 Task: Look for space in Hajdúböszörmény, Hungary from 10th August, 2023 to 18th August, 2023 for 2 adults in price range Rs.10000 to Rs.14000. Place can be private room with 1  bedroom having 1 bed and 1 bathroom. Property type can be house, flat, guest house. Amenities needed are: wifi, TV, free parkinig on premises, gym, breakfast. Booking option can be shelf check-in. Required host language is English.
Action: Mouse pressed left at (464, 104)
Screenshot: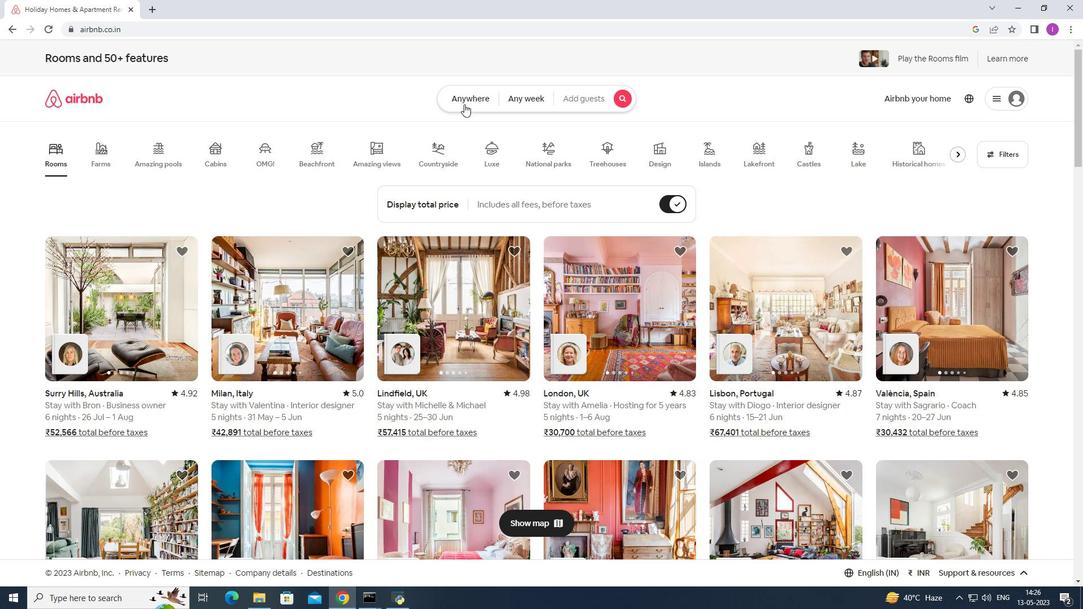 
Action: Mouse moved to (334, 140)
Screenshot: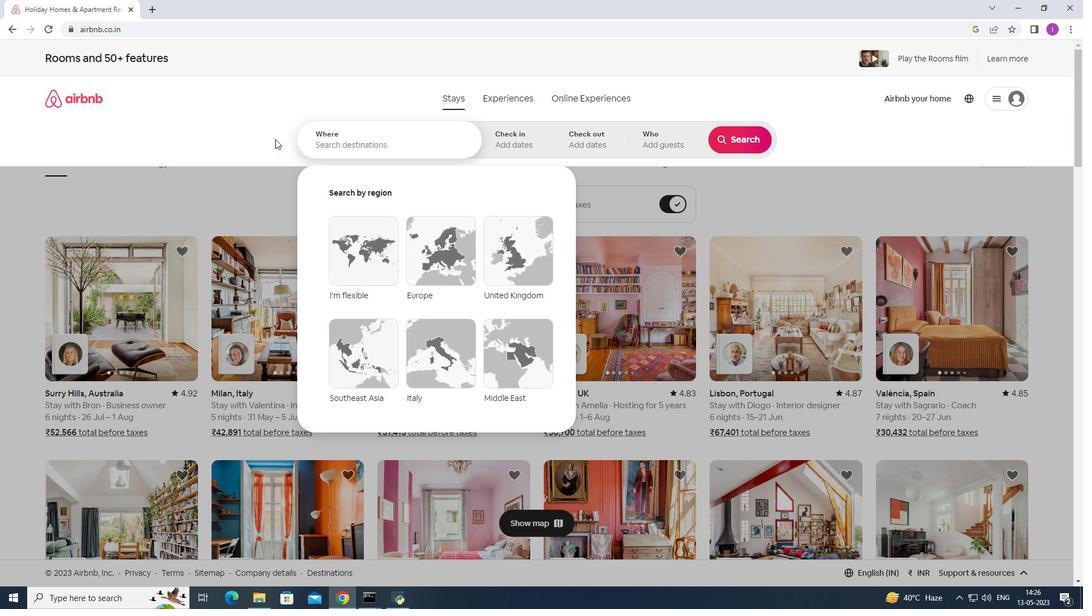 
Action: Mouse pressed left at (334, 140)
Screenshot: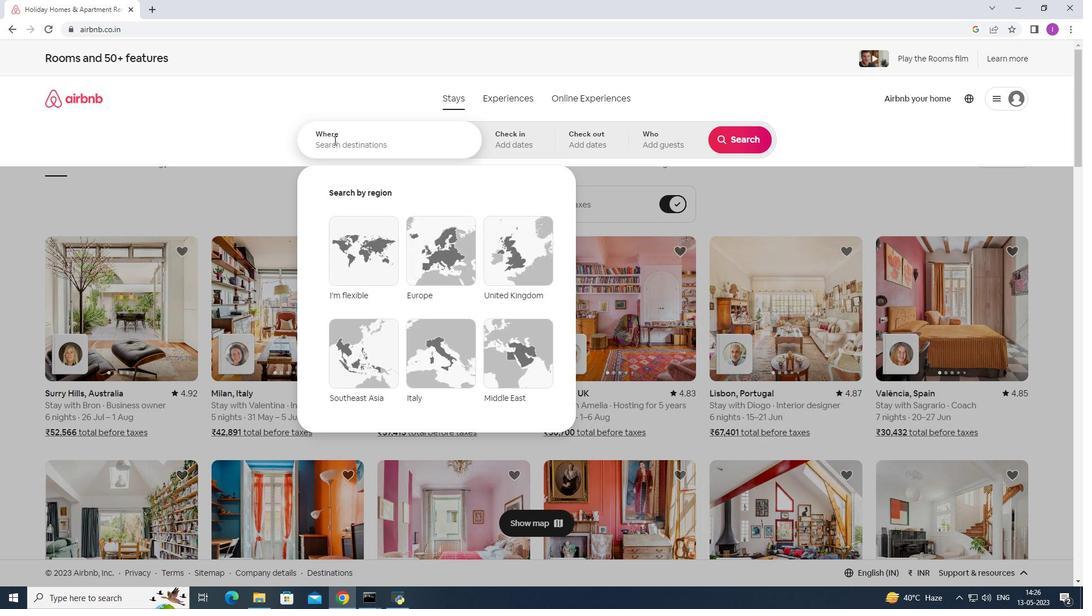 
Action: Key pressed <Key.shift>Hajduboszormeny,
Screenshot: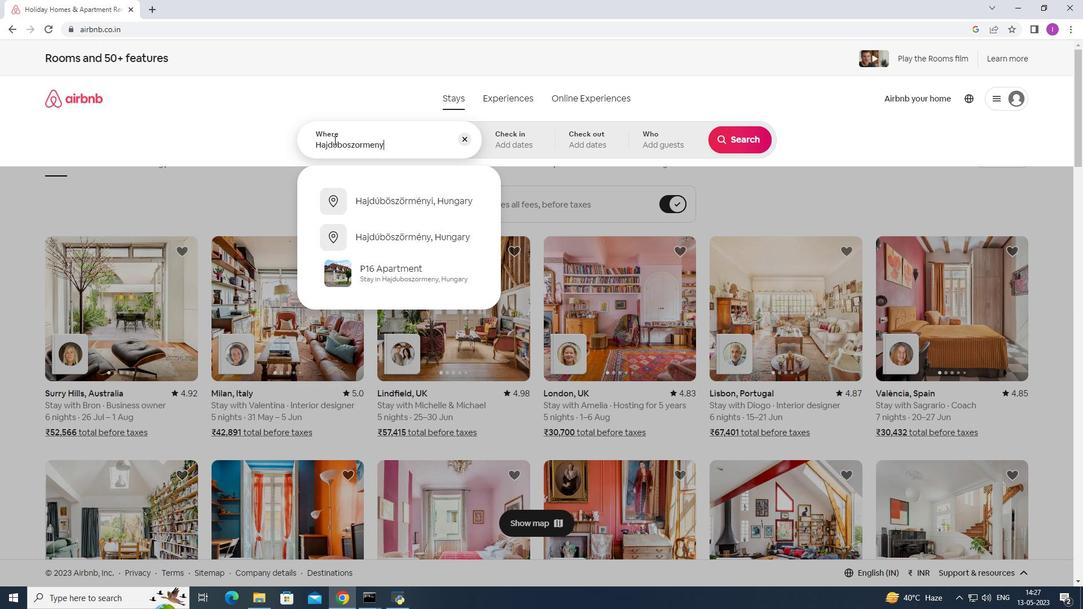 
Action: Mouse moved to (400, 208)
Screenshot: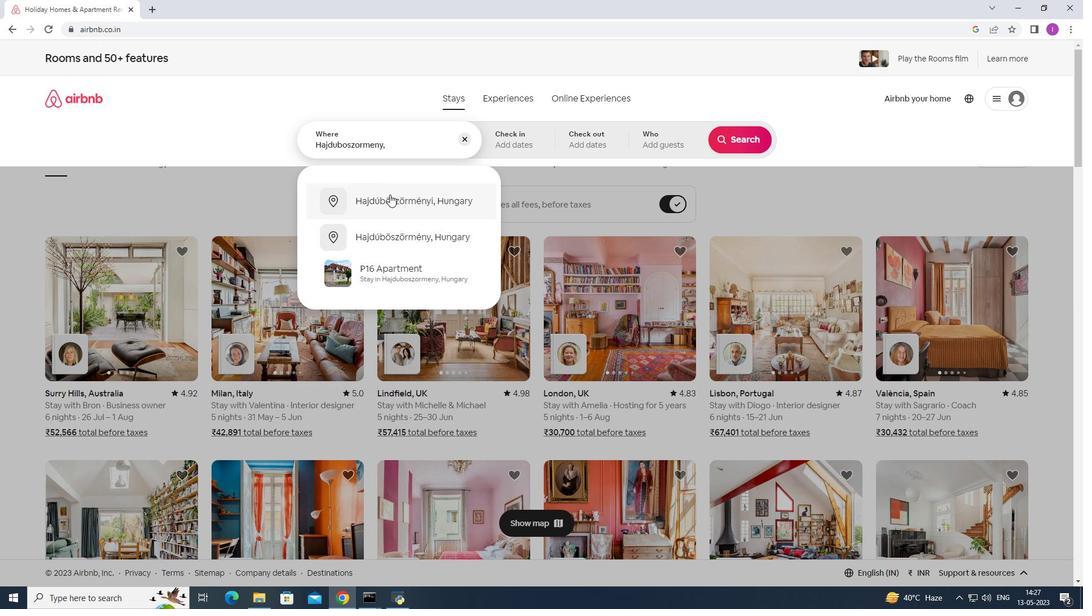 
Action: Mouse pressed left at (400, 208)
Screenshot: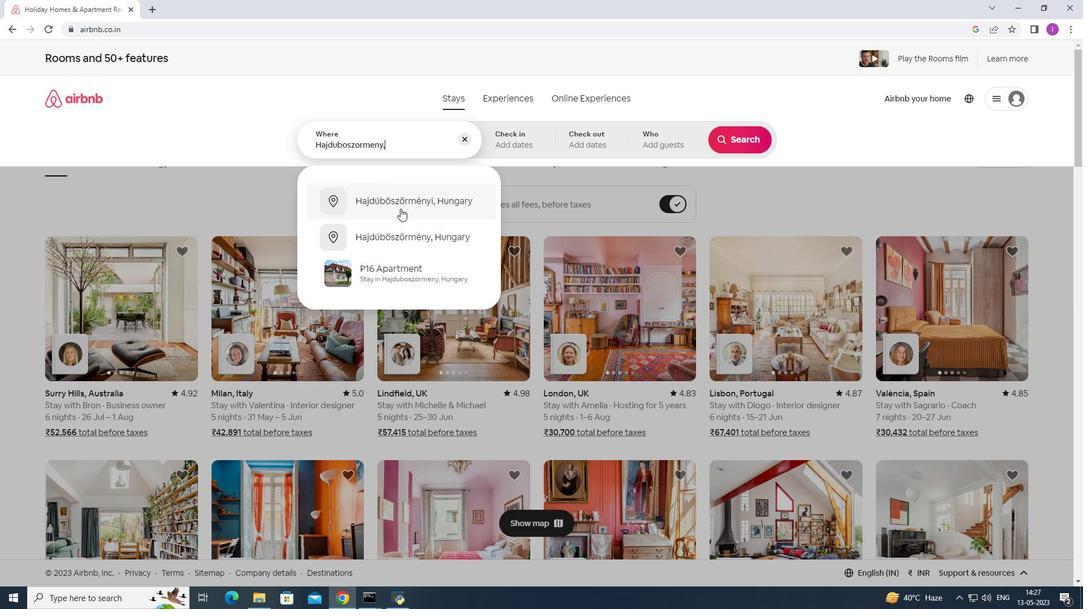 
Action: Mouse moved to (747, 225)
Screenshot: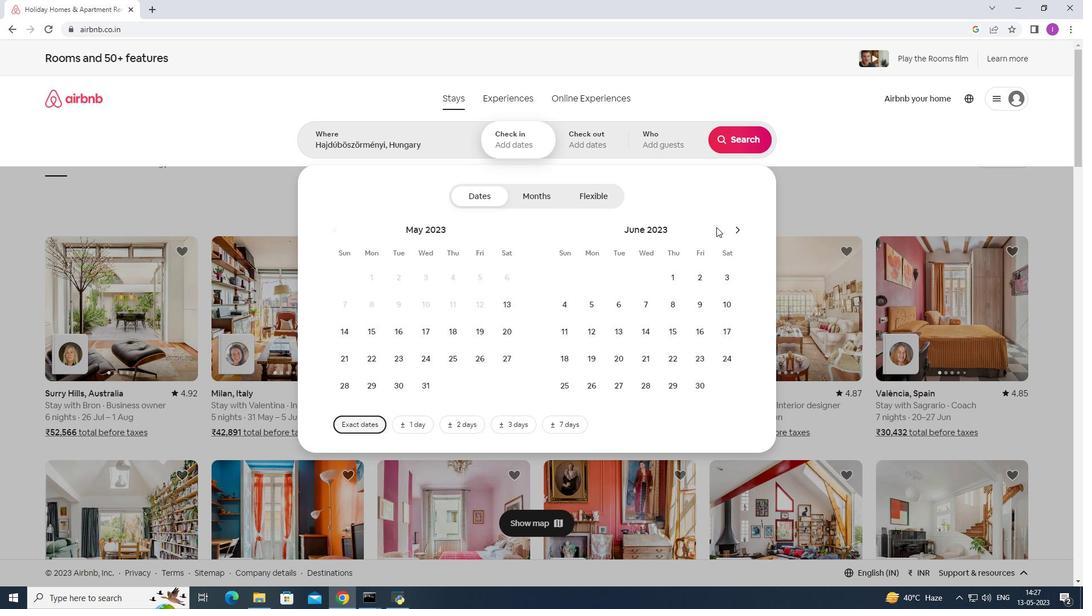 
Action: Mouse pressed left at (747, 225)
Screenshot: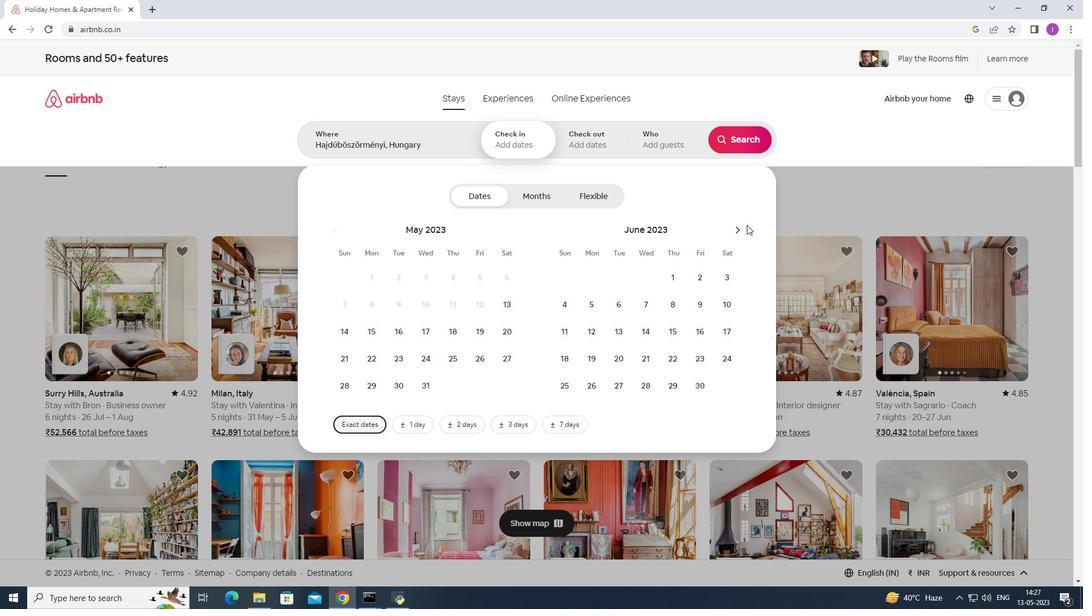 
Action: Mouse moved to (740, 231)
Screenshot: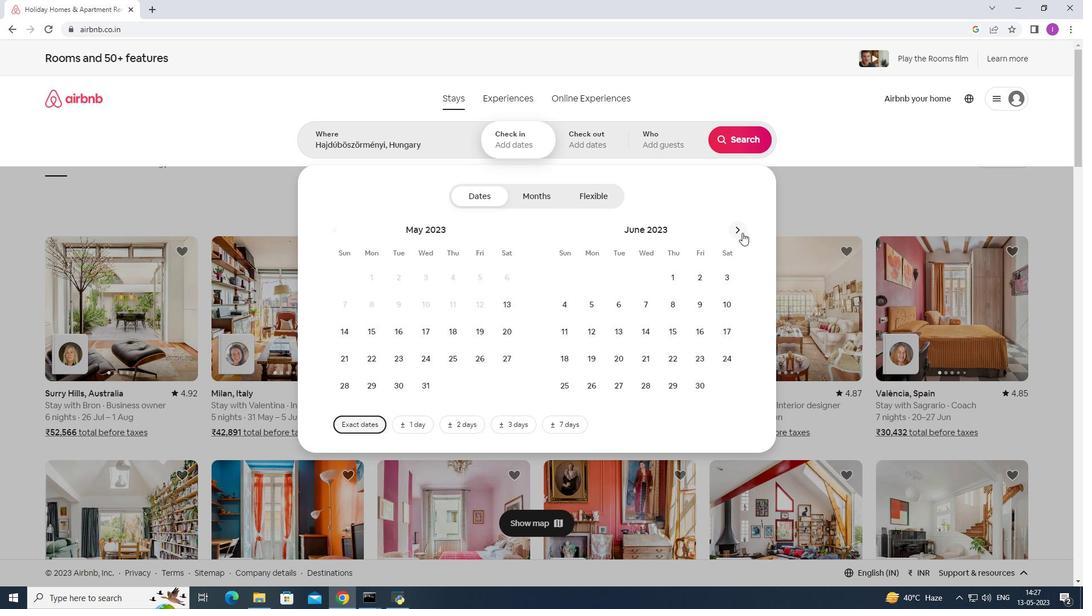 
Action: Mouse pressed left at (740, 231)
Screenshot: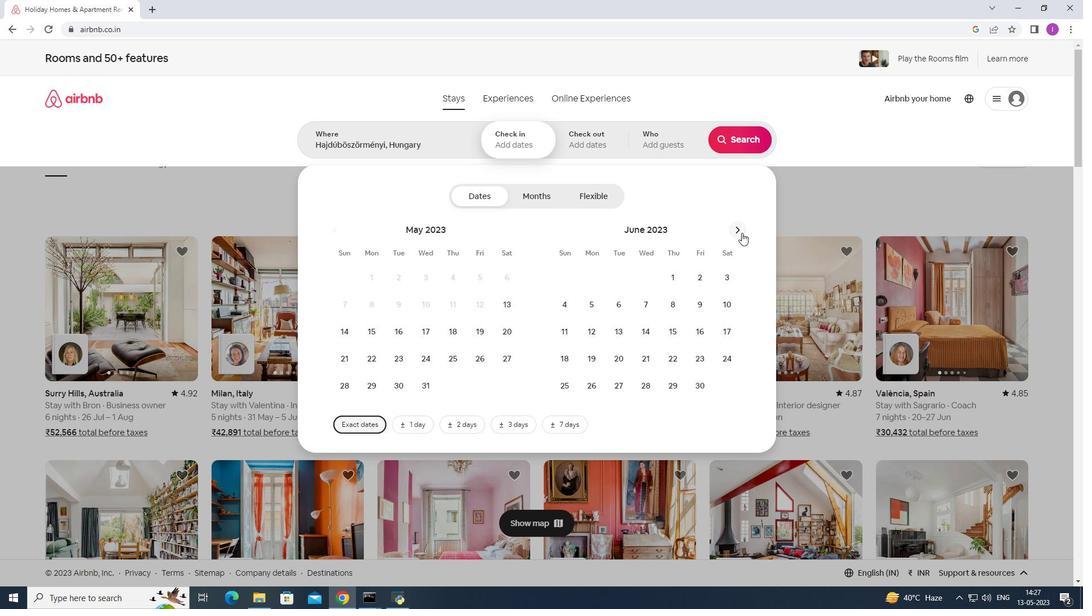 
Action: Mouse pressed left at (740, 231)
Screenshot: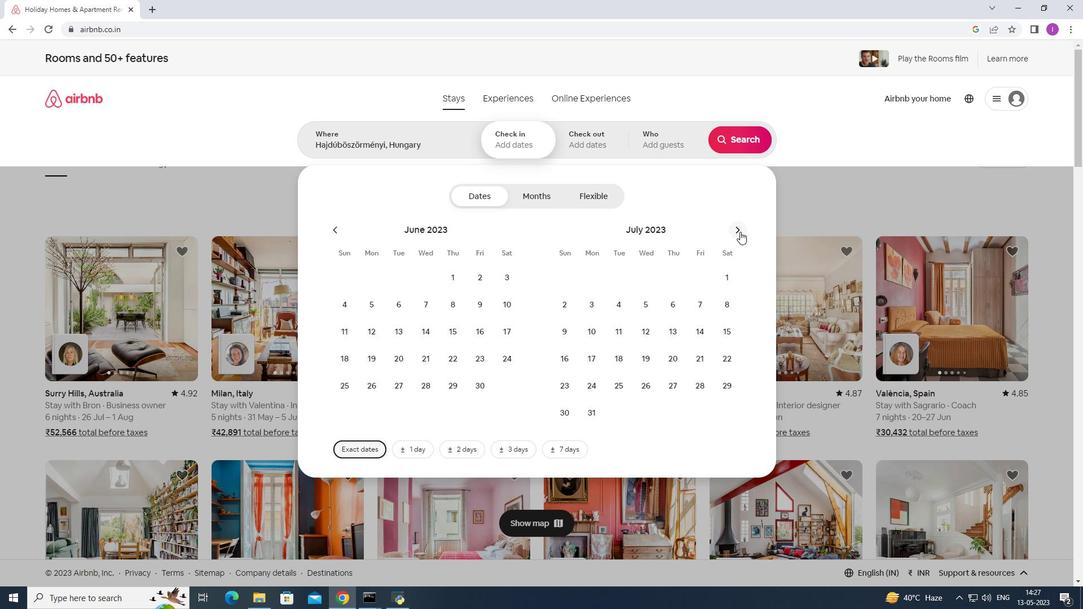 
Action: Mouse moved to (672, 304)
Screenshot: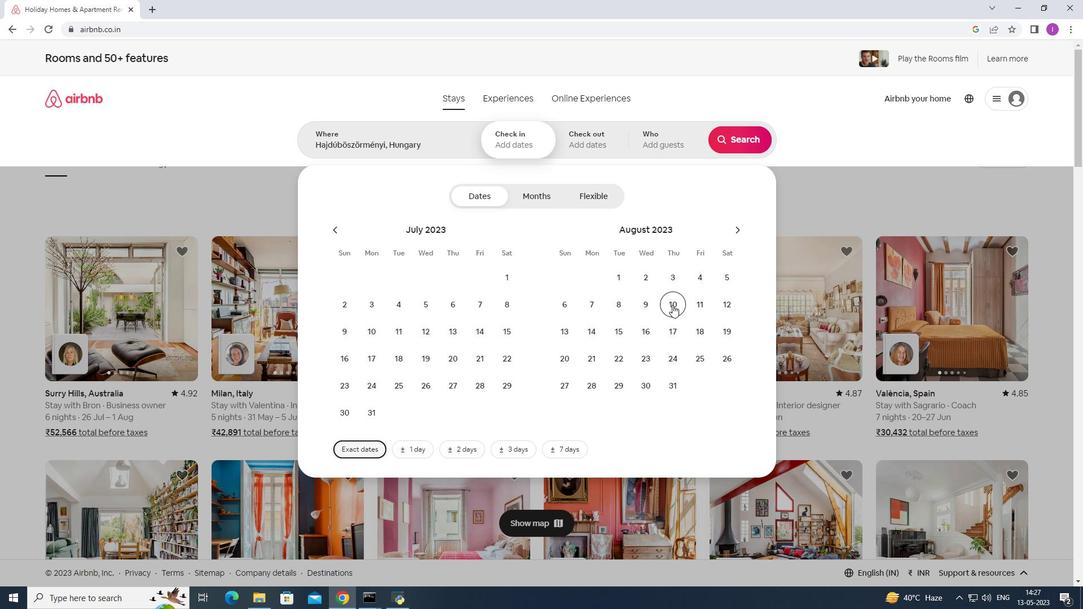 
Action: Mouse pressed left at (672, 304)
Screenshot: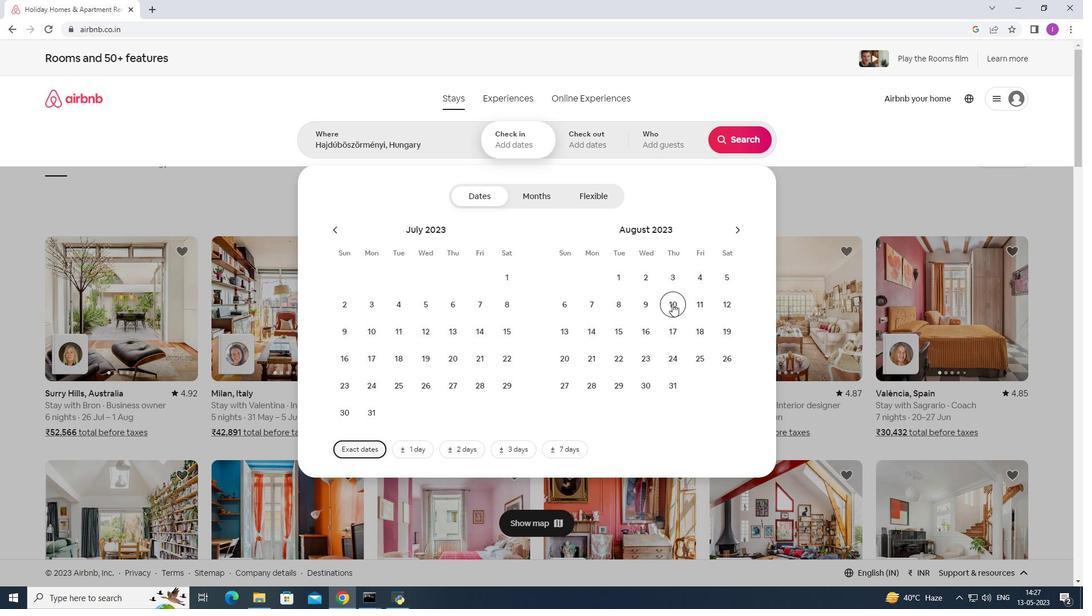 
Action: Mouse moved to (693, 331)
Screenshot: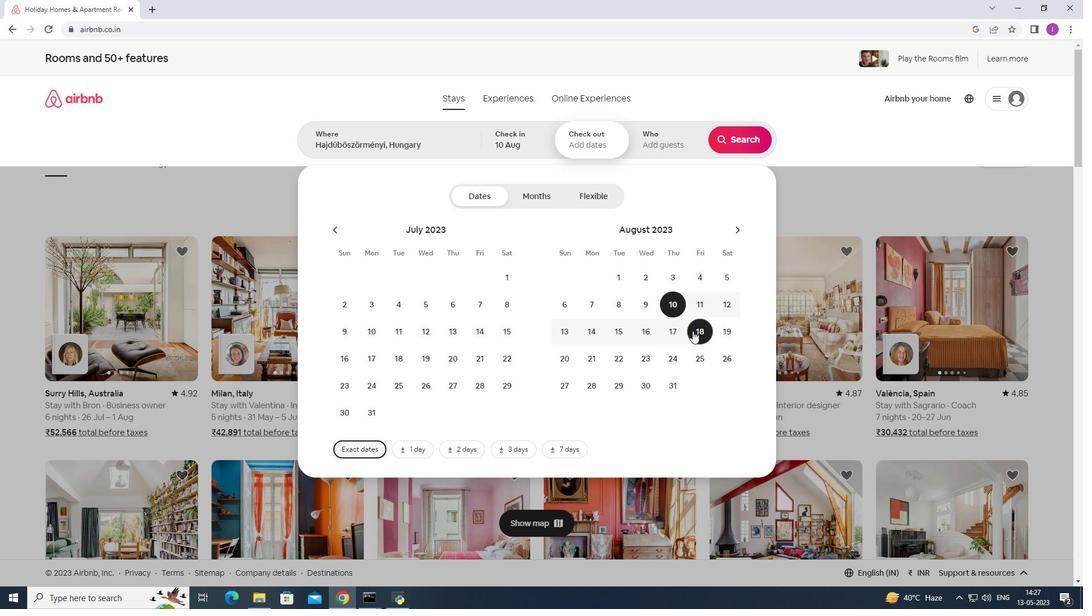 
Action: Mouse pressed left at (693, 331)
Screenshot: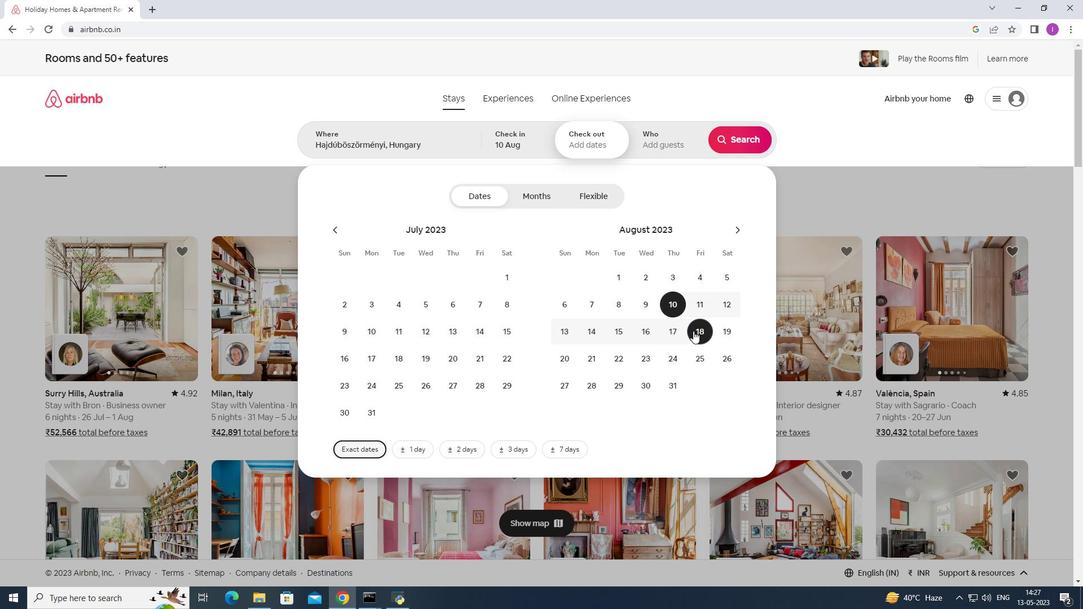 
Action: Mouse moved to (663, 146)
Screenshot: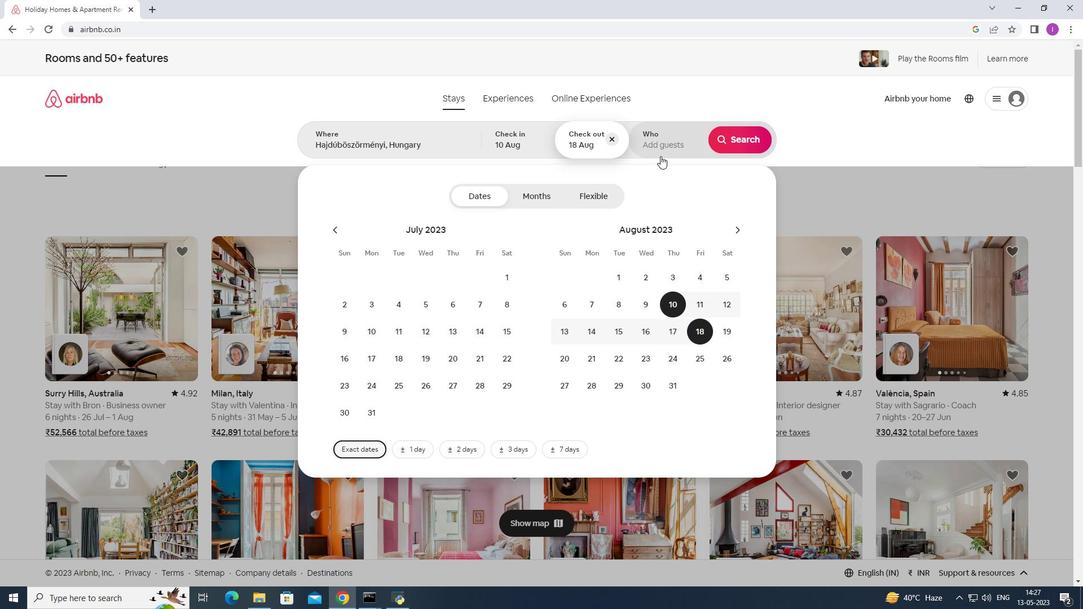 
Action: Mouse pressed left at (663, 146)
Screenshot: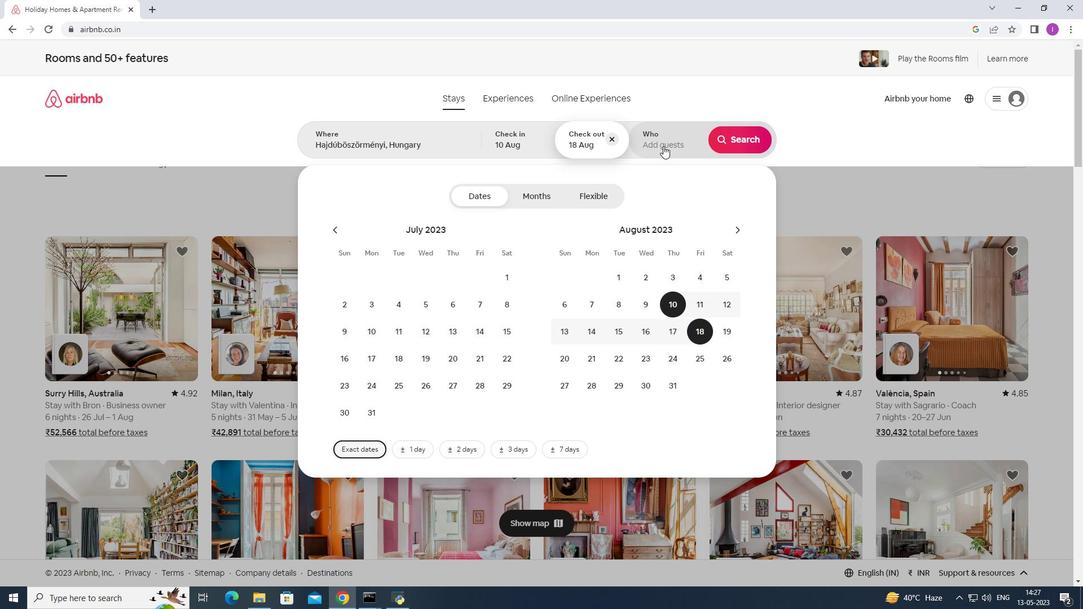 
Action: Mouse moved to (742, 200)
Screenshot: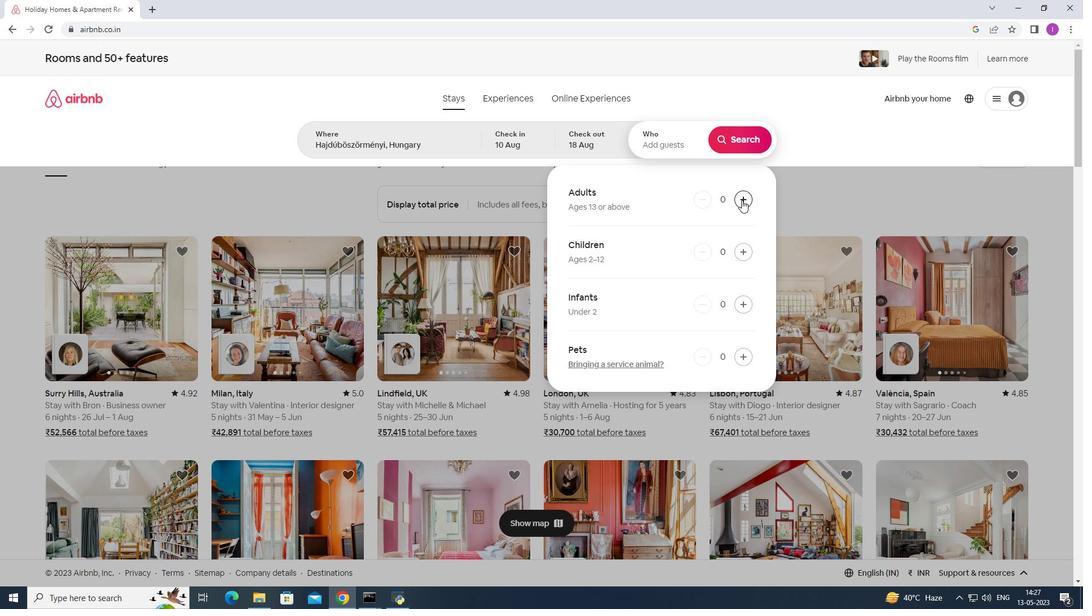
Action: Mouse pressed left at (742, 200)
Screenshot: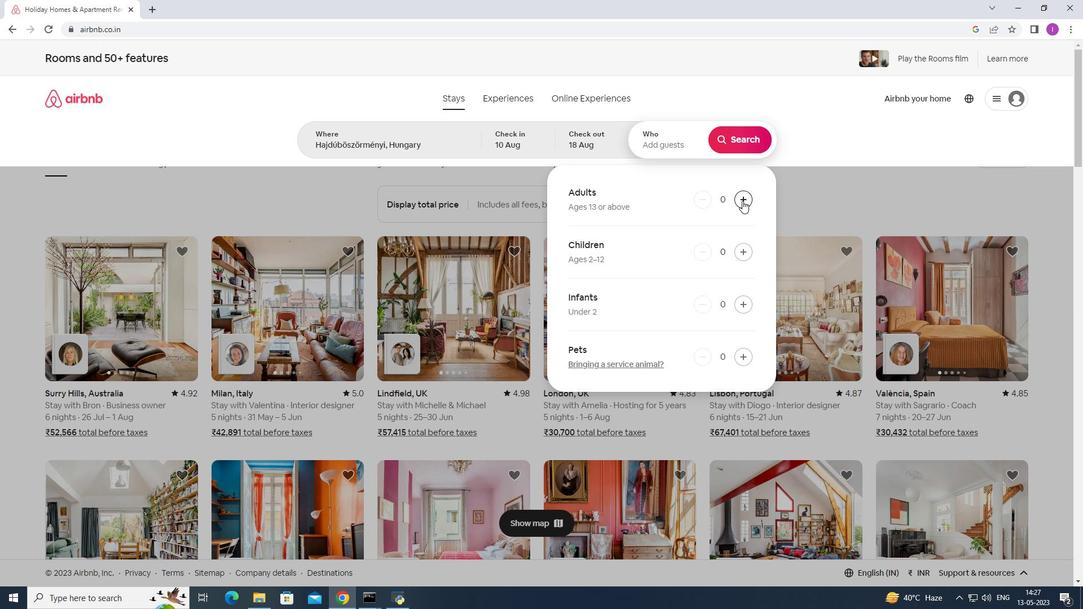 
Action: Mouse pressed left at (742, 200)
Screenshot: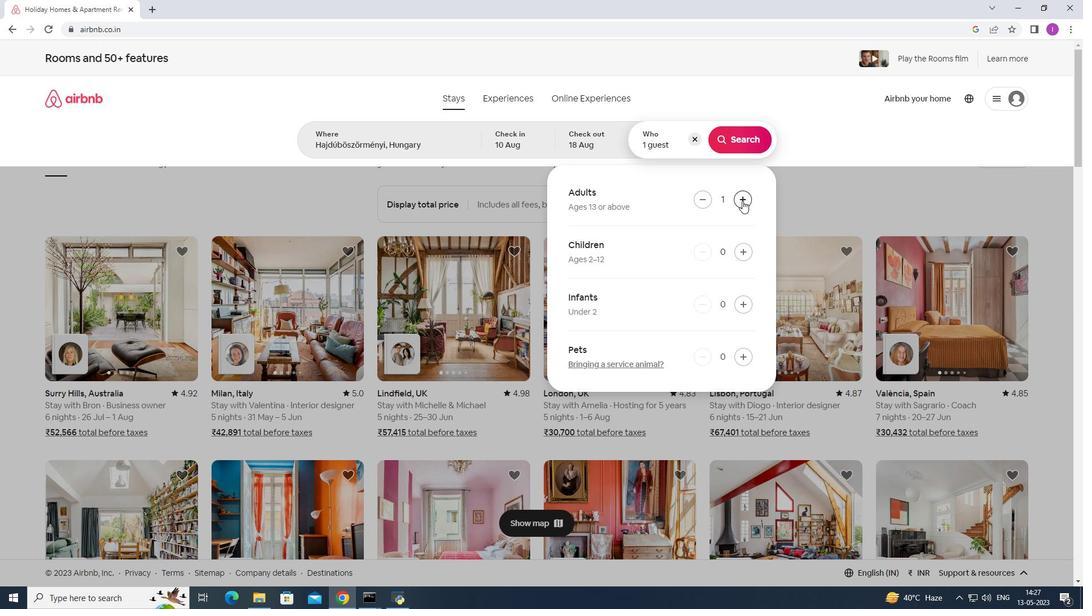 
Action: Mouse moved to (737, 141)
Screenshot: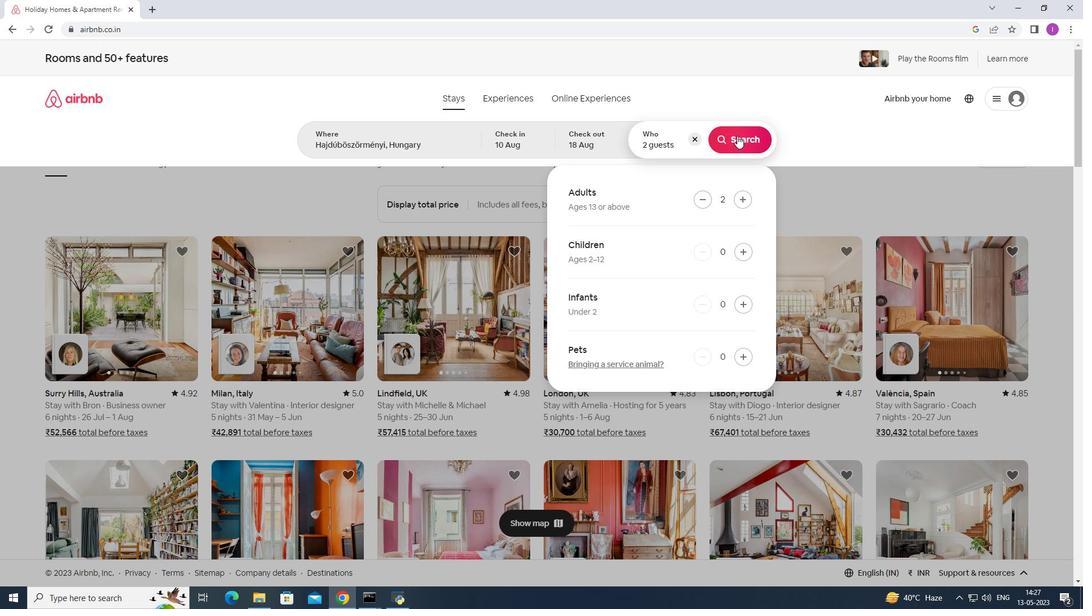 
Action: Mouse pressed left at (737, 141)
Screenshot: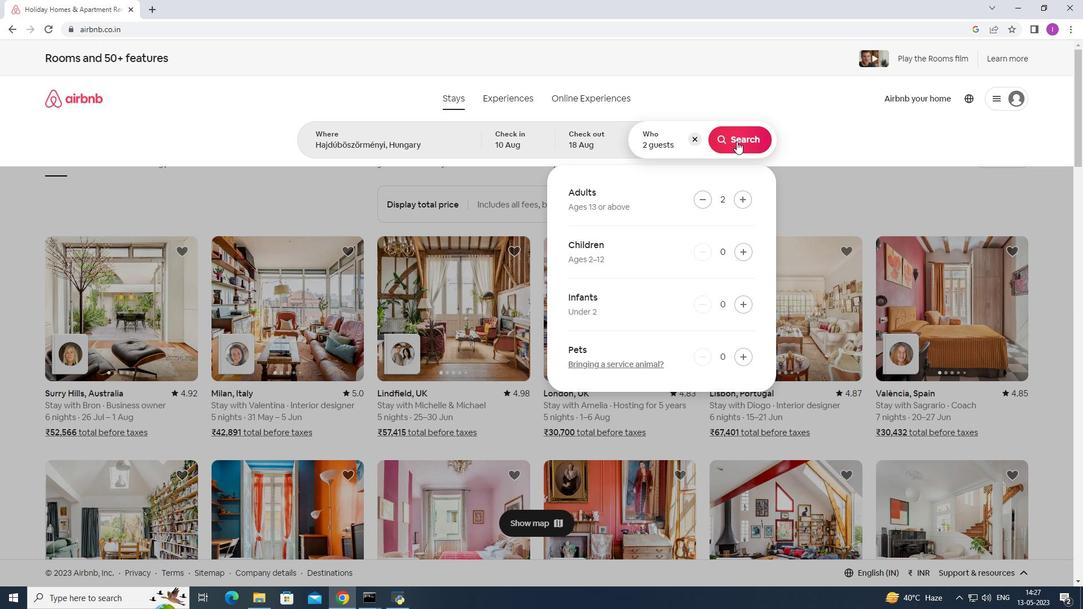 
Action: Mouse moved to (1029, 109)
Screenshot: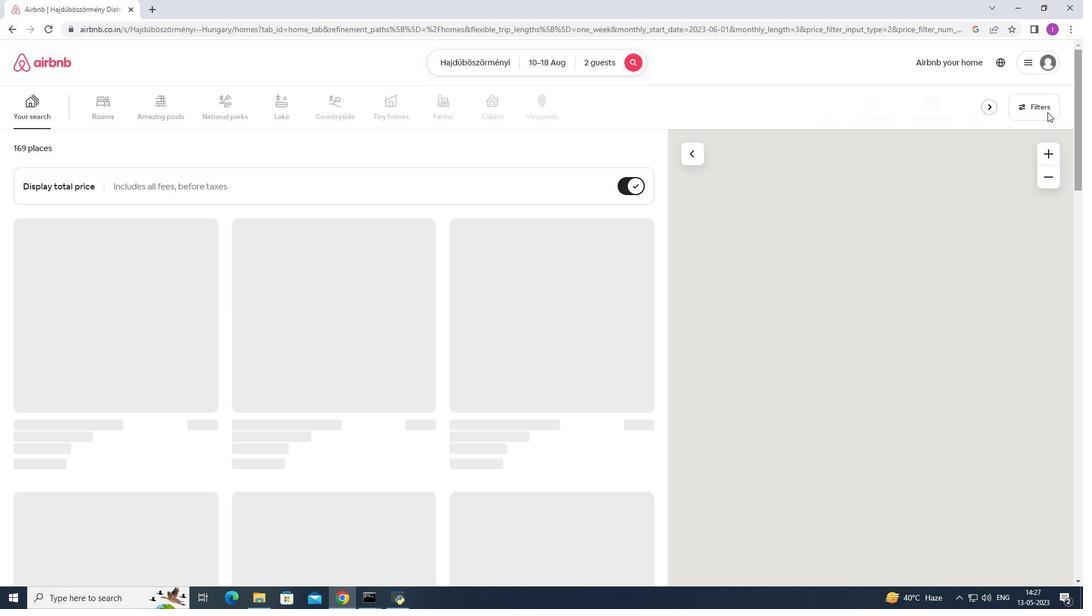
Action: Mouse pressed left at (1029, 109)
Screenshot: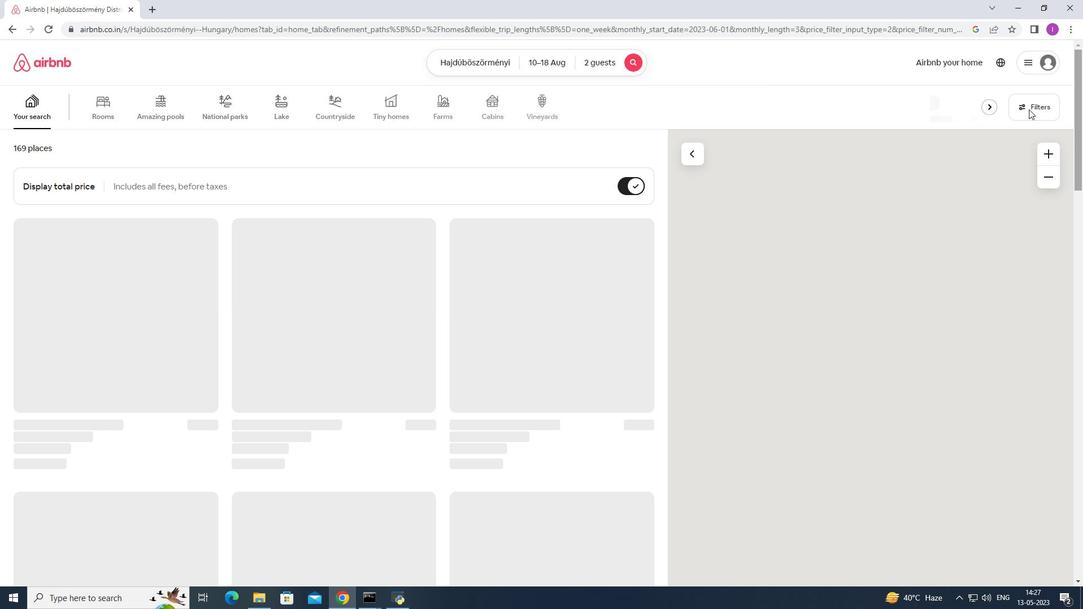 
Action: Mouse moved to (622, 379)
Screenshot: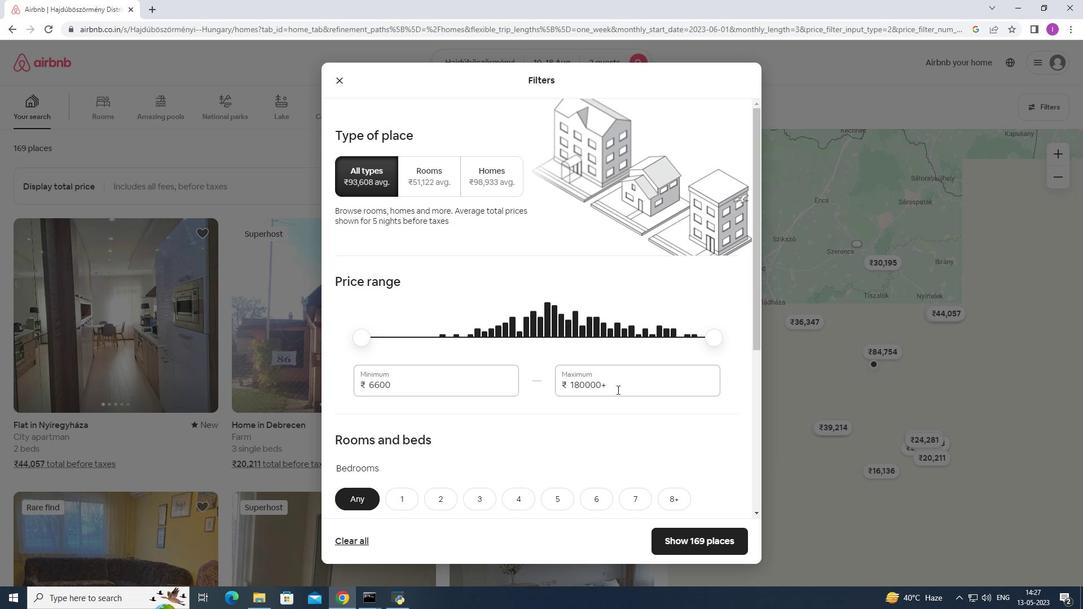 
Action: Mouse pressed left at (622, 379)
Screenshot: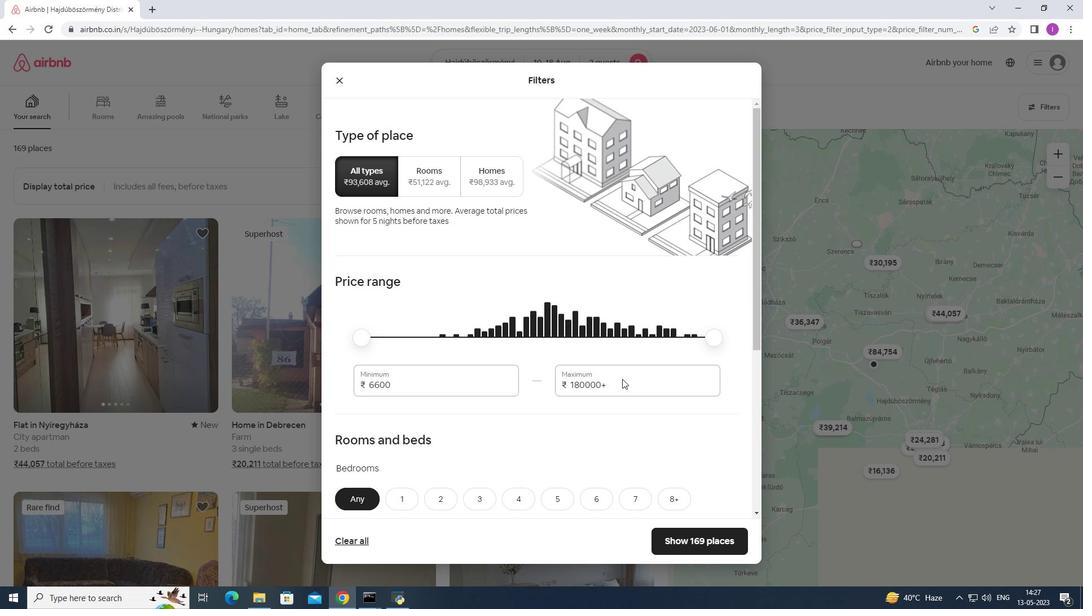 
Action: Mouse moved to (606, 385)
Screenshot: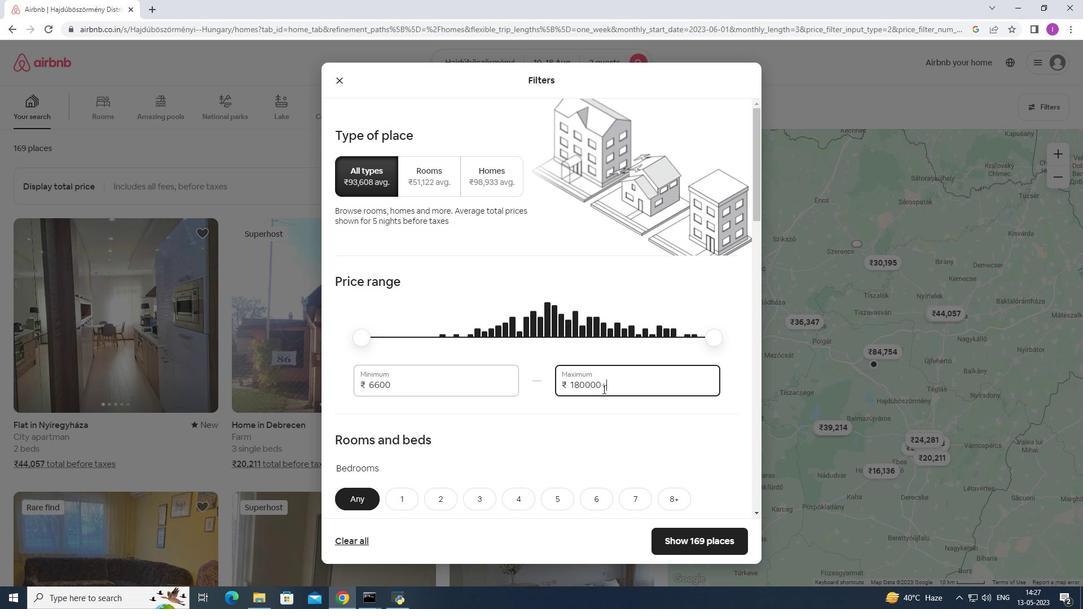 
Action: Mouse pressed left at (606, 385)
Screenshot: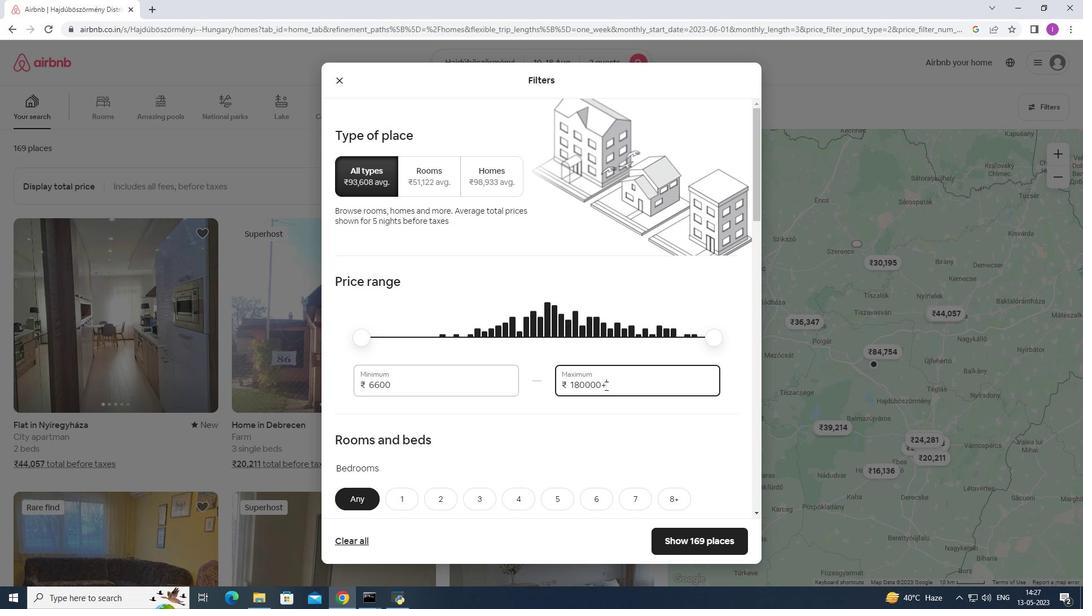 
Action: Mouse moved to (561, 392)
Screenshot: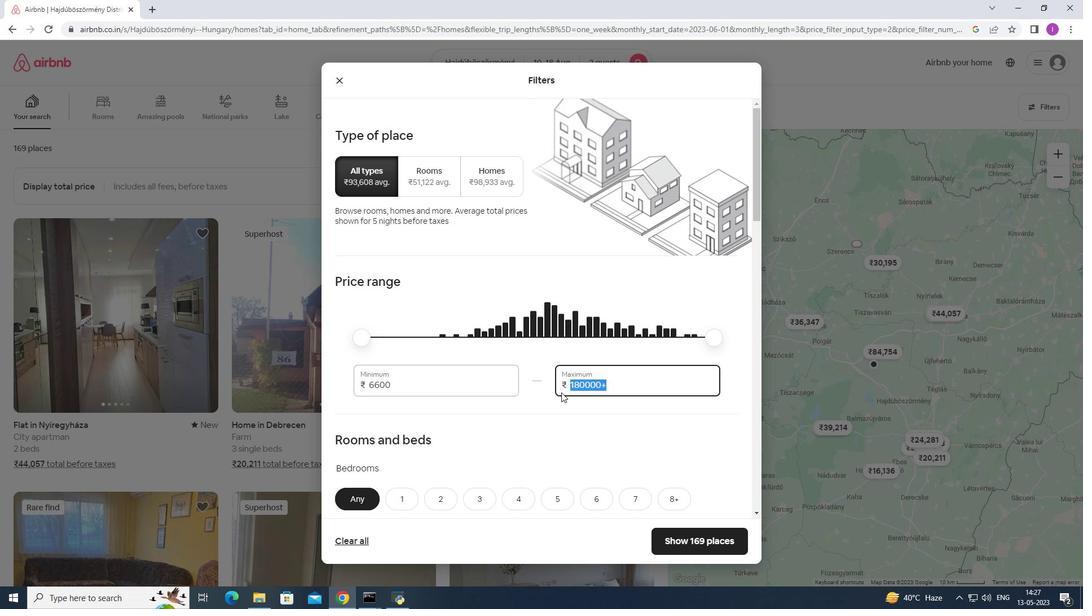 
Action: Key pressed 1
Screenshot: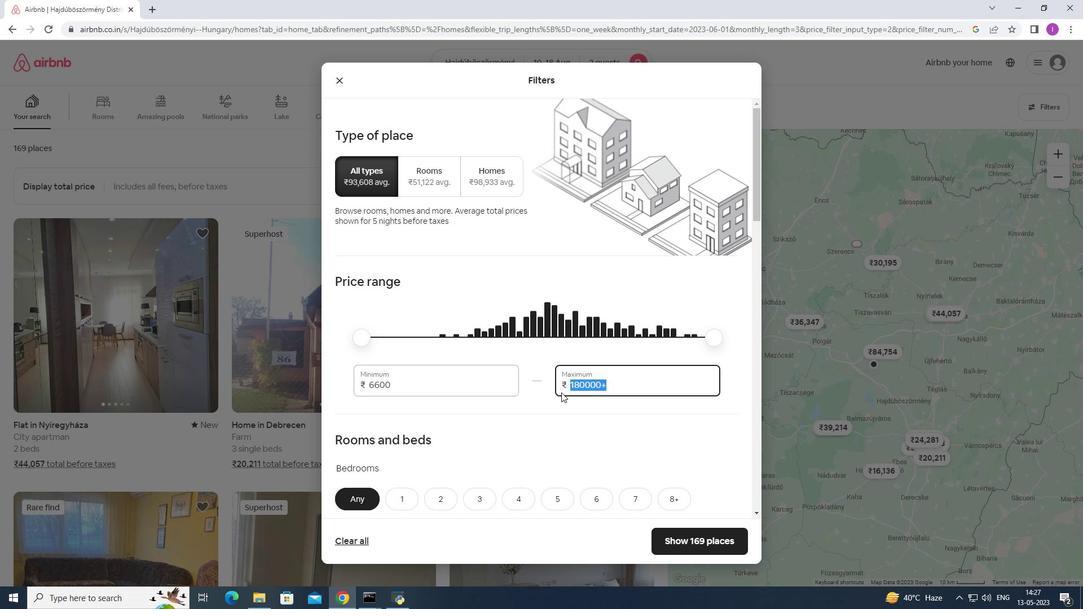 
Action: Mouse moved to (562, 390)
Screenshot: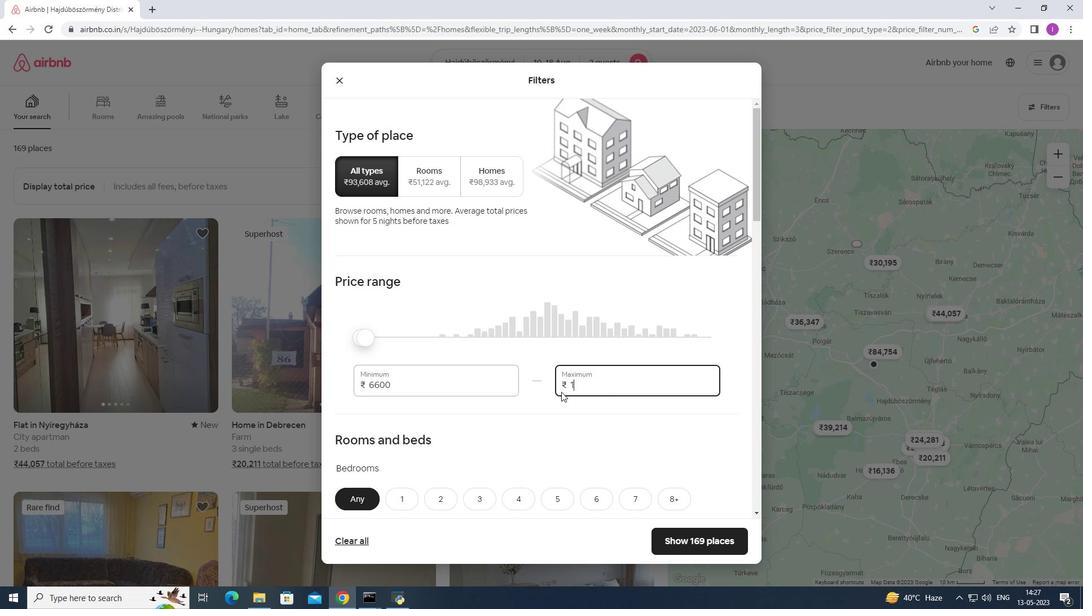
Action: Key pressed 4
Screenshot: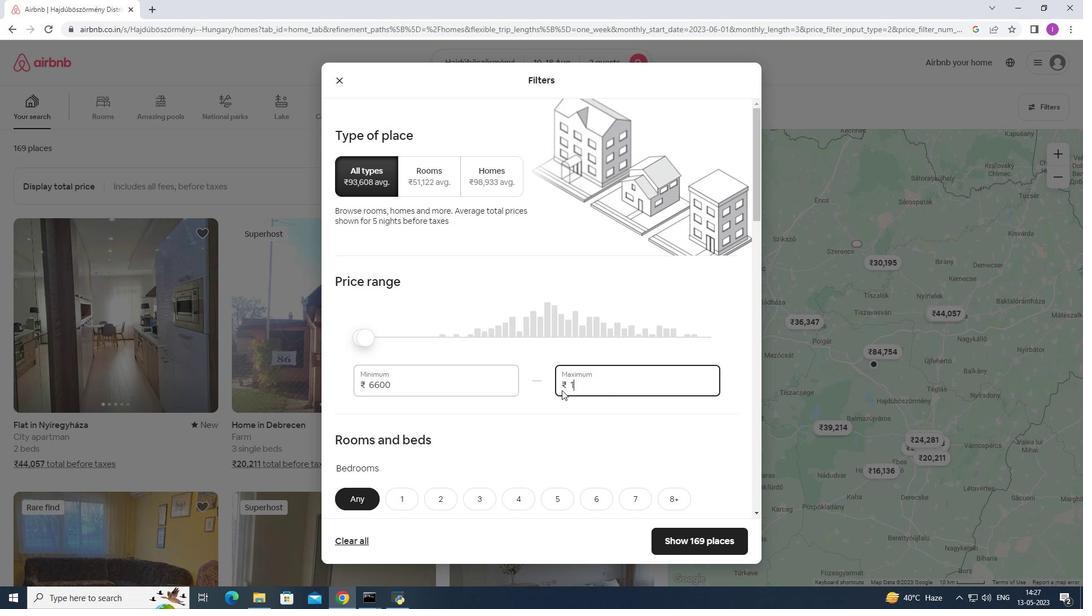 
Action: Mouse moved to (563, 388)
Screenshot: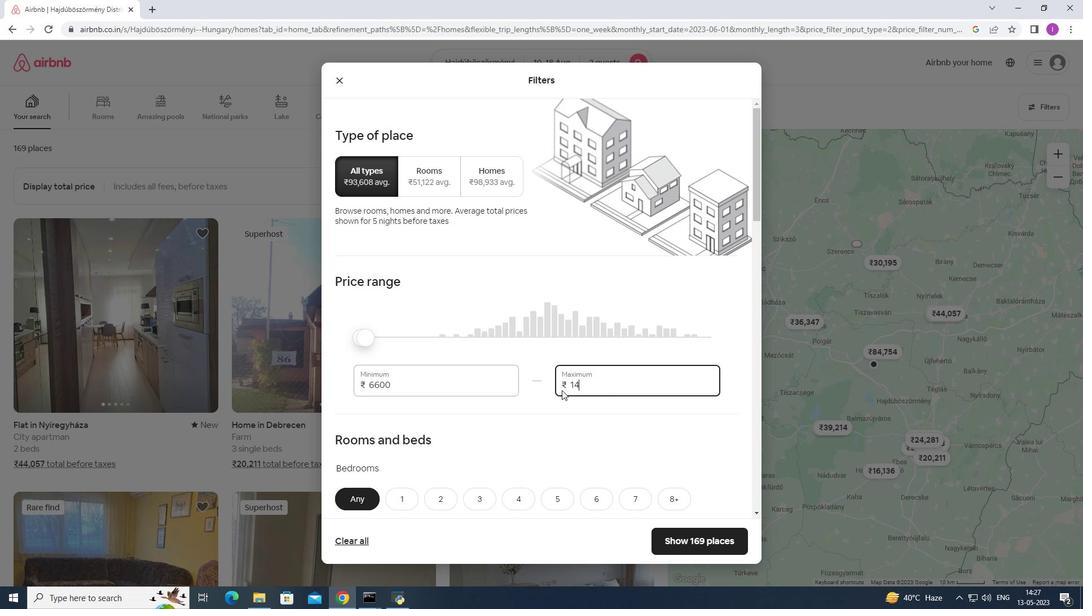 
Action: Key pressed 000
Screenshot: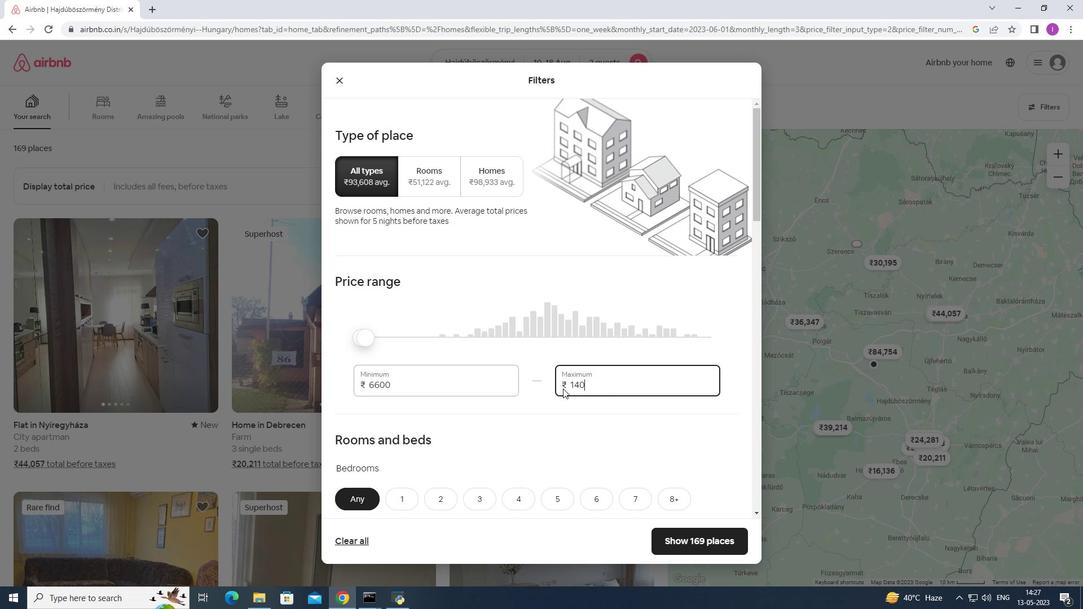 
Action: Mouse moved to (392, 384)
Screenshot: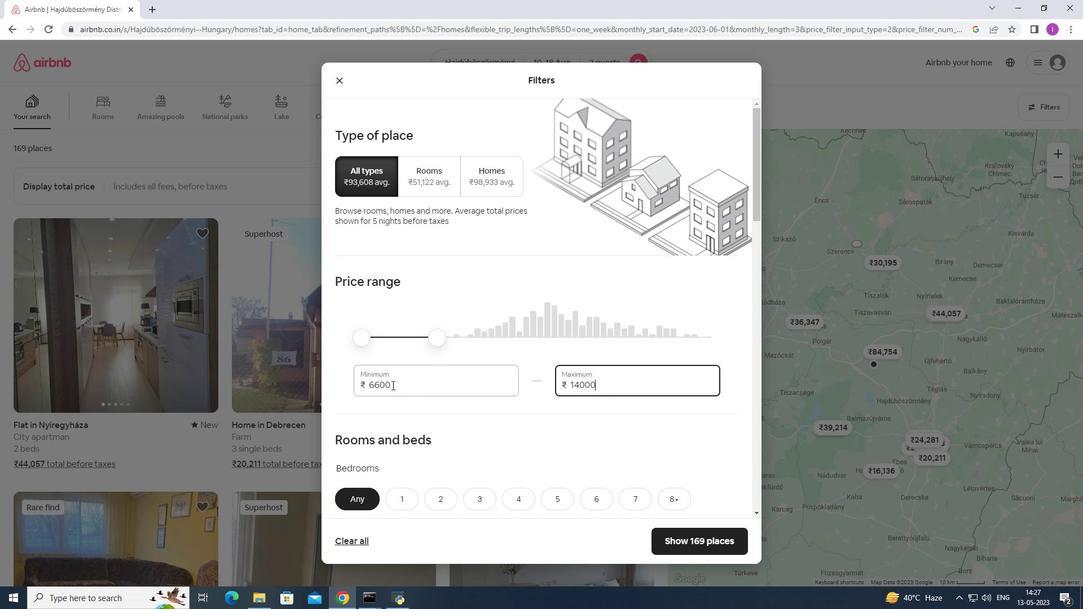 
Action: Mouse pressed left at (392, 384)
Screenshot: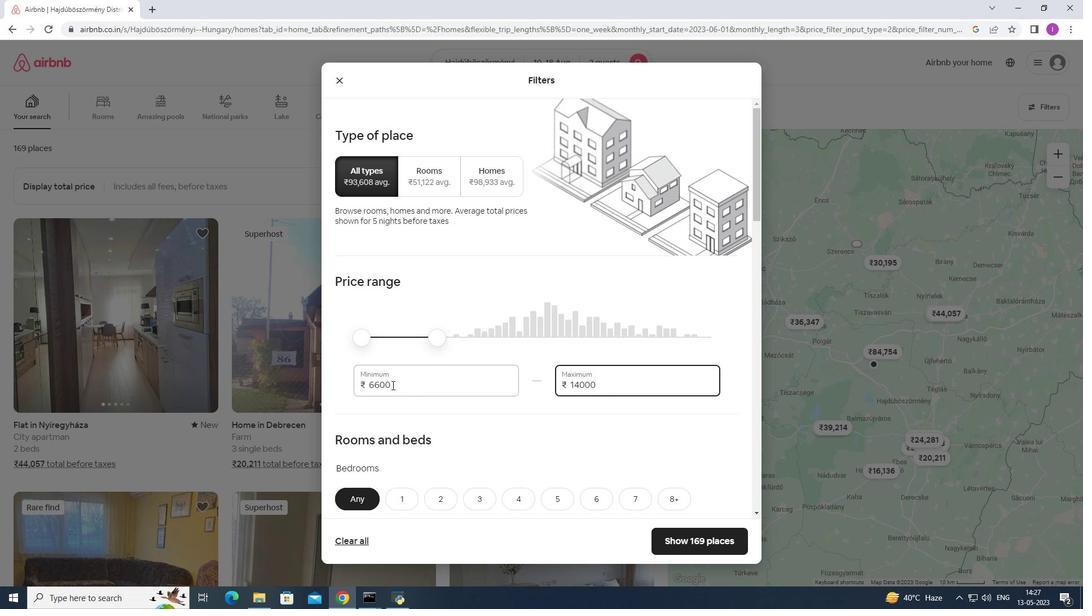 
Action: Mouse moved to (490, 372)
Screenshot: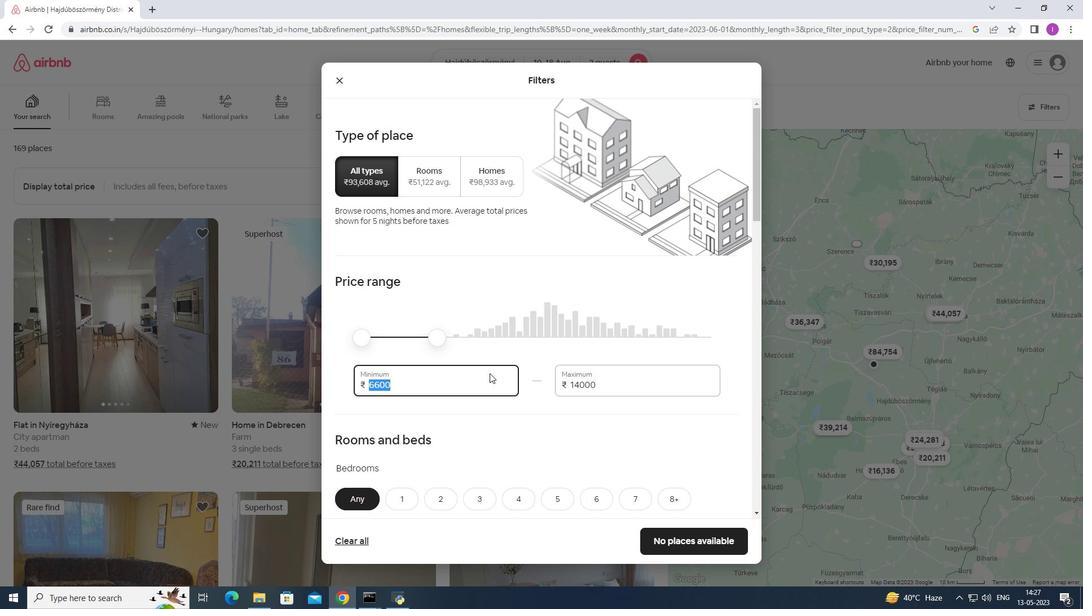 
Action: Key pressed 1
Screenshot: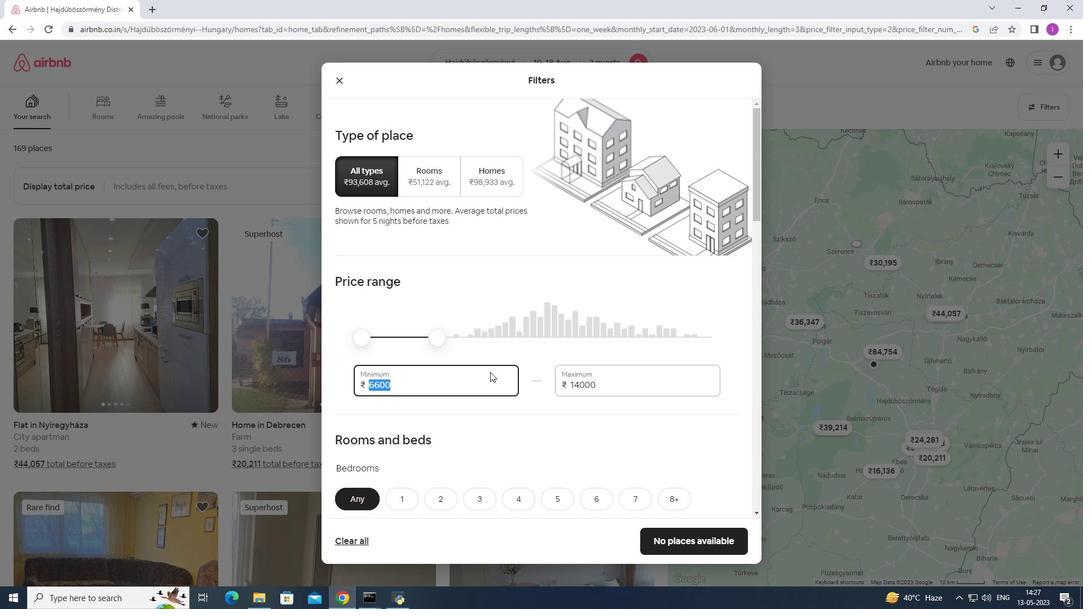 
Action: Mouse moved to (490, 371)
Screenshot: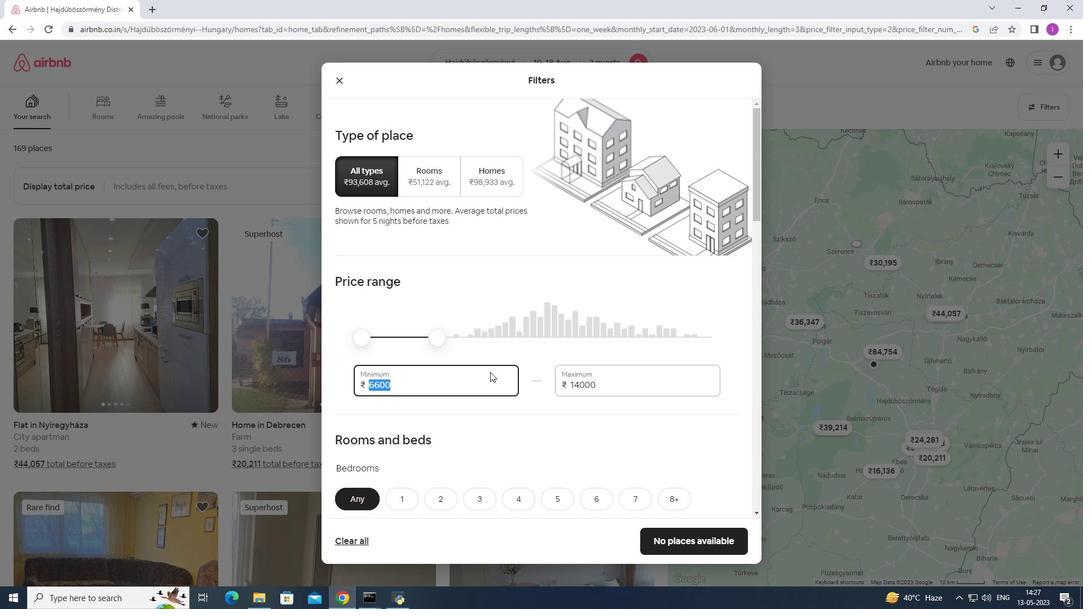 
Action: Key pressed 00
Screenshot: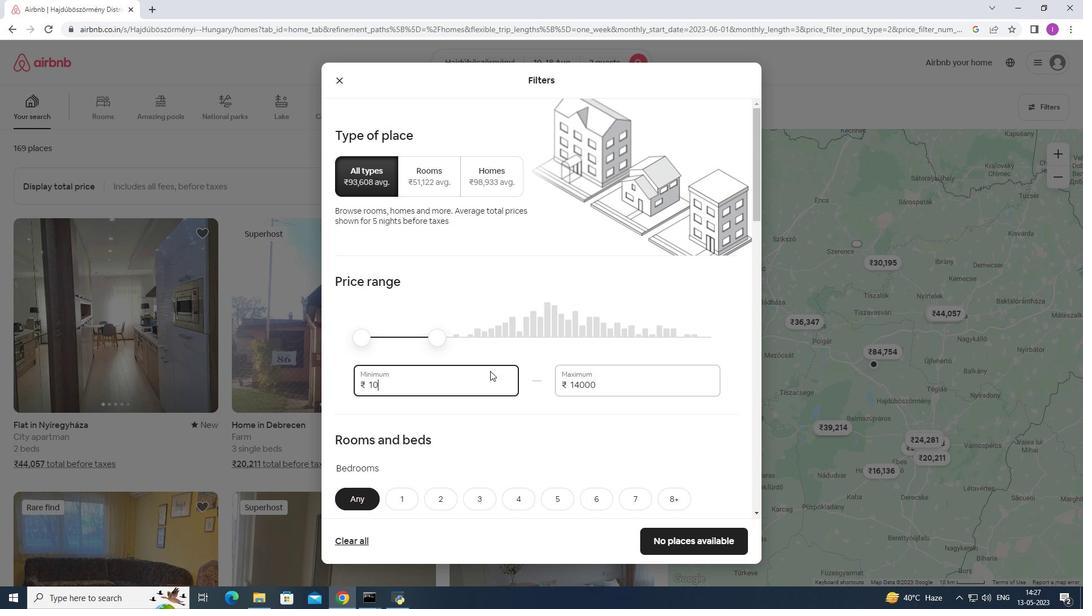 
Action: Mouse moved to (491, 370)
Screenshot: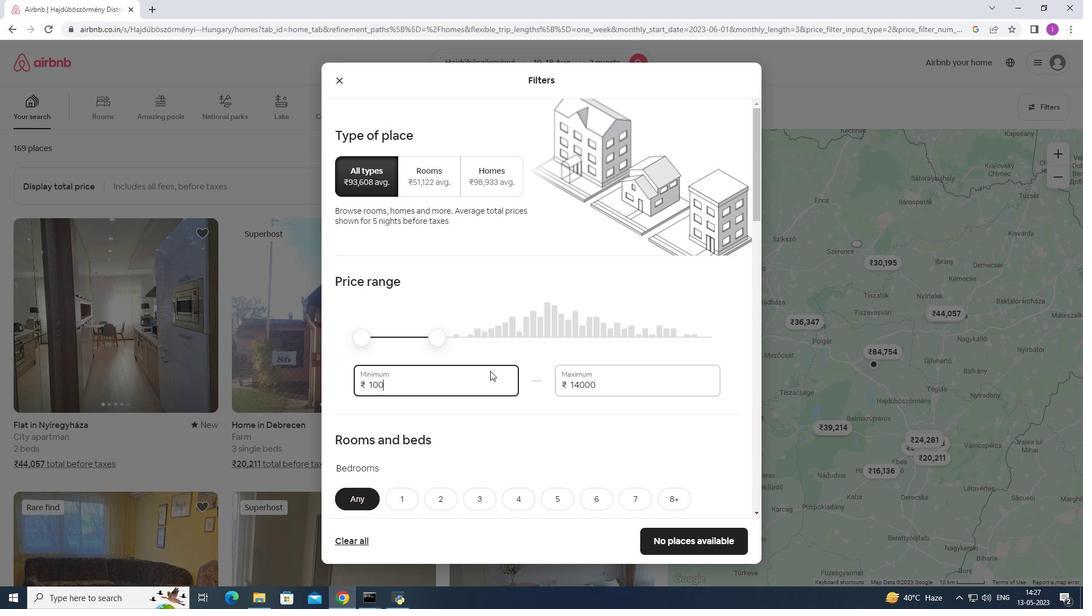 
Action: Key pressed 0
Screenshot: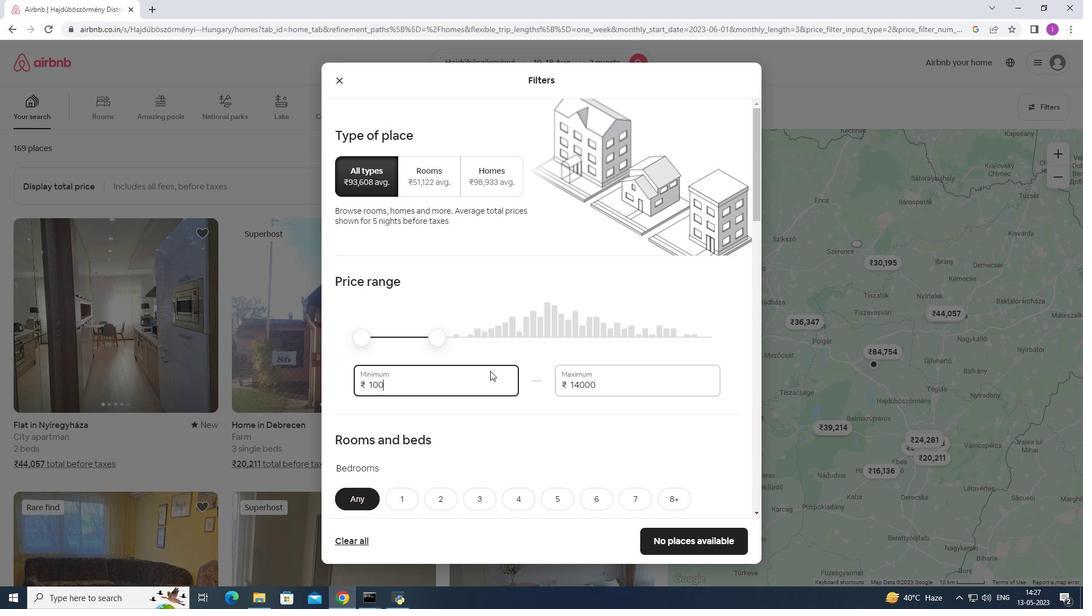 
Action: Mouse moved to (492, 369)
Screenshot: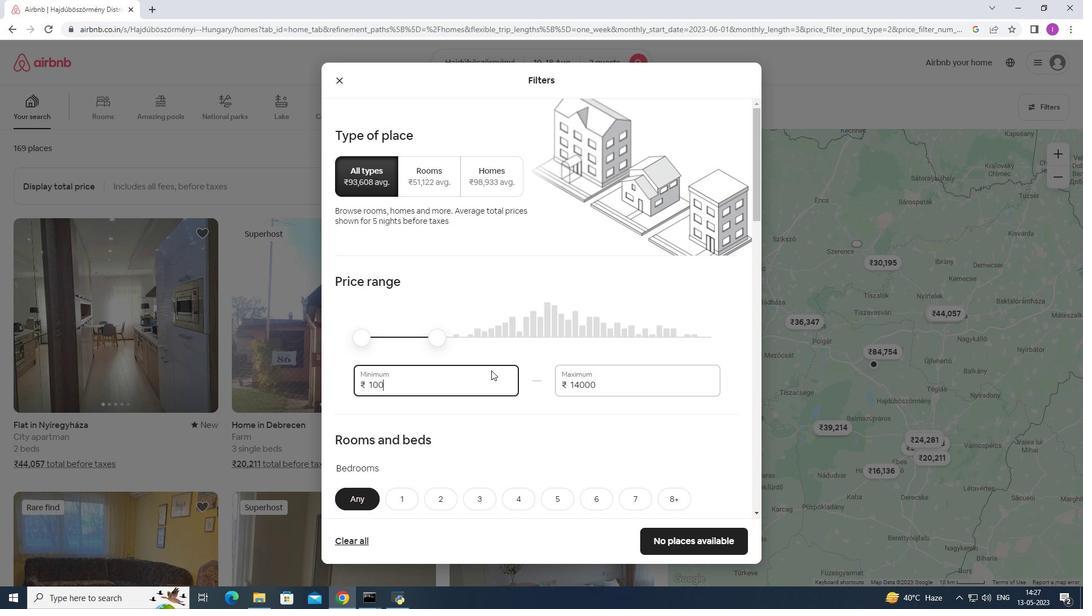
Action: Key pressed 0
Screenshot: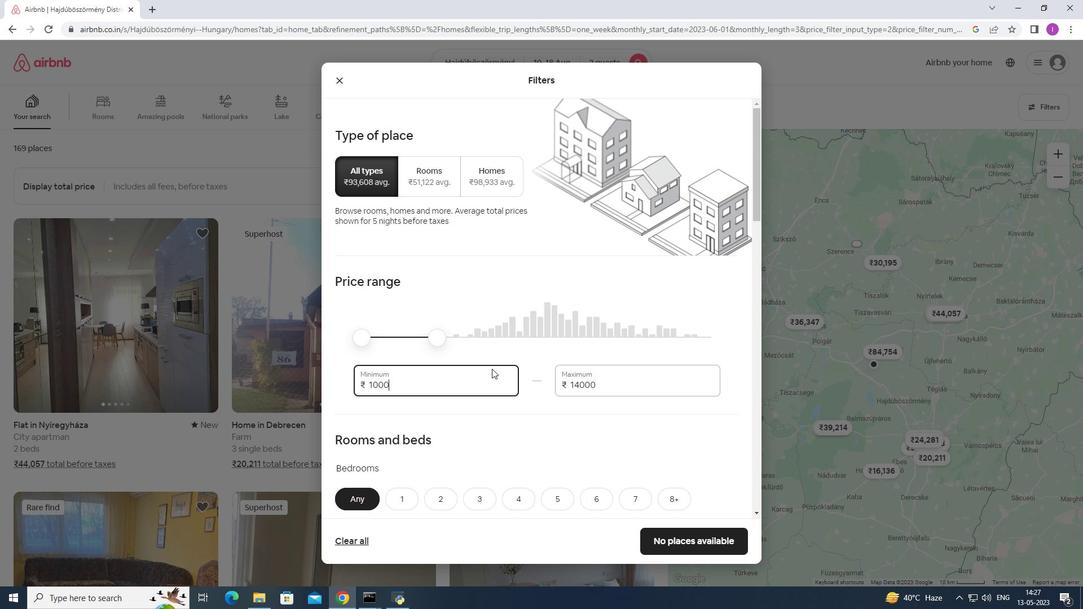 
Action: Mouse moved to (480, 382)
Screenshot: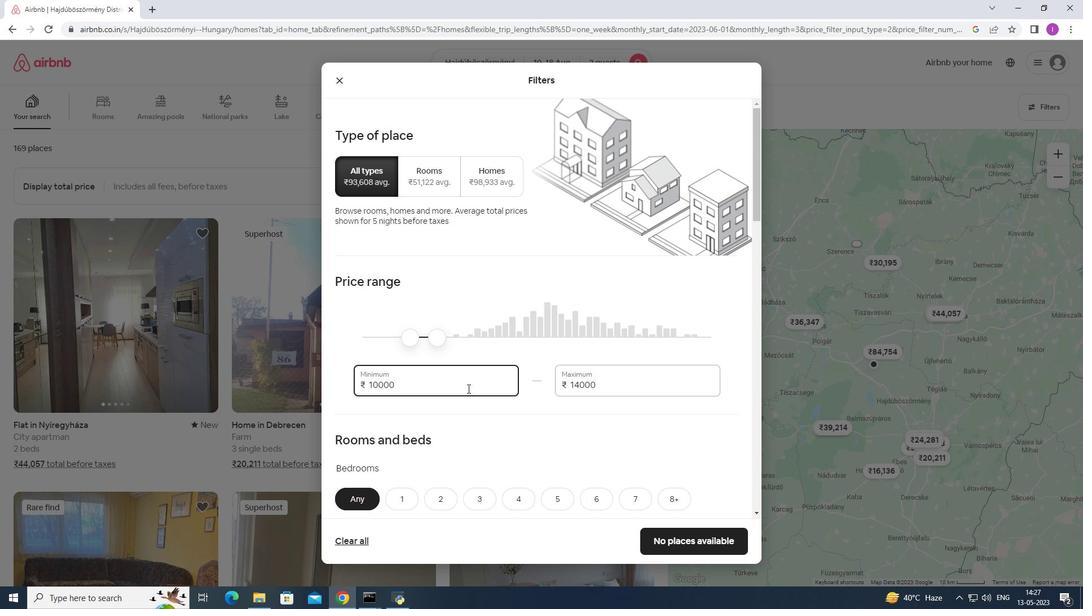 
Action: Mouse scrolled (480, 381) with delta (0, 0)
Screenshot: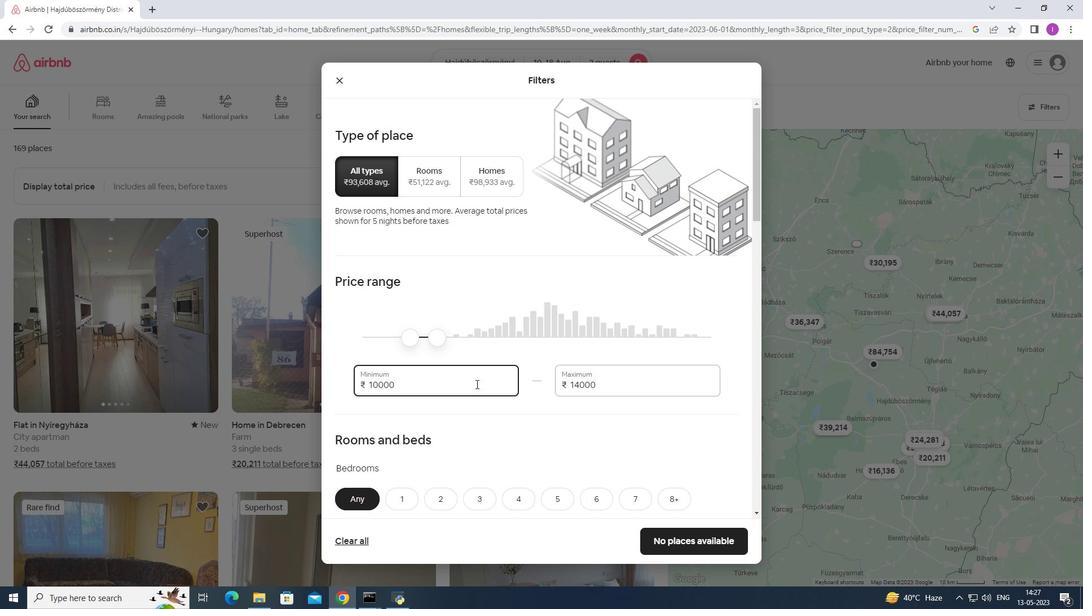 
Action: Mouse scrolled (480, 381) with delta (0, 0)
Screenshot: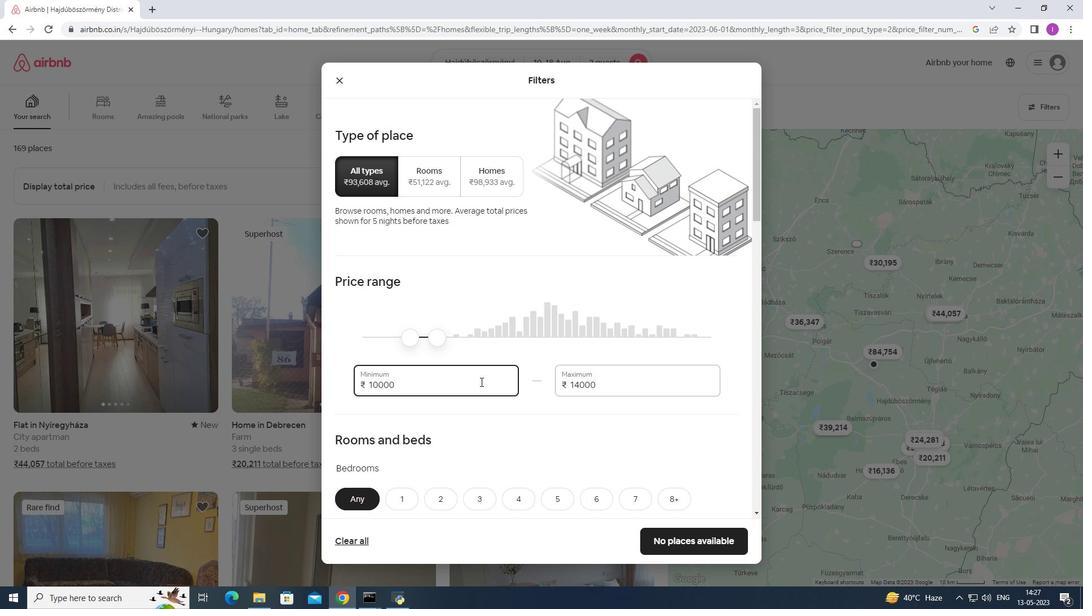 
Action: Mouse scrolled (480, 381) with delta (0, 0)
Screenshot: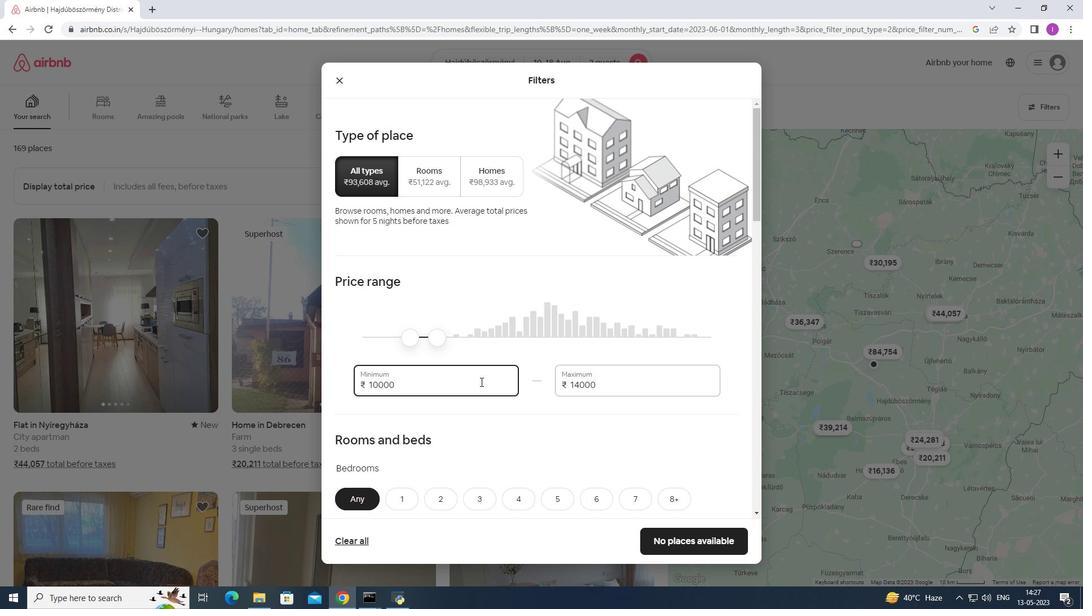 
Action: Mouse moved to (392, 332)
Screenshot: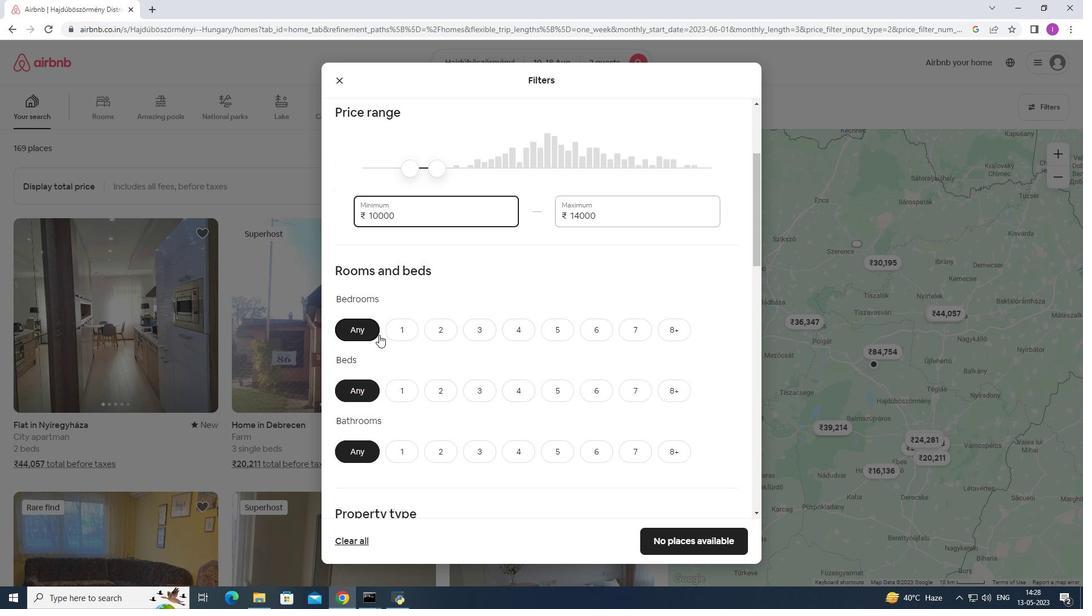 
Action: Mouse pressed left at (392, 332)
Screenshot: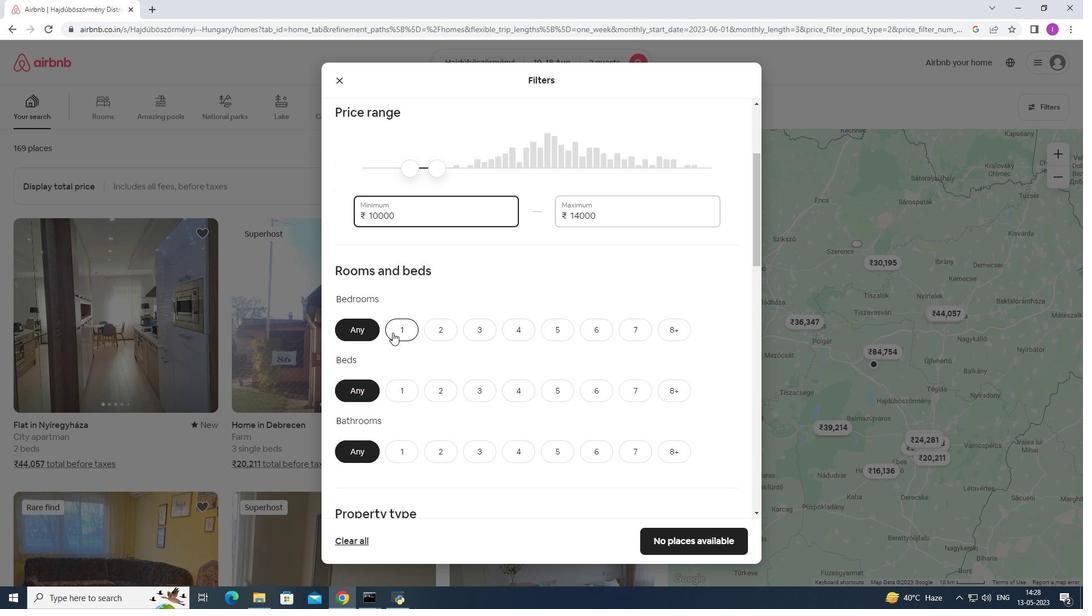 
Action: Mouse moved to (399, 384)
Screenshot: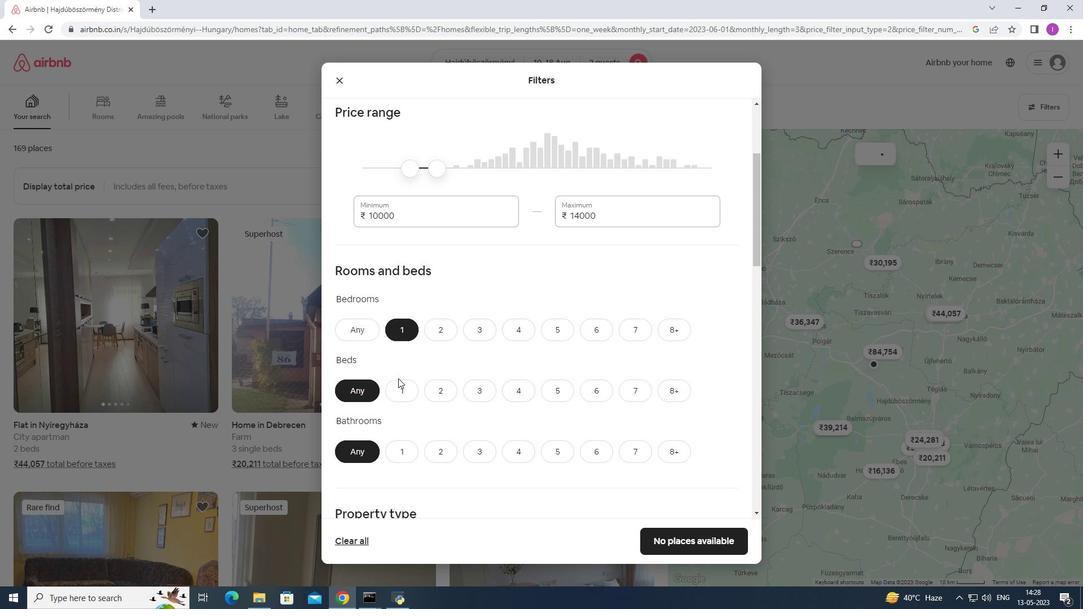 
Action: Mouse pressed left at (399, 384)
Screenshot: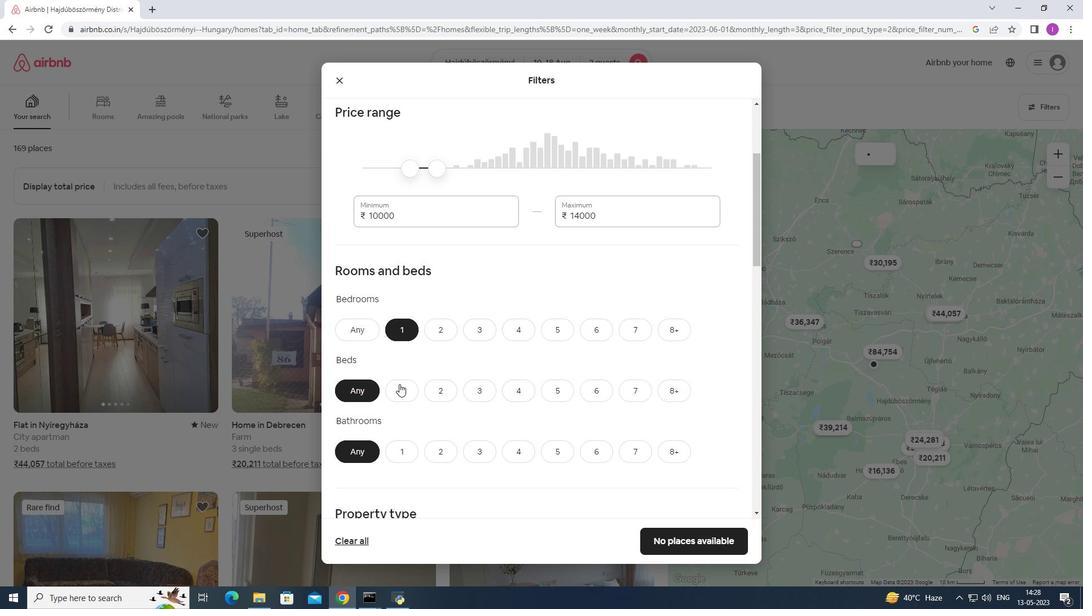 
Action: Mouse moved to (412, 452)
Screenshot: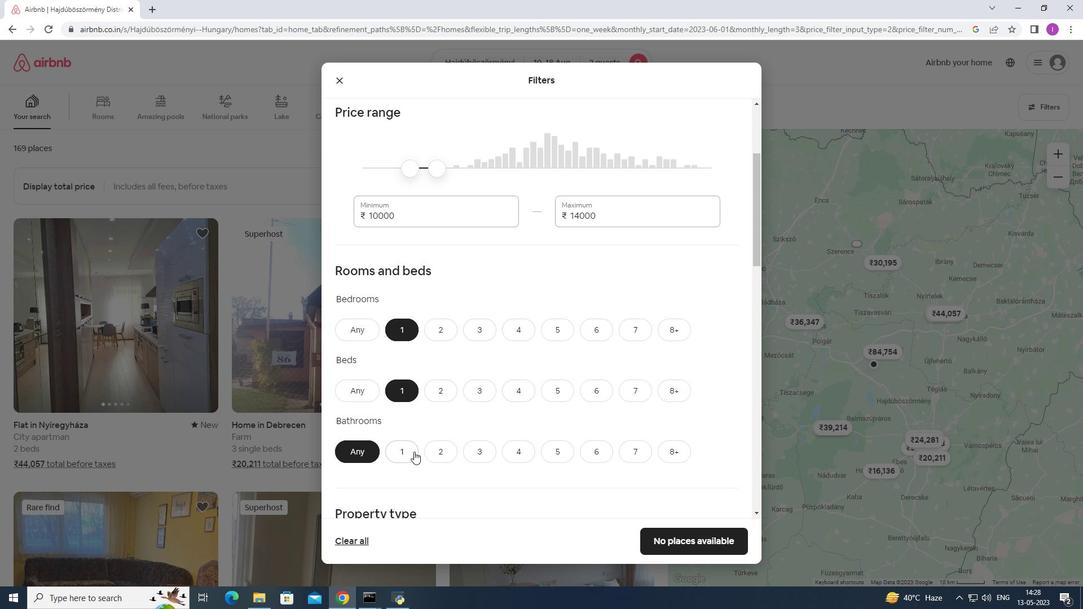 
Action: Mouse pressed left at (412, 452)
Screenshot: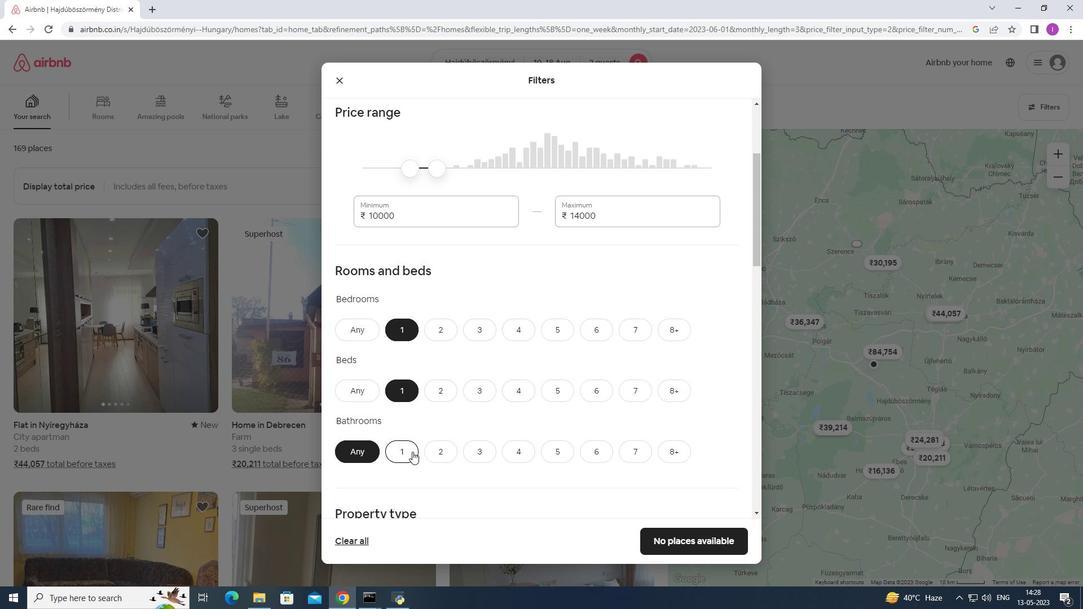 
Action: Mouse moved to (493, 400)
Screenshot: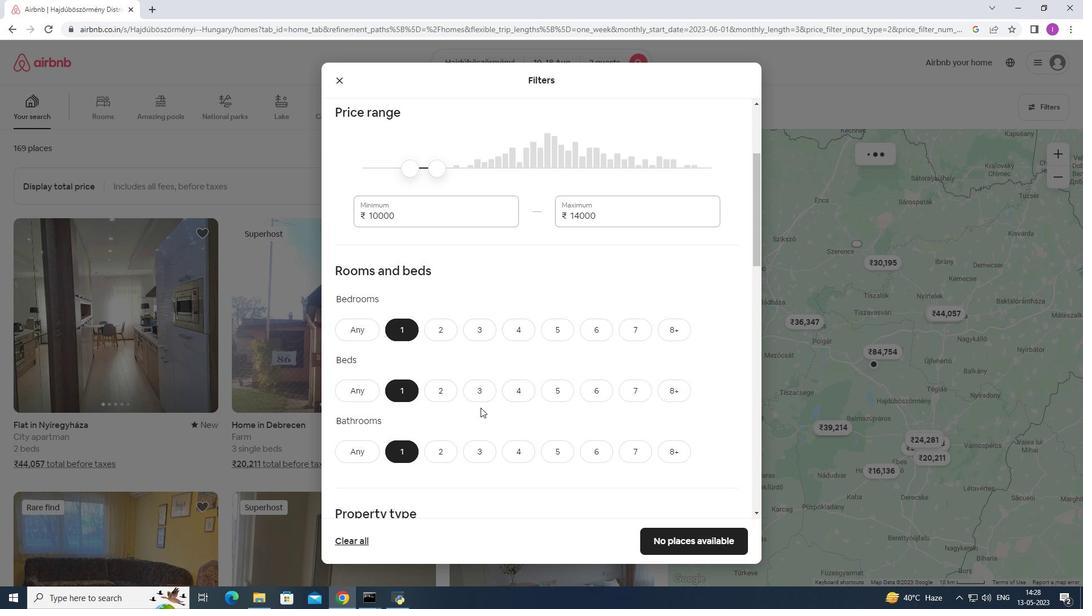 
Action: Mouse scrolled (493, 399) with delta (0, 0)
Screenshot: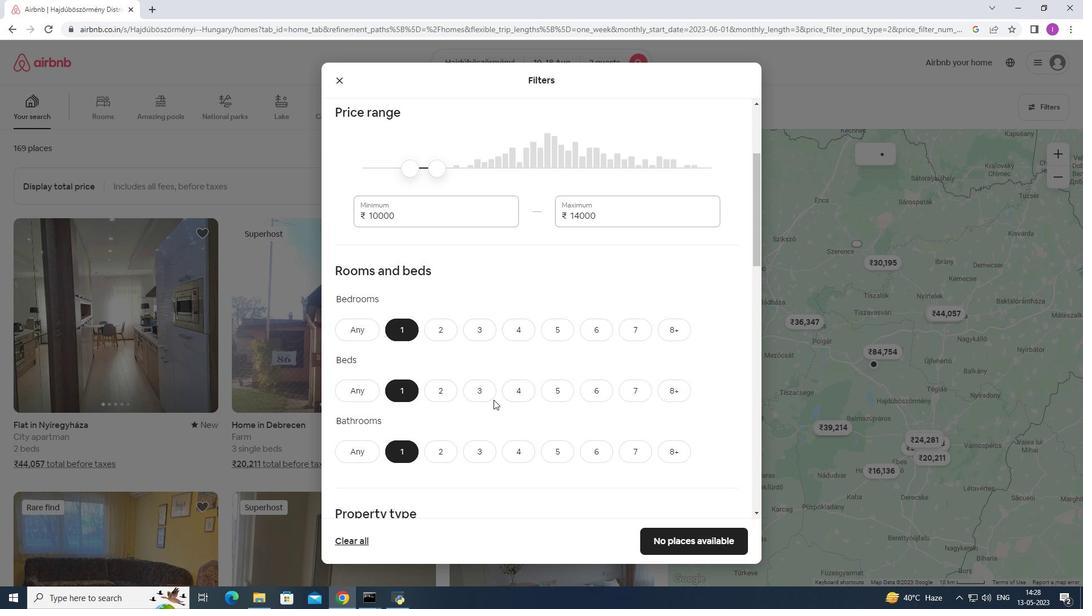 
Action: Mouse scrolled (493, 399) with delta (0, 0)
Screenshot: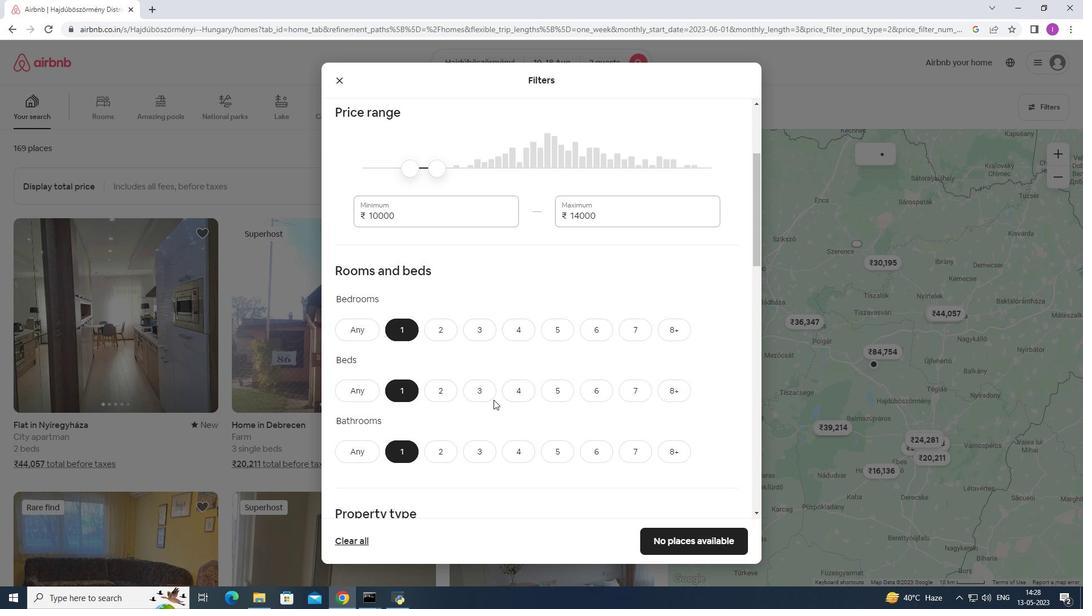 
Action: Mouse scrolled (493, 399) with delta (0, 0)
Screenshot: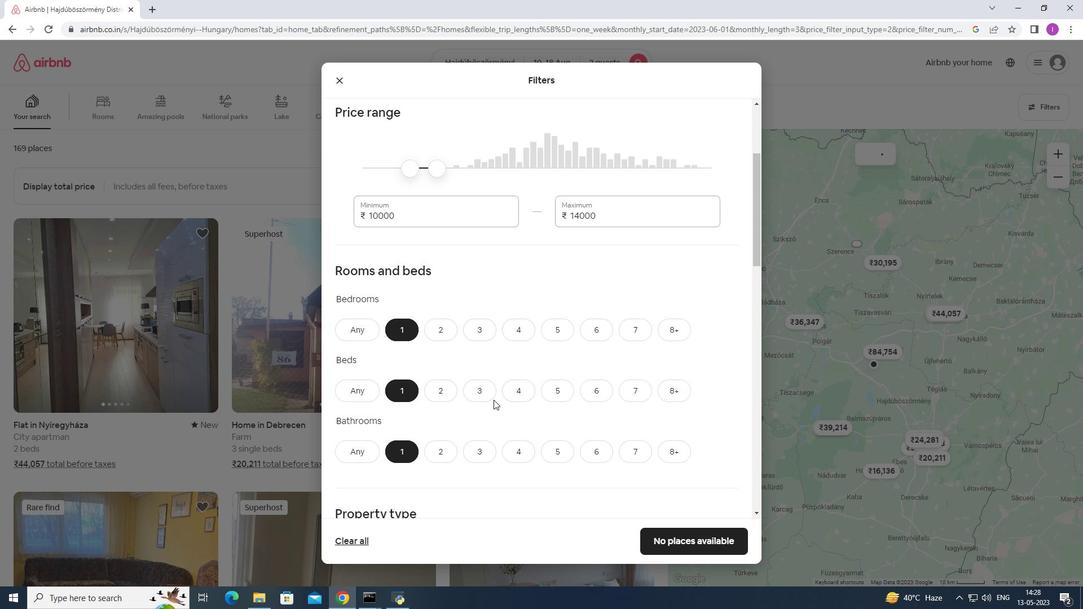 
Action: Mouse moved to (496, 400)
Screenshot: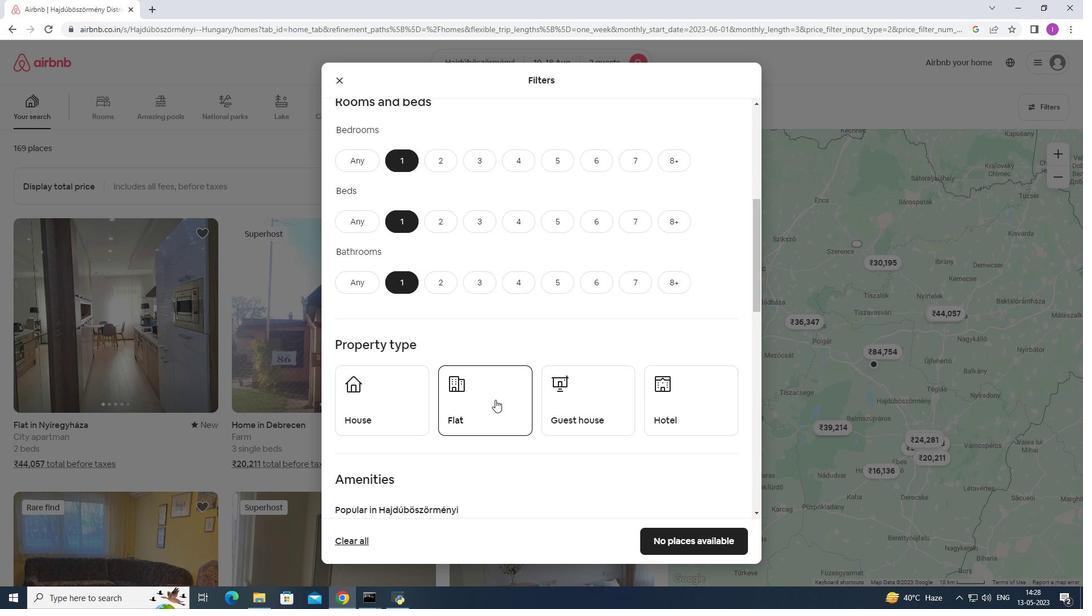 
Action: Mouse scrolled (496, 399) with delta (0, 0)
Screenshot: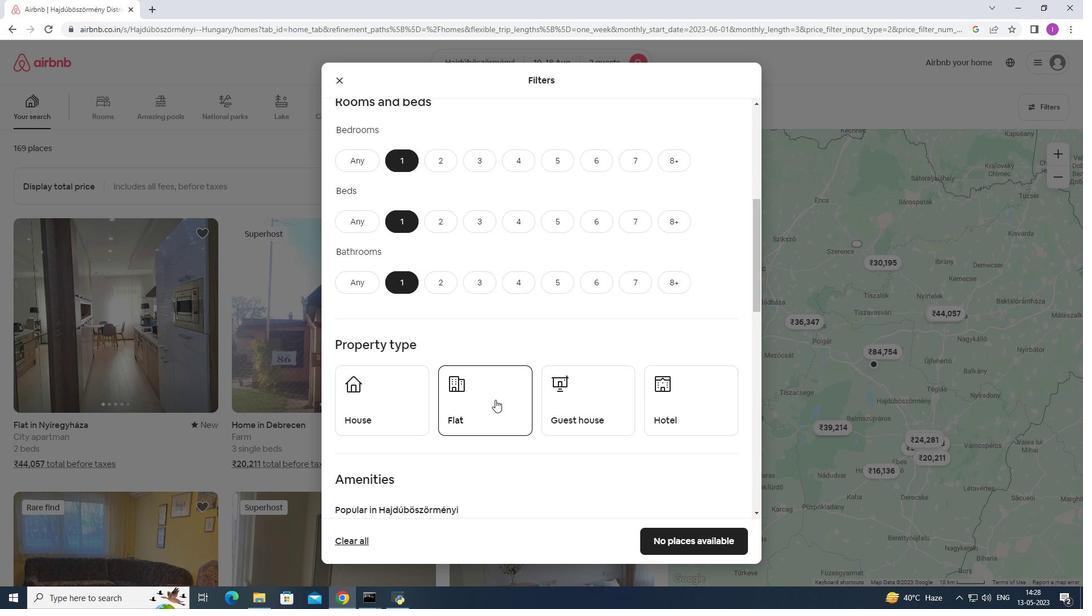 
Action: Mouse moved to (416, 364)
Screenshot: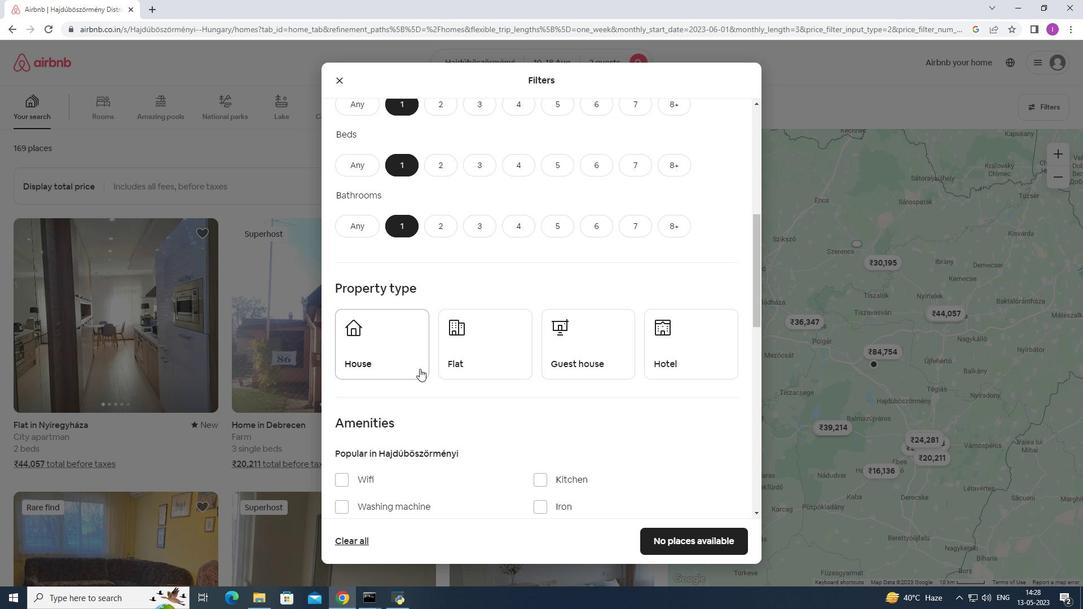 
Action: Mouse pressed left at (416, 364)
Screenshot: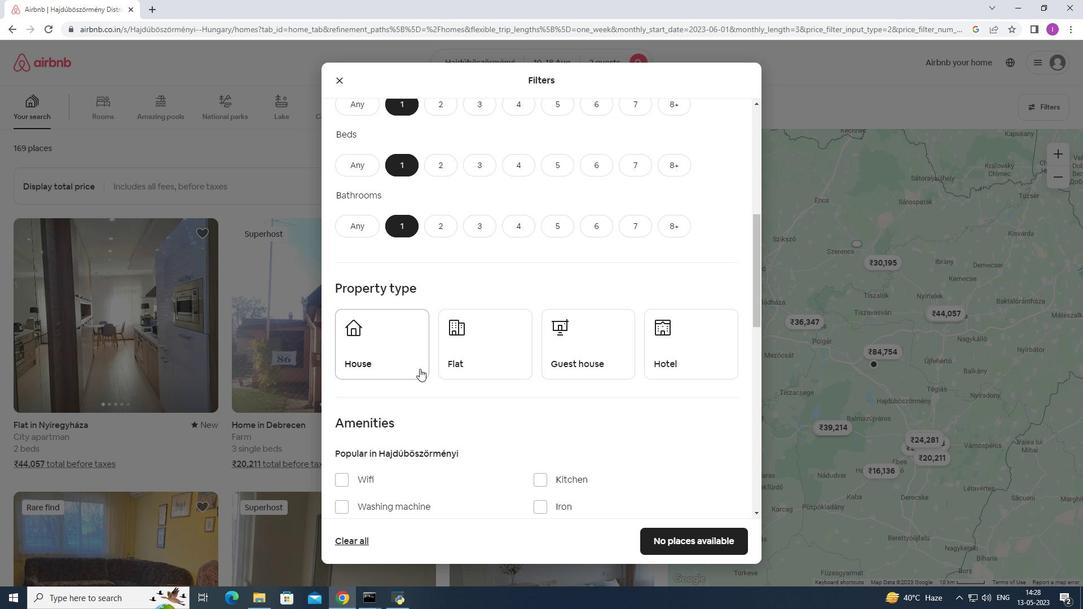 
Action: Mouse moved to (489, 351)
Screenshot: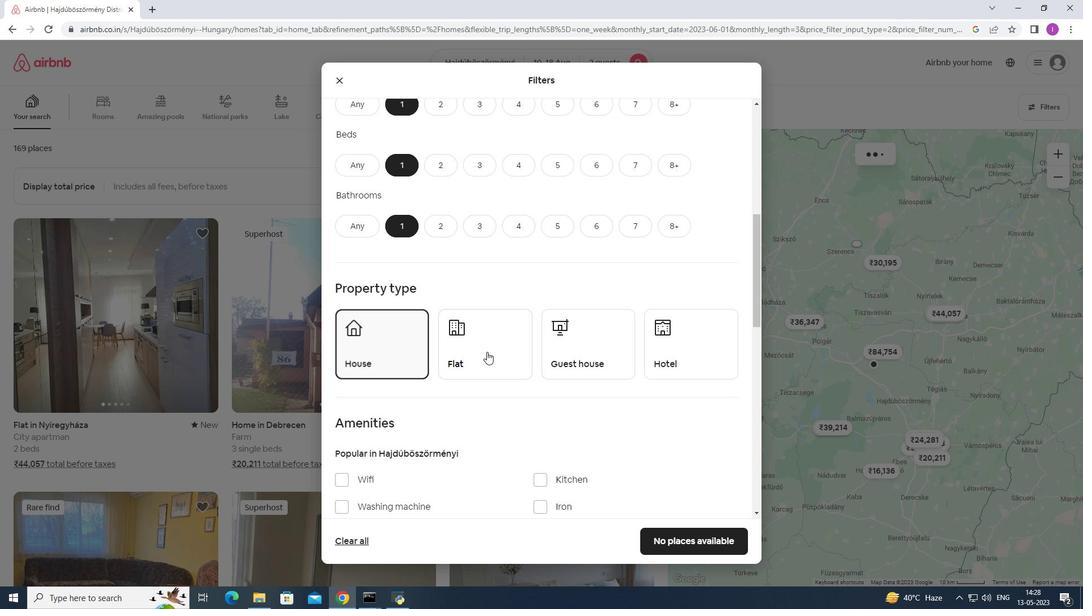
Action: Mouse pressed left at (489, 351)
Screenshot: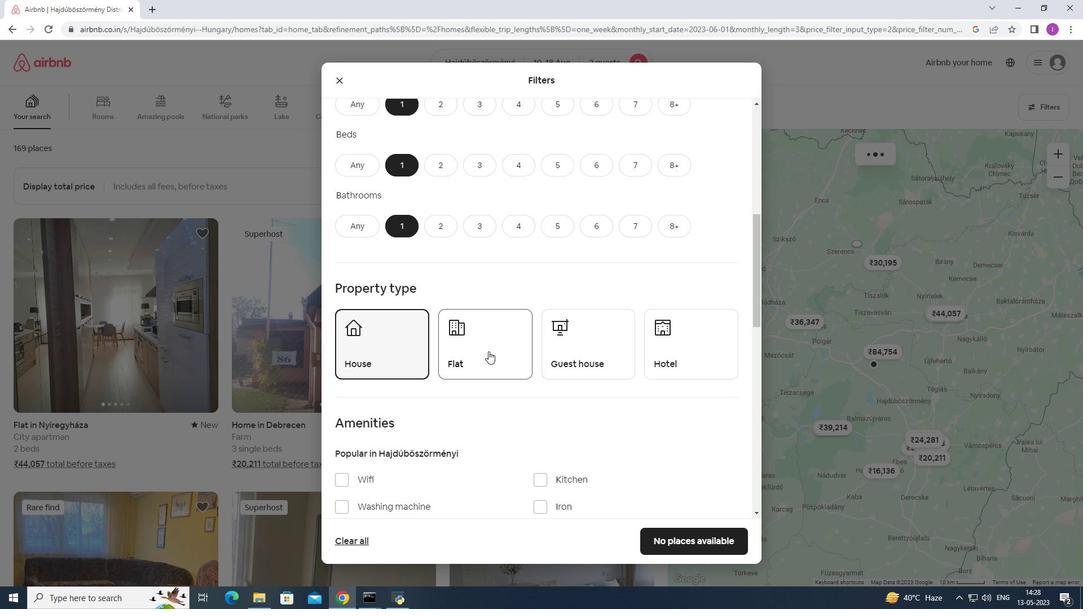 
Action: Mouse moved to (588, 351)
Screenshot: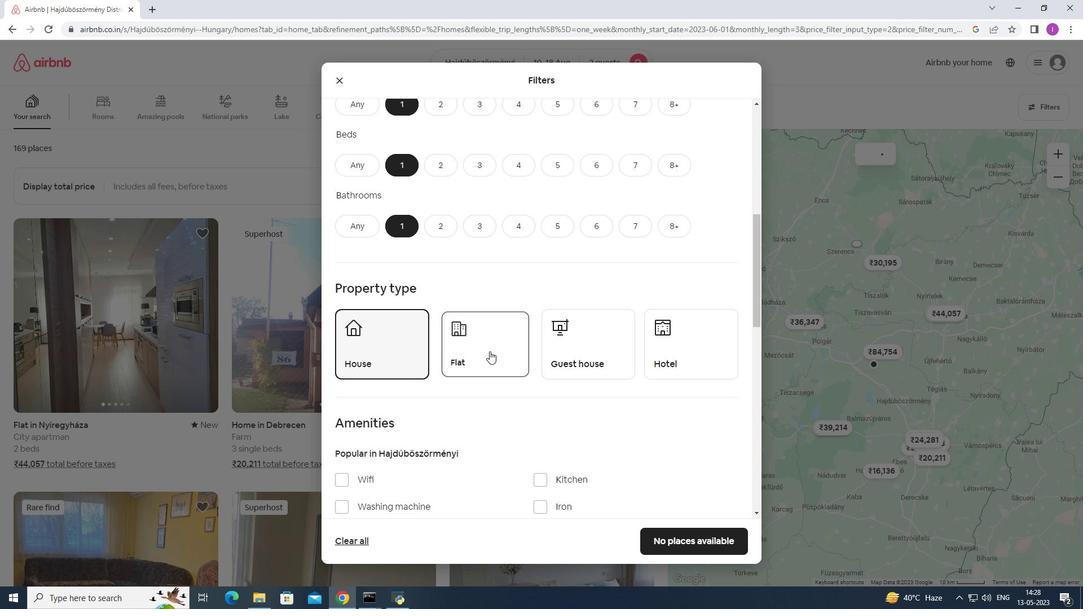 
Action: Mouse pressed left at (588, 351)
Screenshot: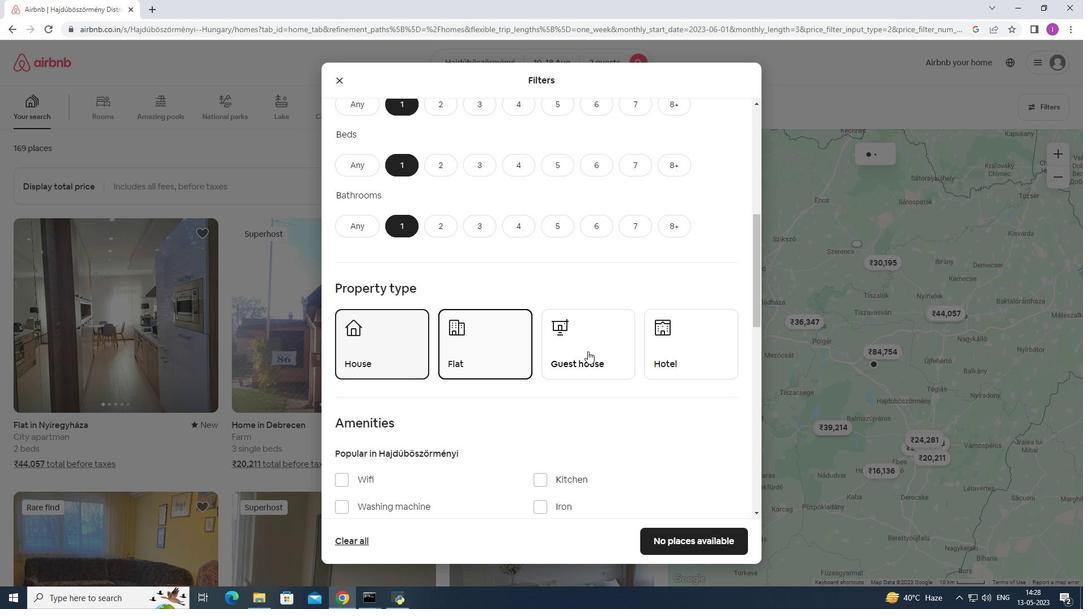 
Action: Mouse moved to (571, 422)
Screenshot: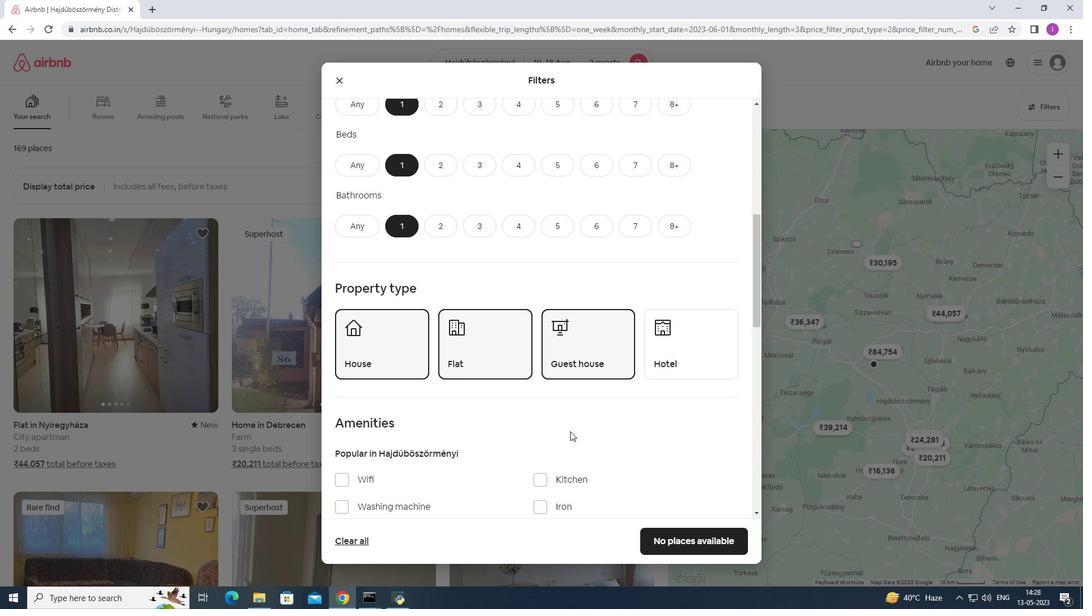 
Action: Mouse scrolled (571, 422) with delta (0, 0)
Screenshot: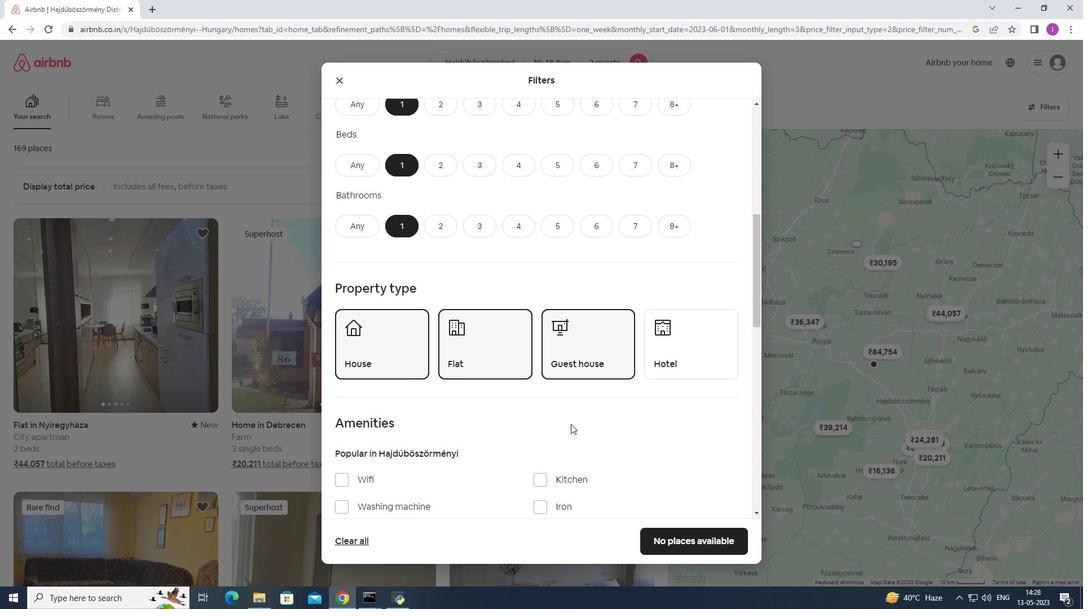 
Action: Mouse scrolled (571, 422) with delta (0, 0)
Screenshot: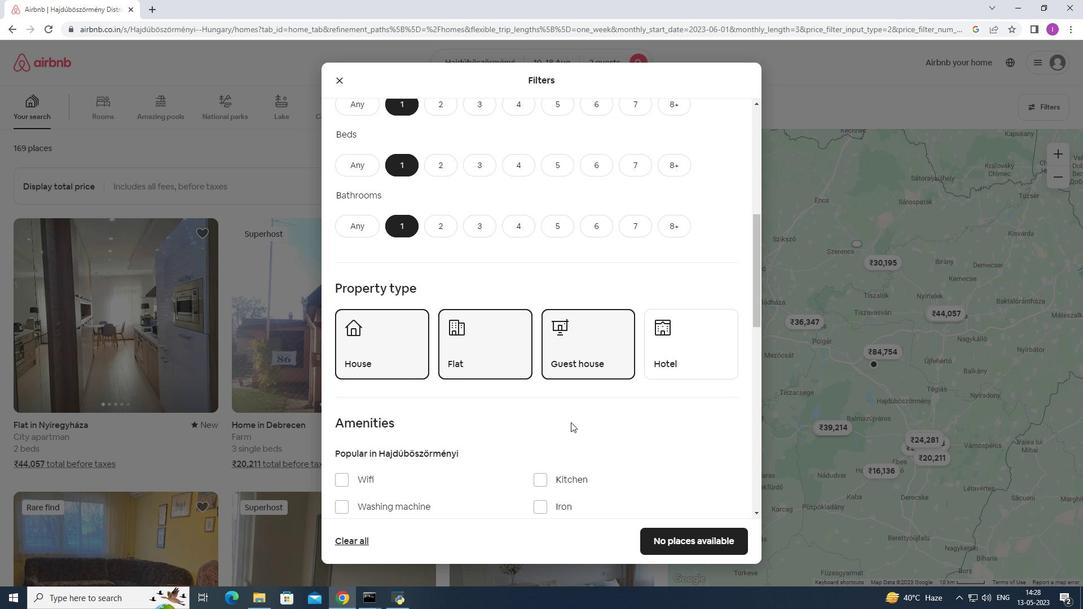 
Action: Mouse moved to (347, 367)
Screenshot: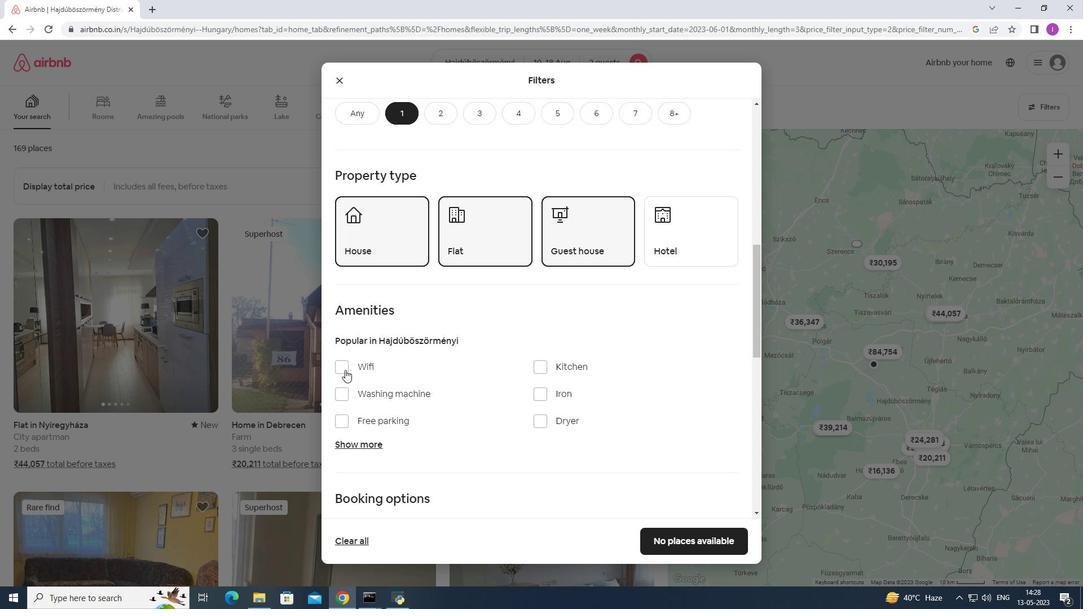 
Action: Mouse pressed left at (347, 367)
Screenshot: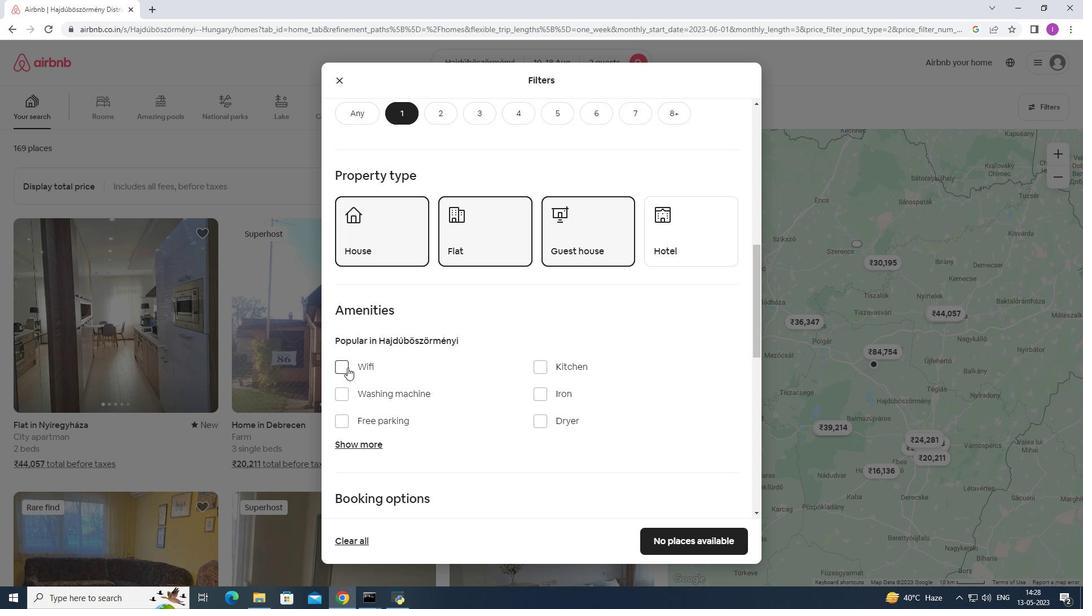 
Action: Mouse moved to (352, 423)
Screenshot: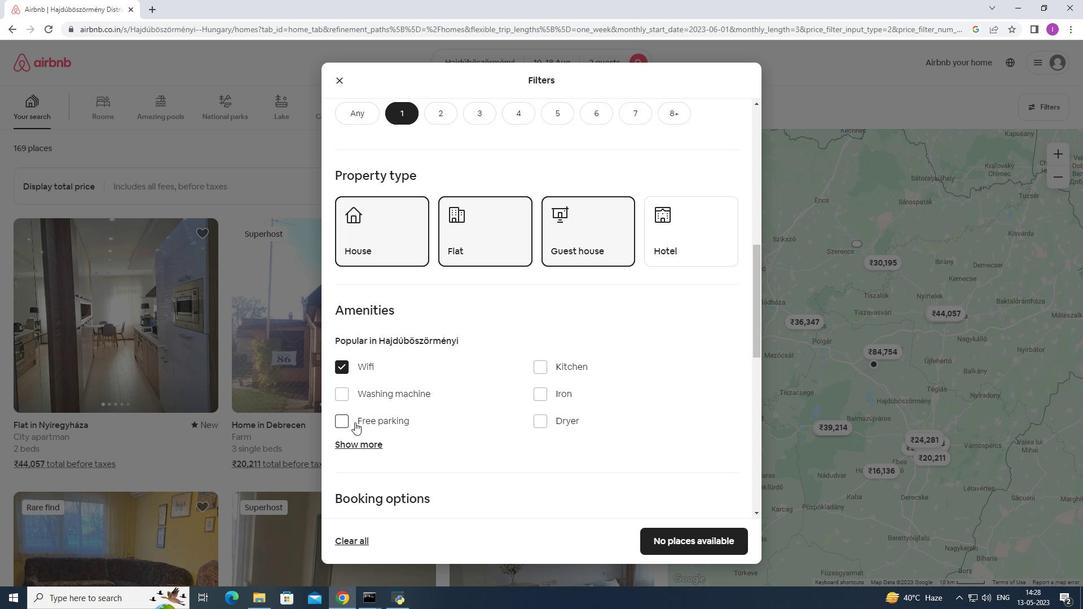 
Action: Mouse pressed left at (352, 423)
Screenshot: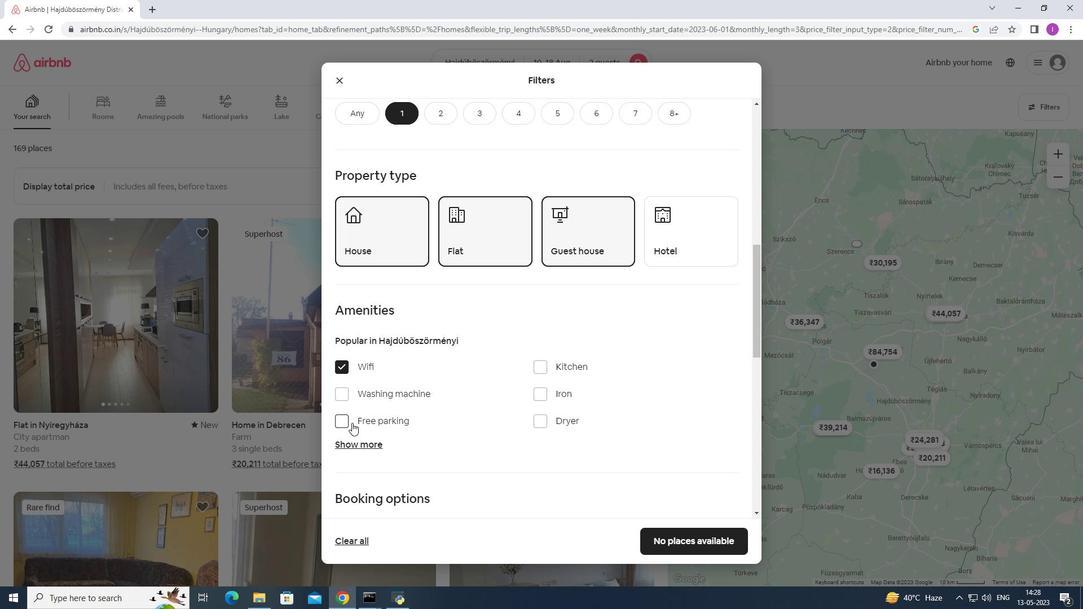 
Action: Mouse moved to (341, 447)
Screenshot: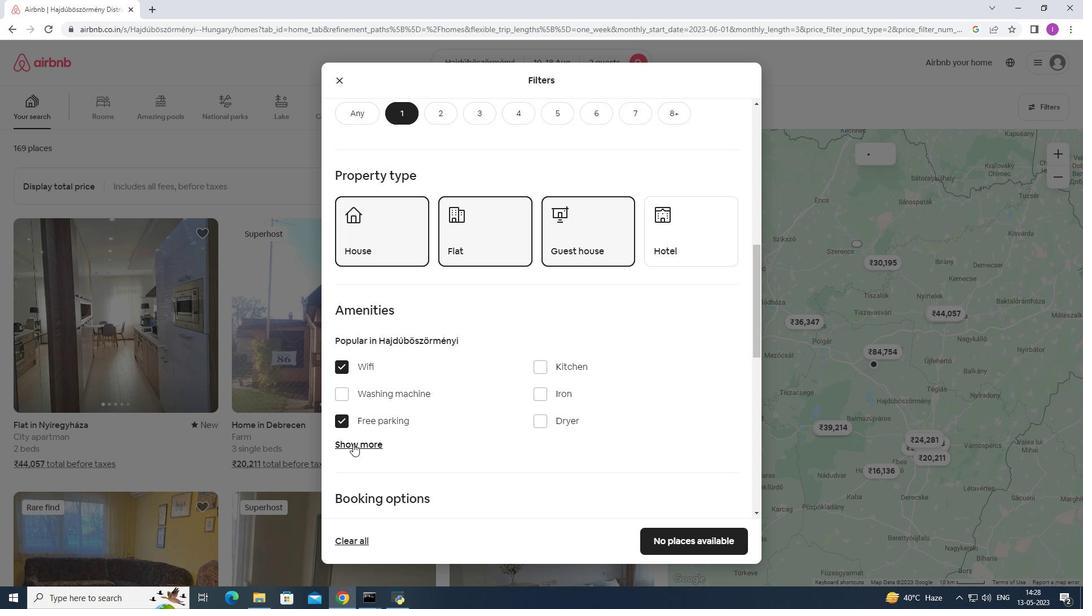 
Action: Mouse pressed left at (341, 447)
Screenshot: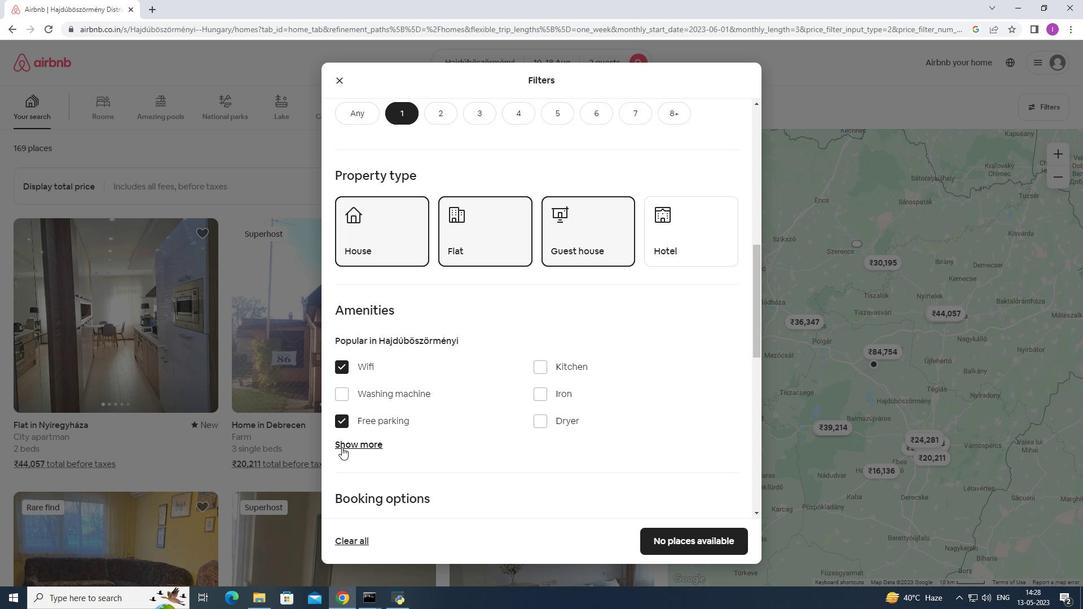 
Action: Mouse moved to (452, 424)
Screenshot: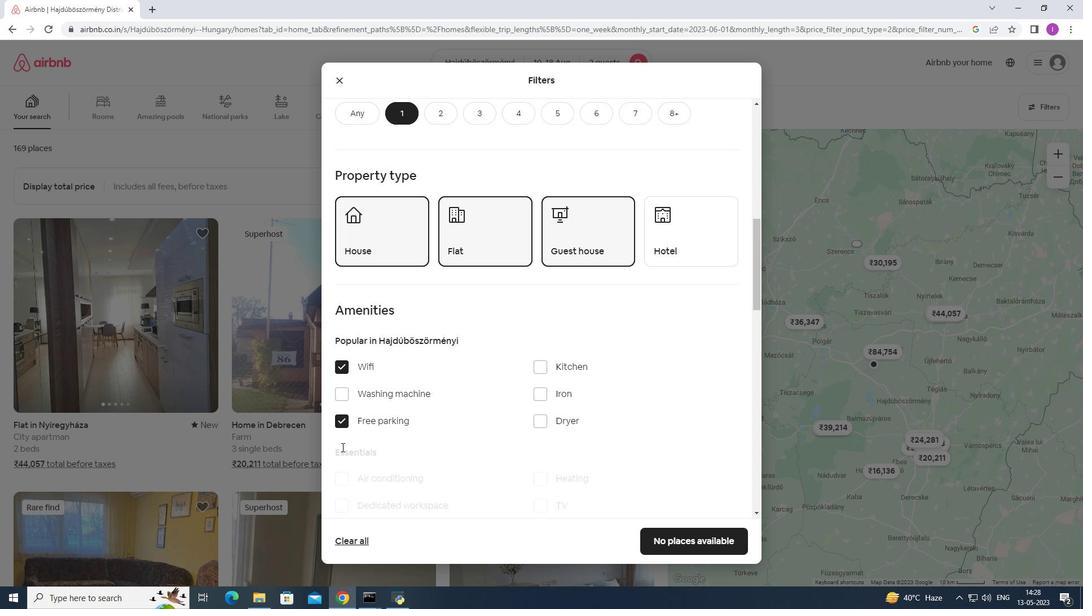 
Action: Mouse scrolled (452, 423) with delta (0, 0)
Screenshot: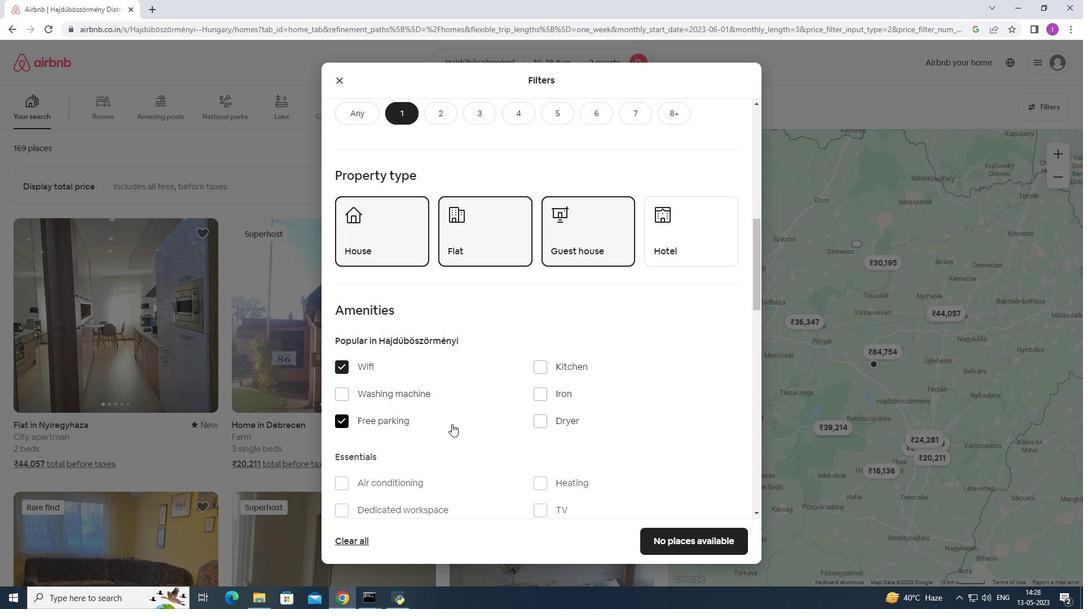 
Action: Mouse scrolled (452, 423) with delta (0, 0)
Screenshot: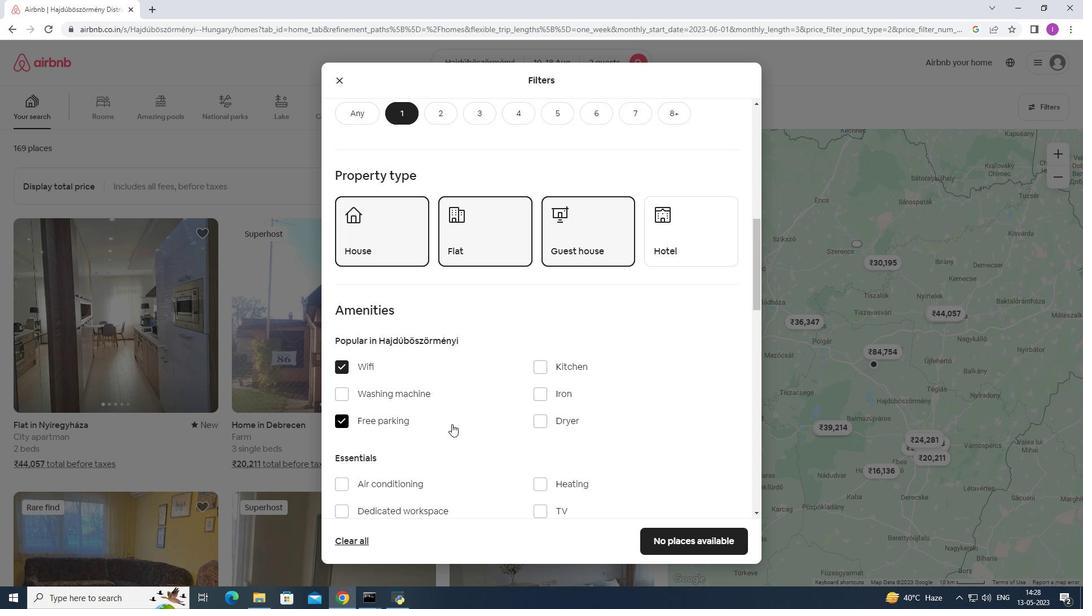
Action: Mouse moved to (547, 400)
Screenshot: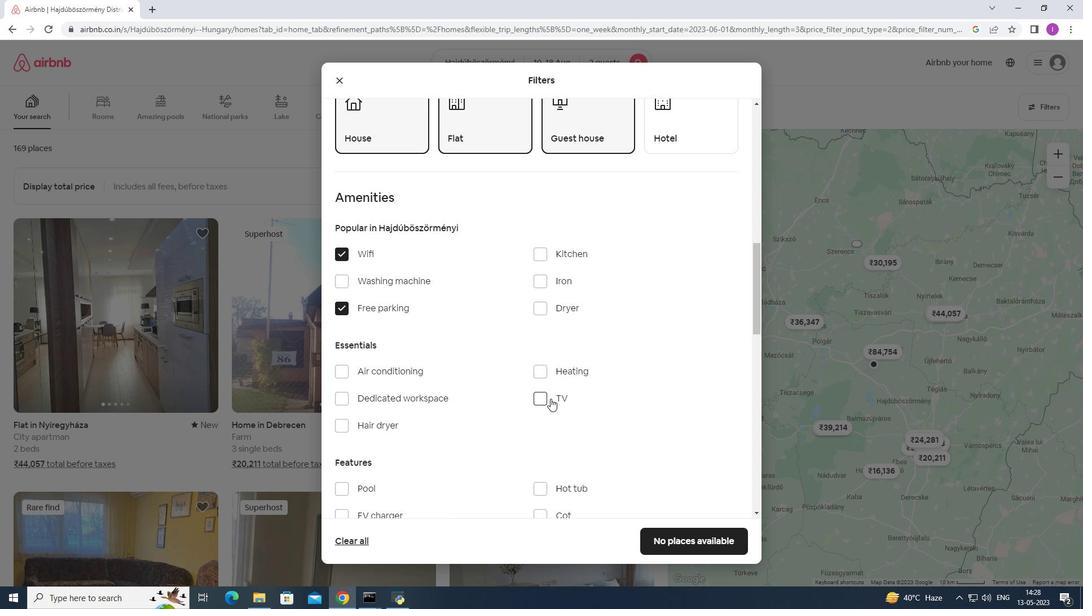 
Action: Mouse pressed left at (547, 400)
Screenshot: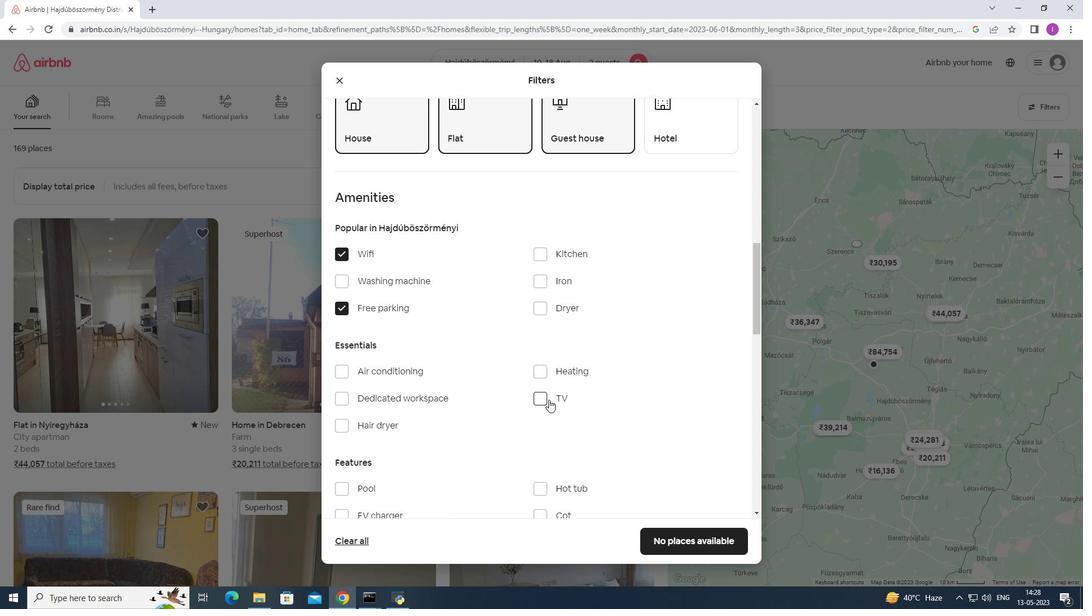 
Action: Mouse moved to (550, 406)
Screenshot: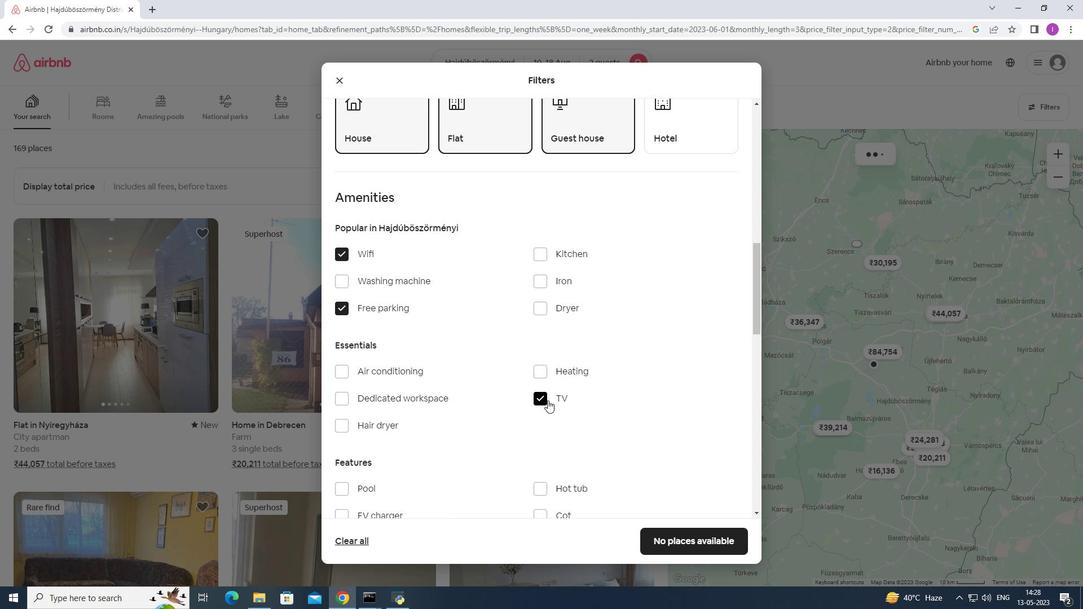 
Action: Mouse scrolled (550, 406) with delta (0, 0)
Screenshot: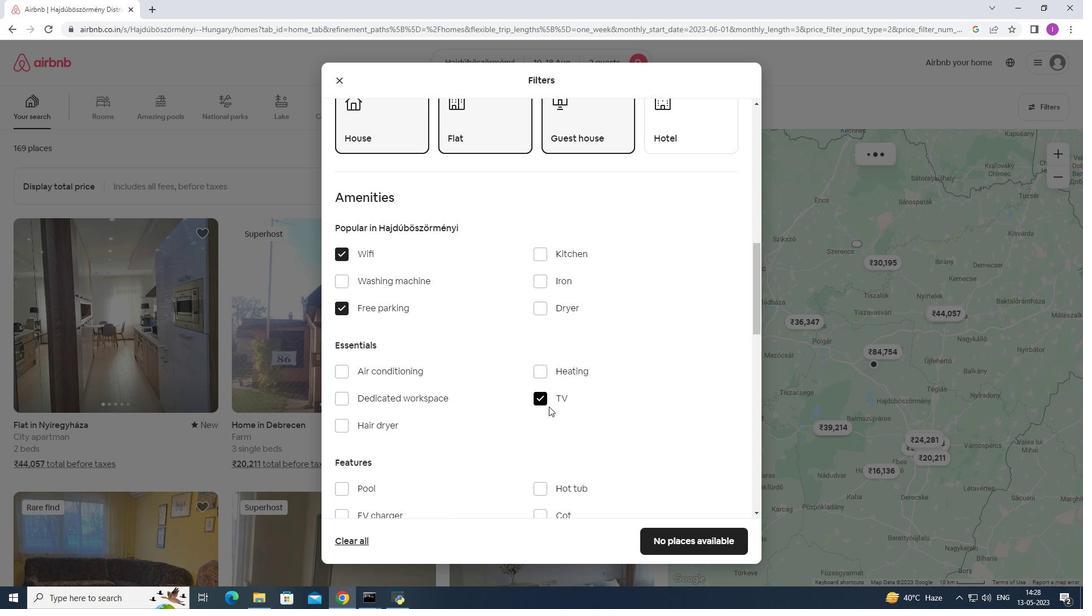 
Action: Mouse scrolled (550, 406) with delta (0, 0)
Screenshot: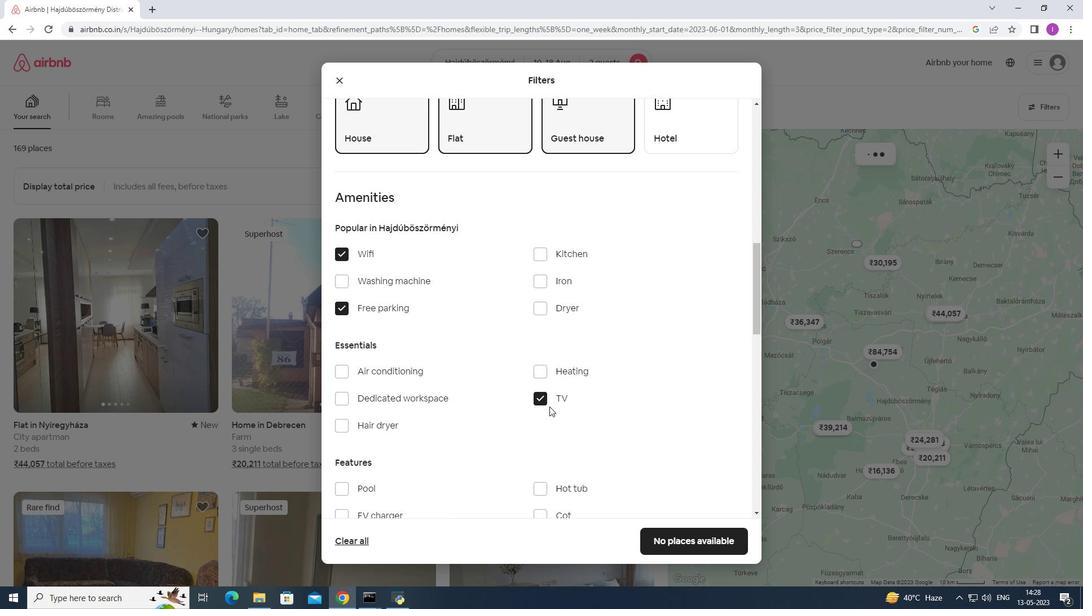 
Action: Mouse scrolled (550, 406) with delta (0, 0)
Screenshot: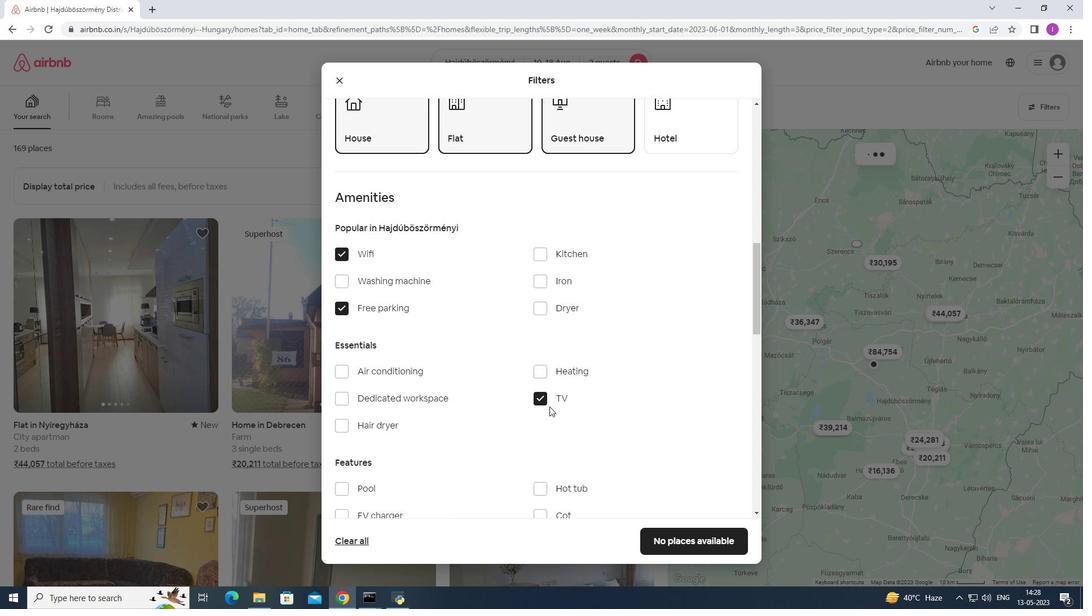 
Action: Mouse moved to (338, 376)
Screenshot: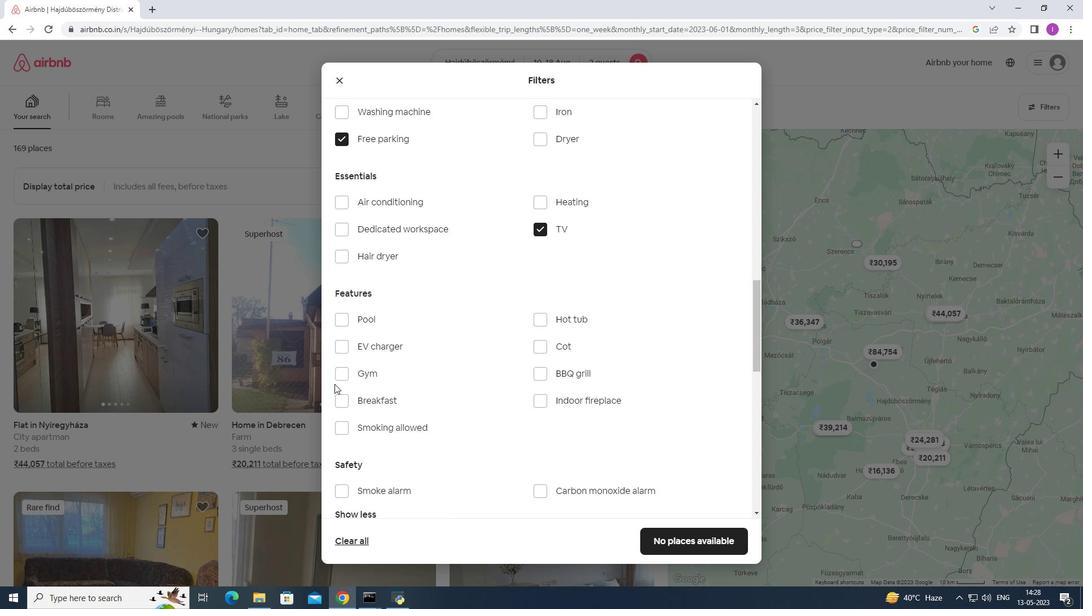 
Action: Mouse pressed left at (338, 376)
Screenshot: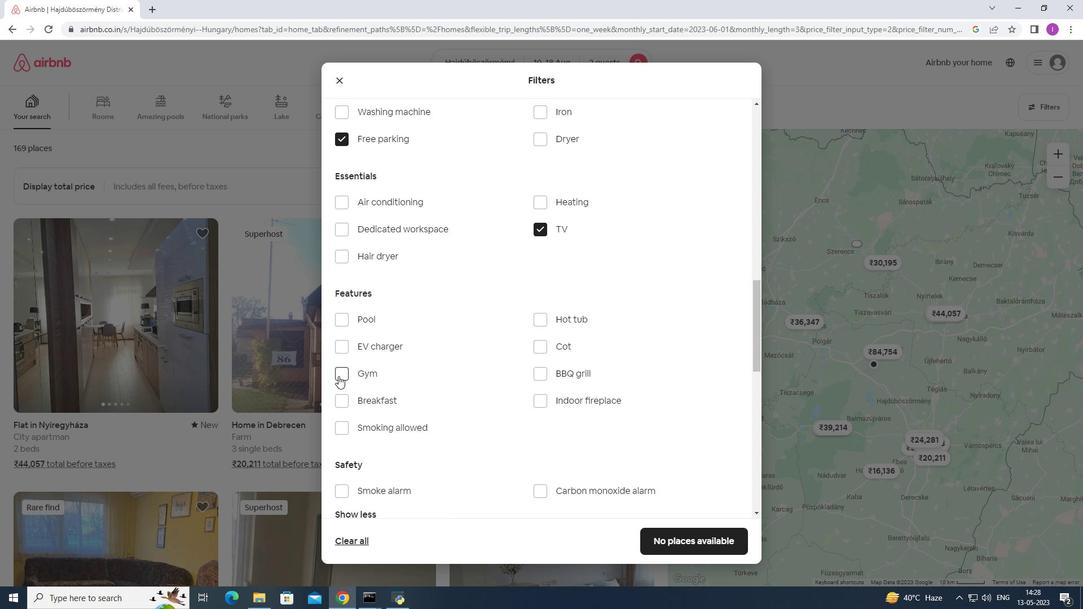
Action: Mouse moved to (341, 397)
Screenshot: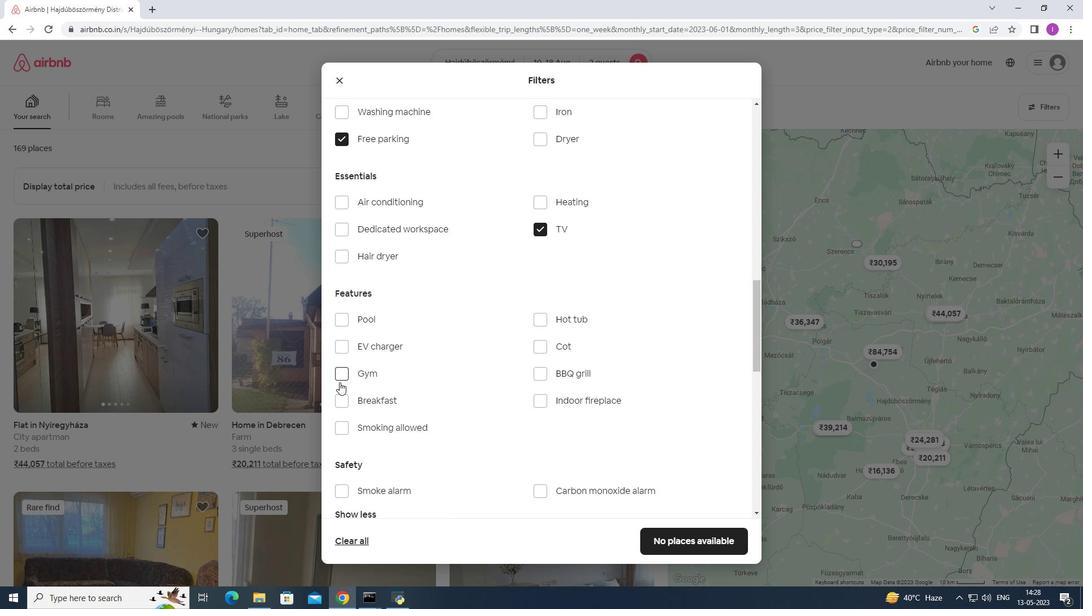 
Action: Mouse pressed left at (341, 397)
Screenshot: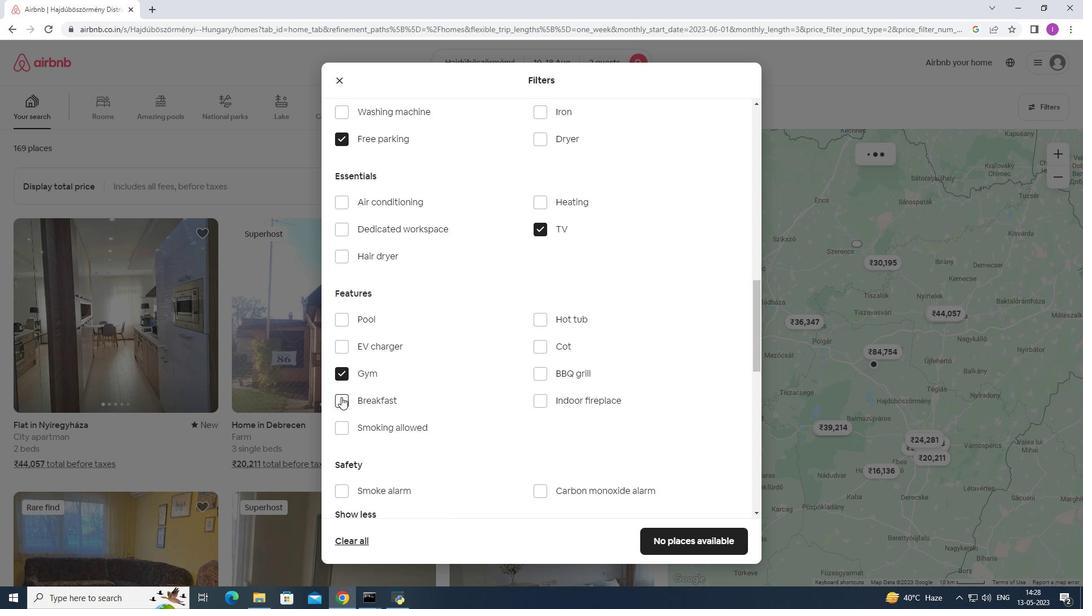 
Action: Mouse moved to (520, 396)
Screenshot: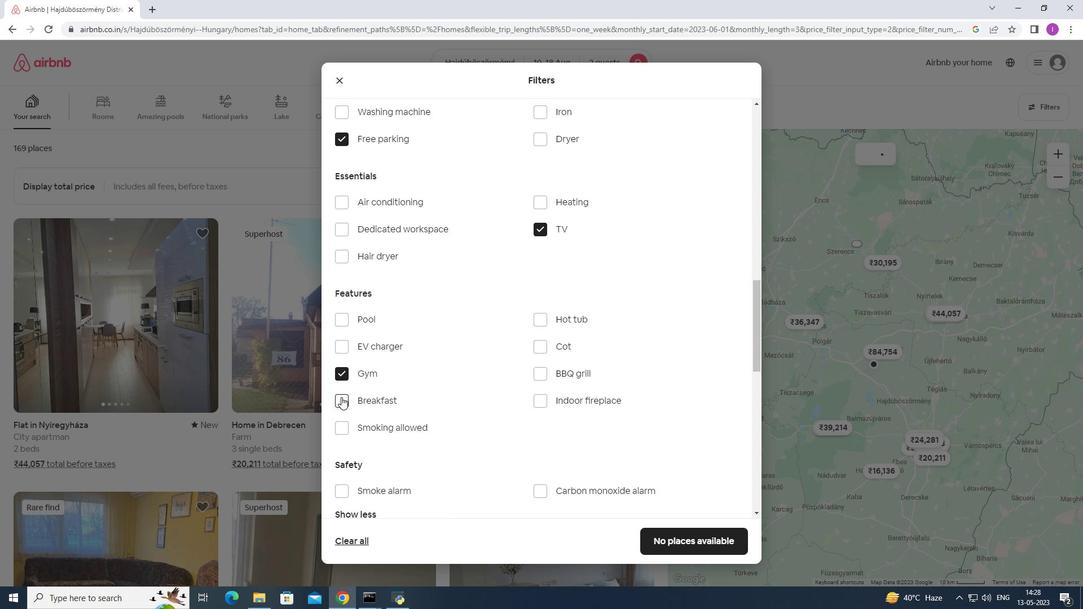 
Action: Mouse scrolled (520, 395) with delta (0, 0)
Screenshot: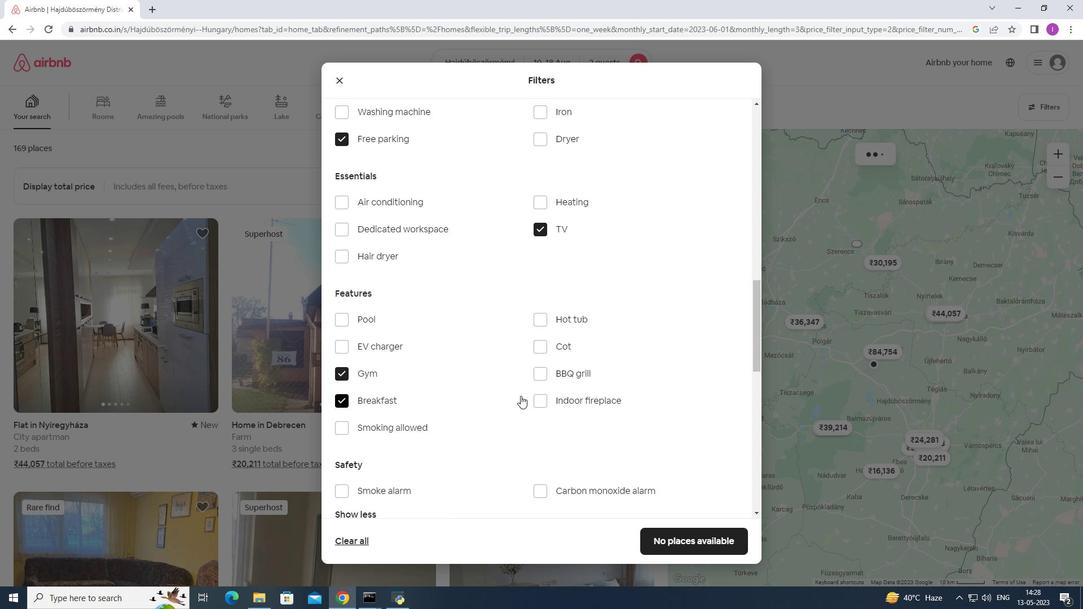 
Action: Mouse scrolled (520, 395) with delta (0, 0)
Screenshot: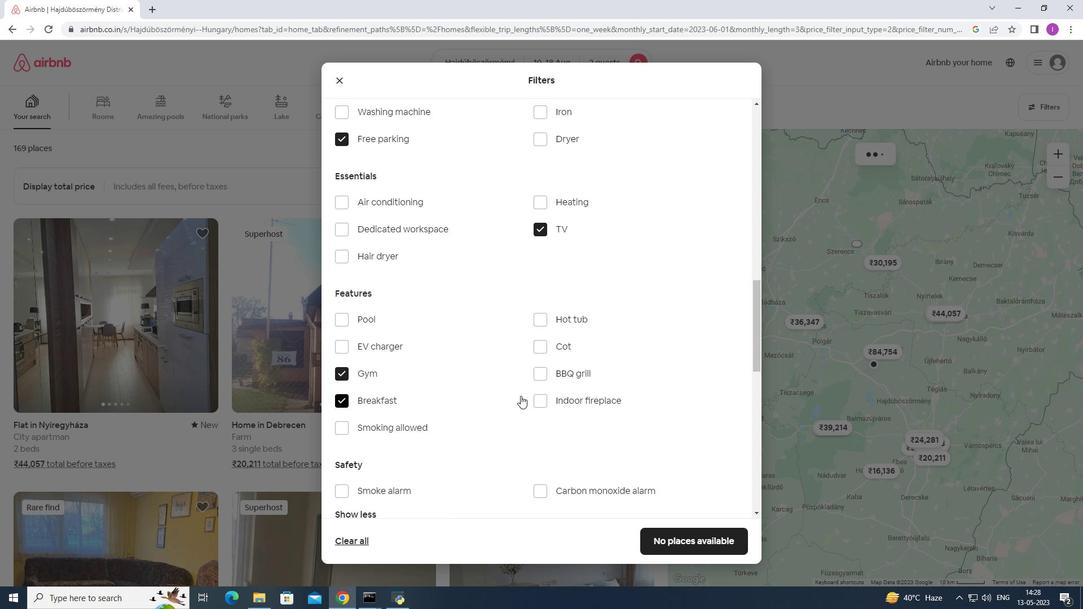 
Action: Mouse moved to (516, 401)
Screenshot: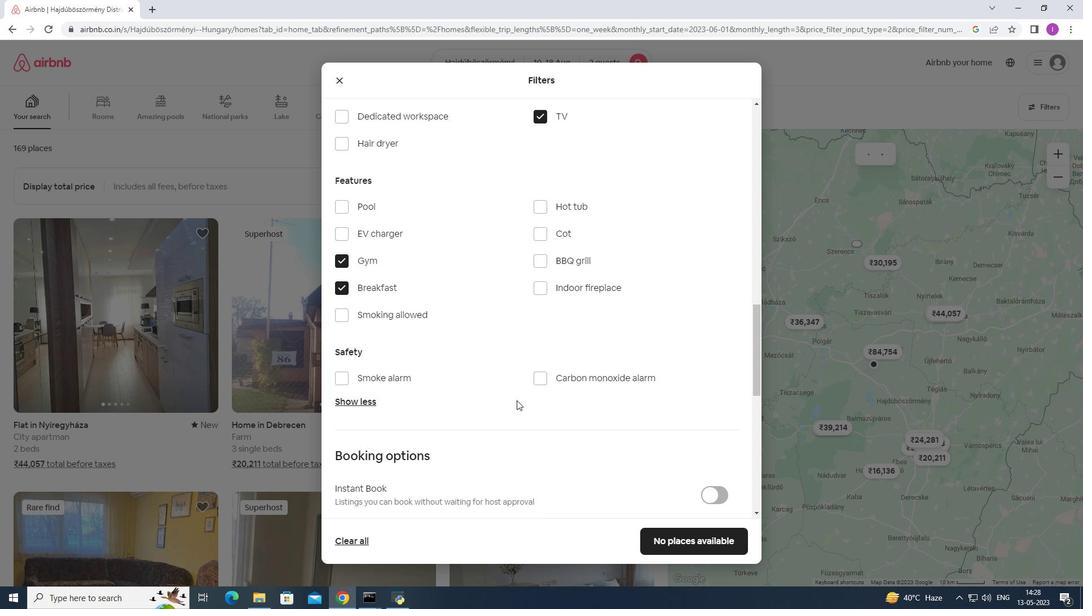 
Action: Mouse scrolled (516, 401) with delta (0, 0)
Screenshot: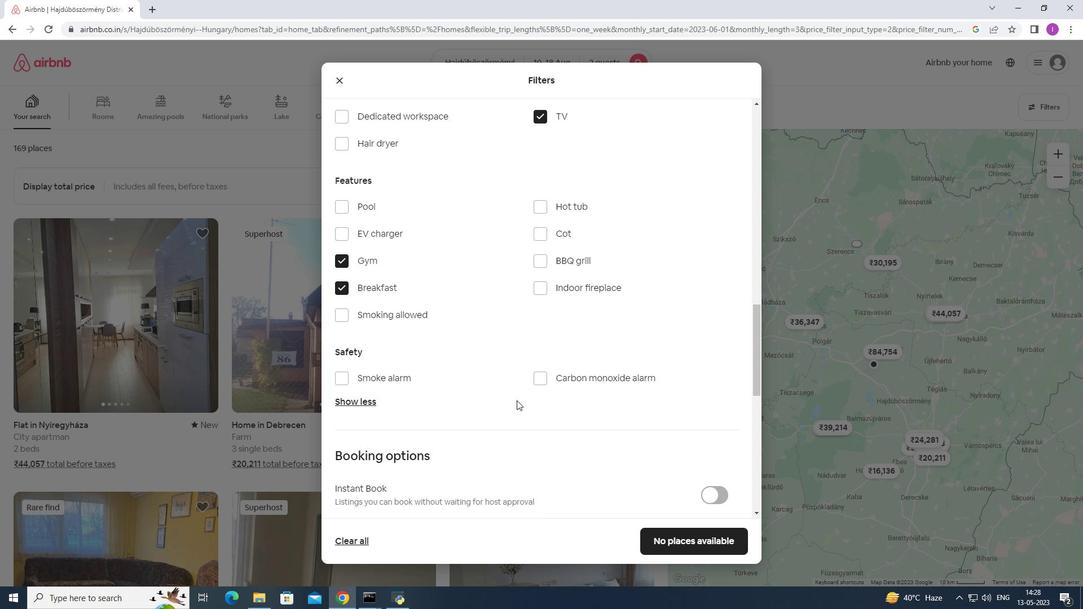 
Action: Mouse moved to (516, 402)
Screenshot: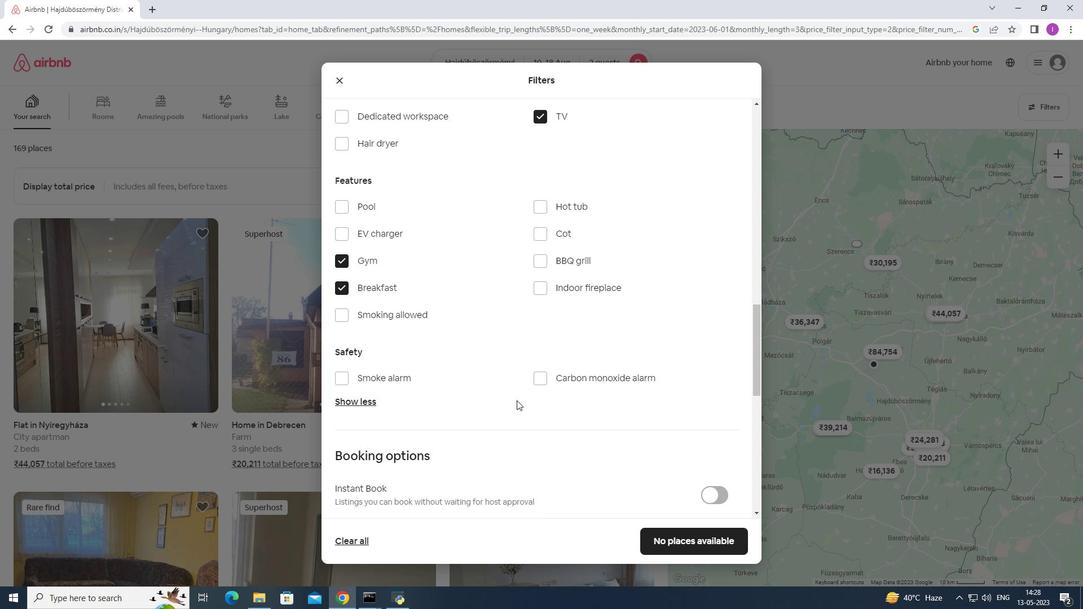 
Action: Mouse scrolled (516, 402) with delta (0, 0)
Screenshot: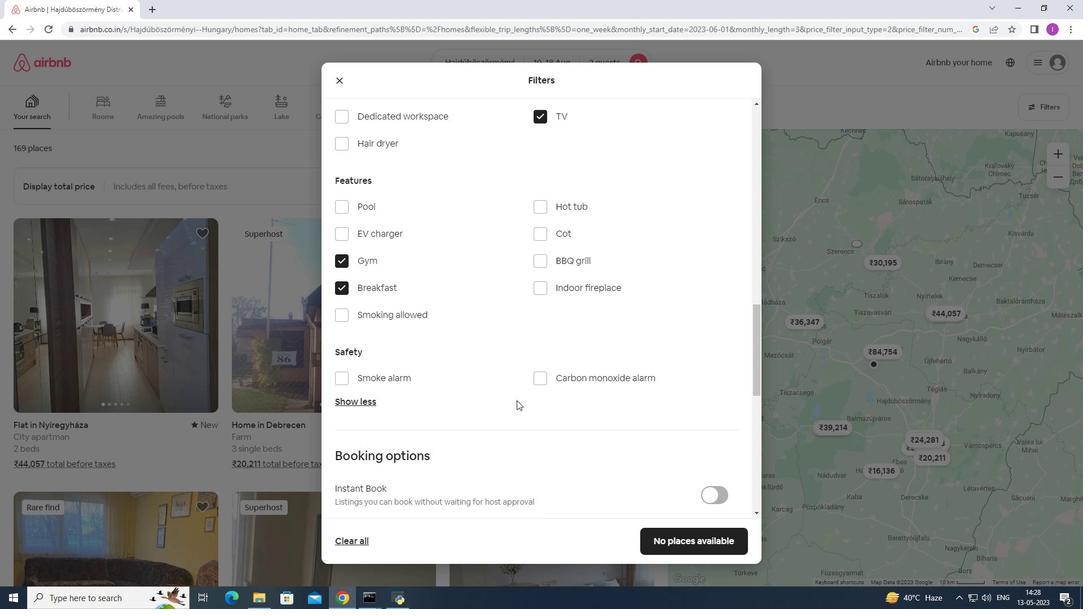 
Action: Mouse moved to (516, 402)
Screenshot: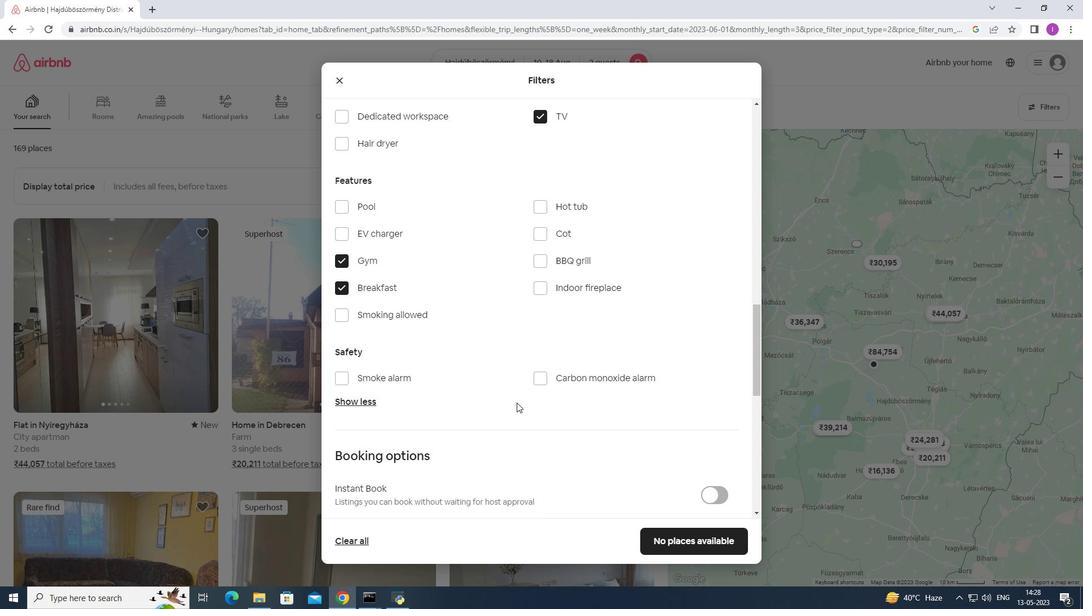 
Action: Mouse scrolled (516, 402) with delta (0, 0)
Screenshot: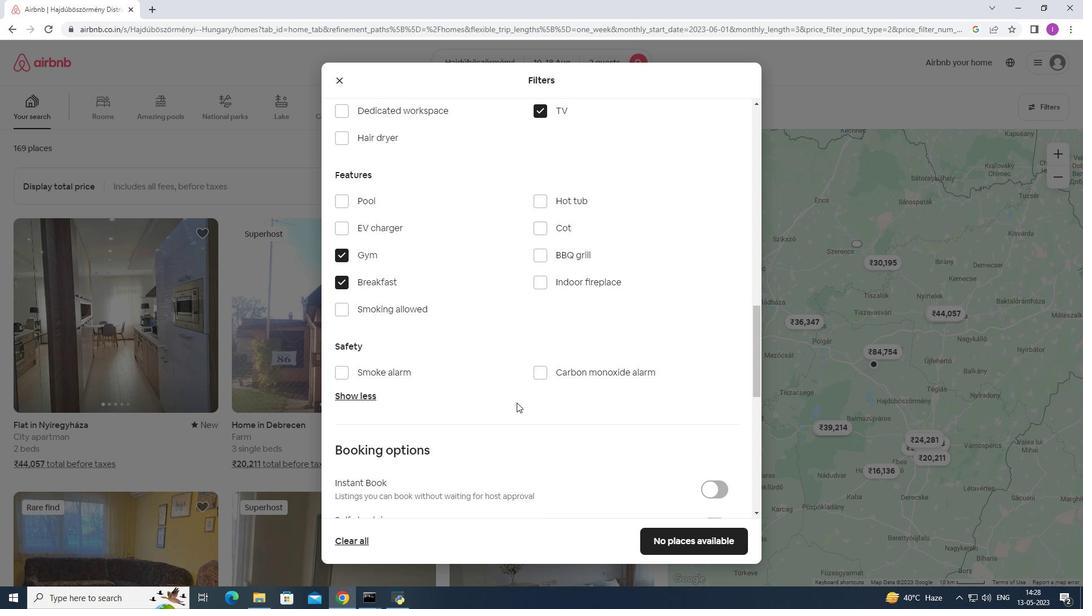 
Action: Mouse scrolled (516, 402) with delta (0, 0)
Screenshot: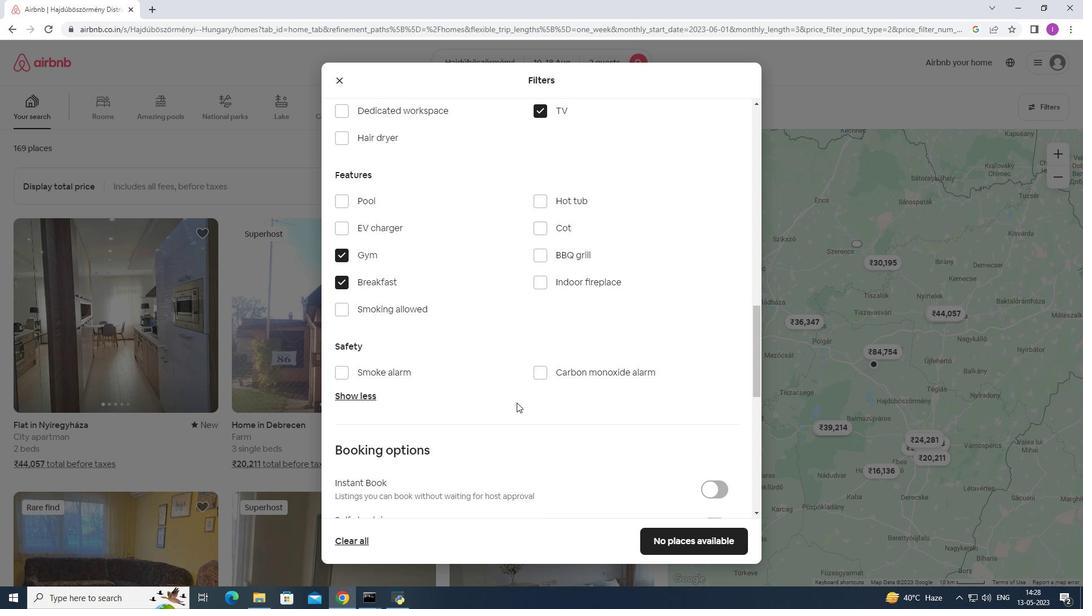 
Action: Mouse moved to (716, 310)
Screenshot: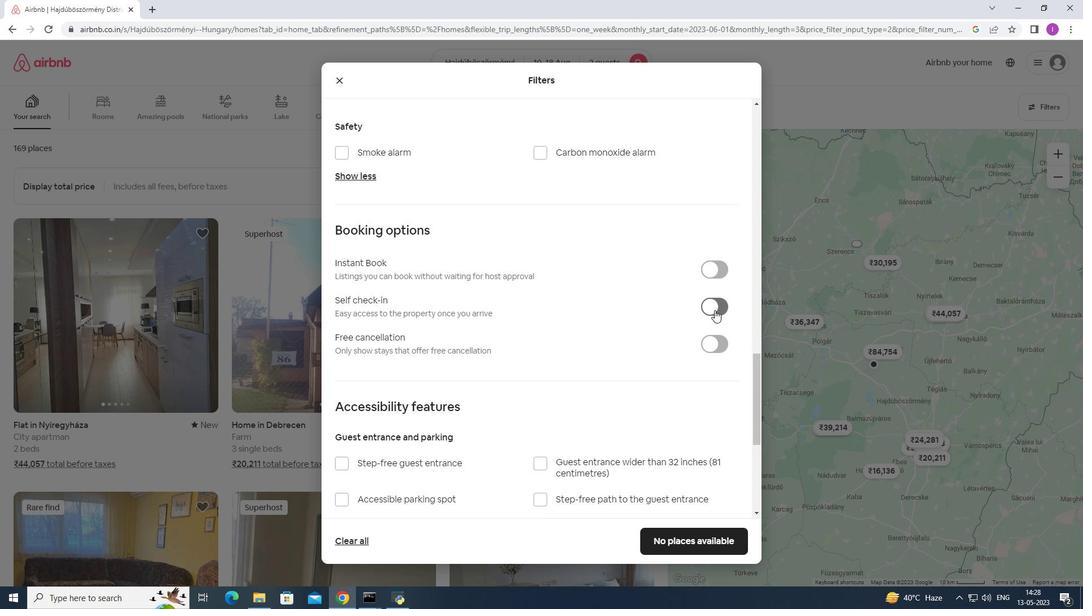 
Action: Mouse pressed left at (716, 310)
Screenshot: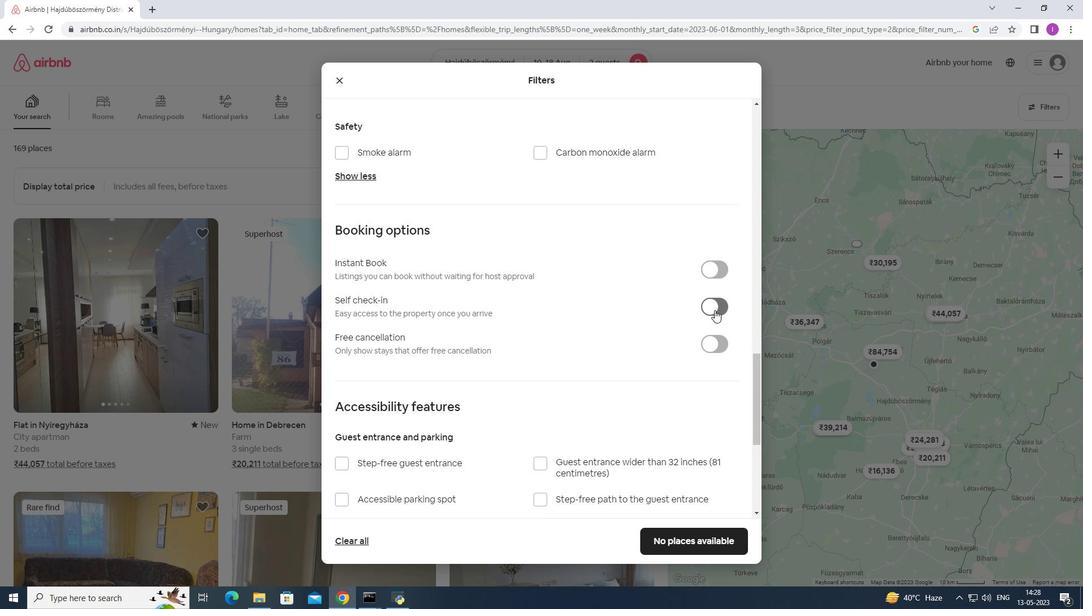 
Action: Mouse moved to (496, 387)
Screenshot: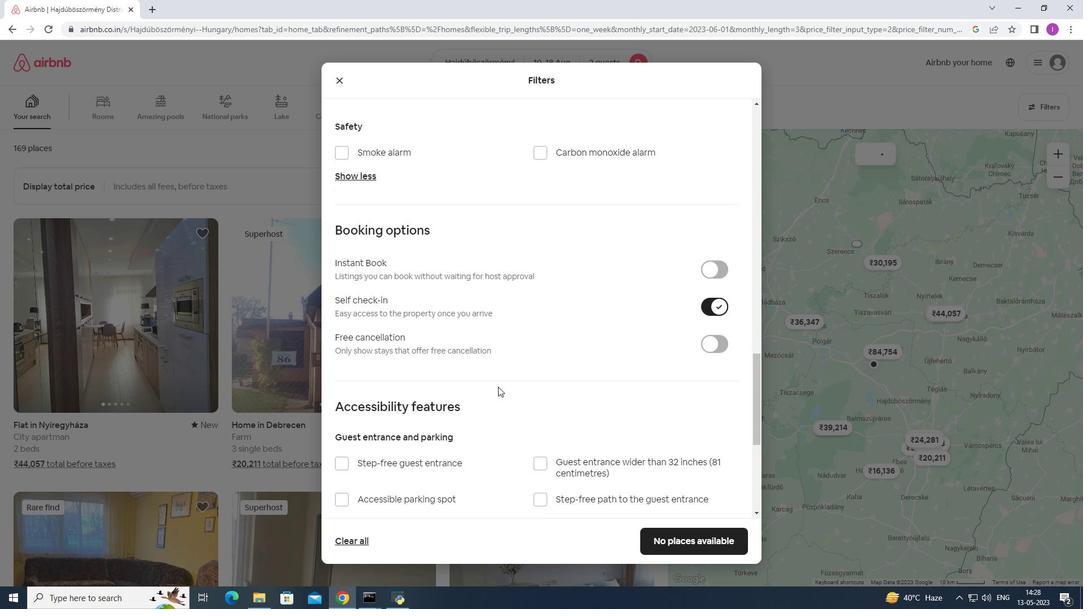 
Action: Mouse scrolled (496, 387) with delta (0, 0)
Screenshot: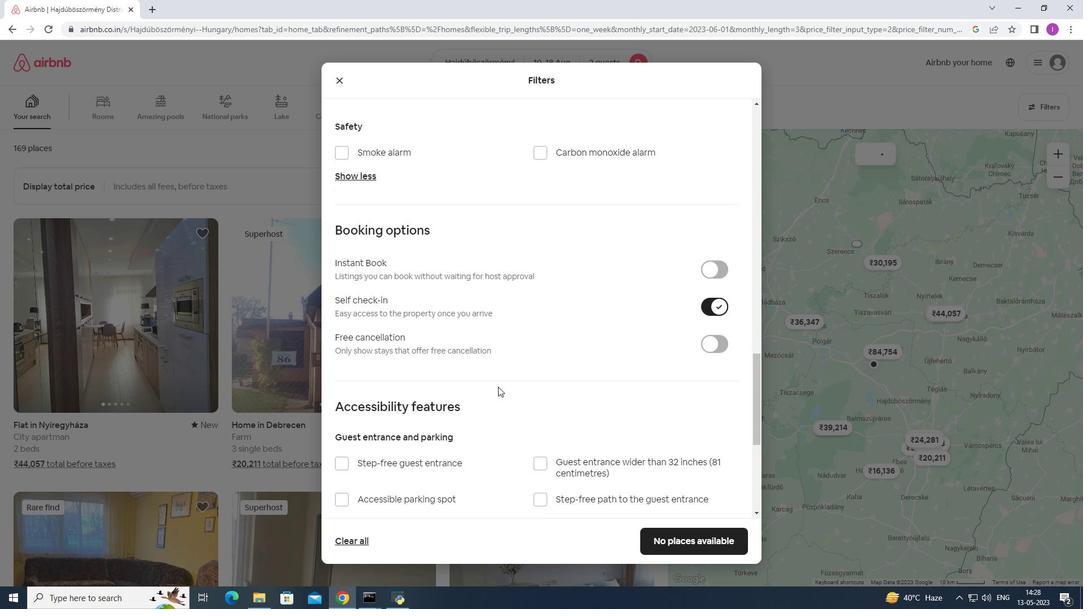 
Action: Mouse scrolled (496, 387) with delta (0, 0)
Screenshot: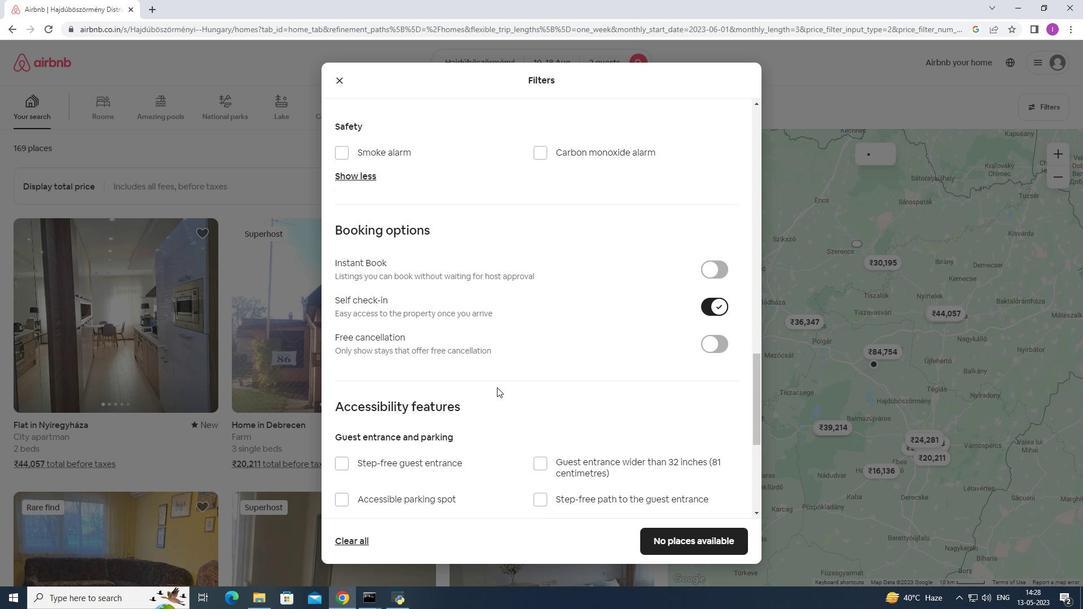 
Action: Mouse scrolled (496, 387) with delta (0, 0)
Screenshot: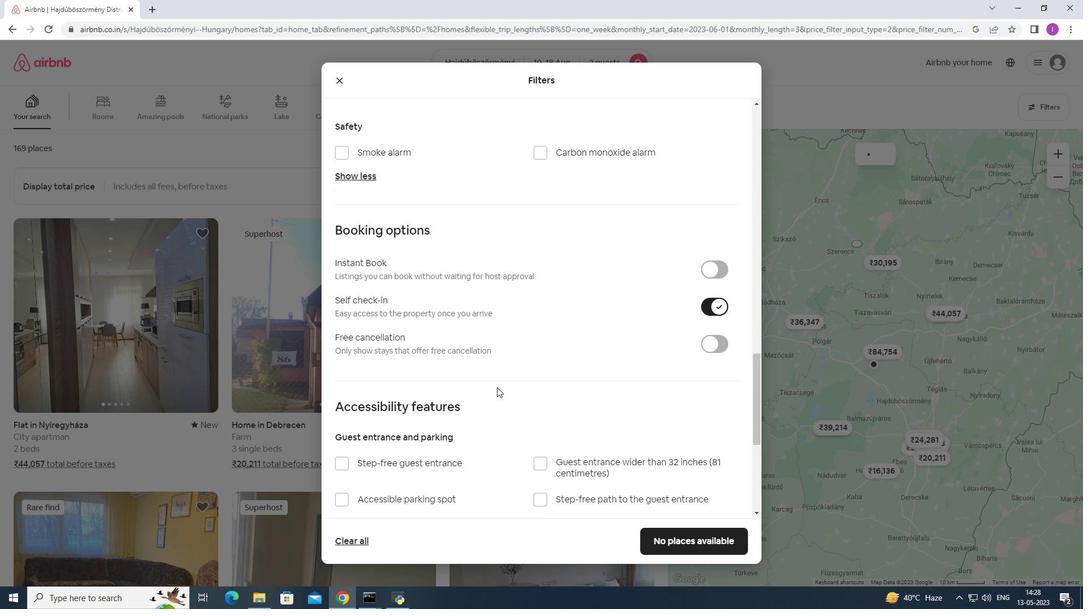 
Action: Mouse moved to (497, 387)
Screenshot: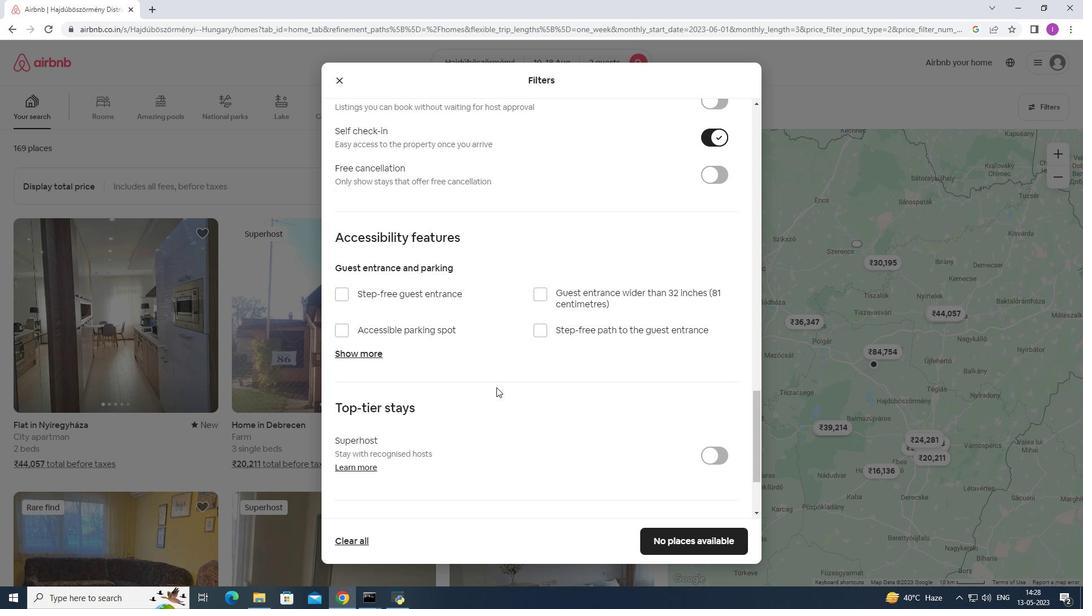 
Action: Mouse scrolled (497, 387) with delta (0, 0)
Screenshot: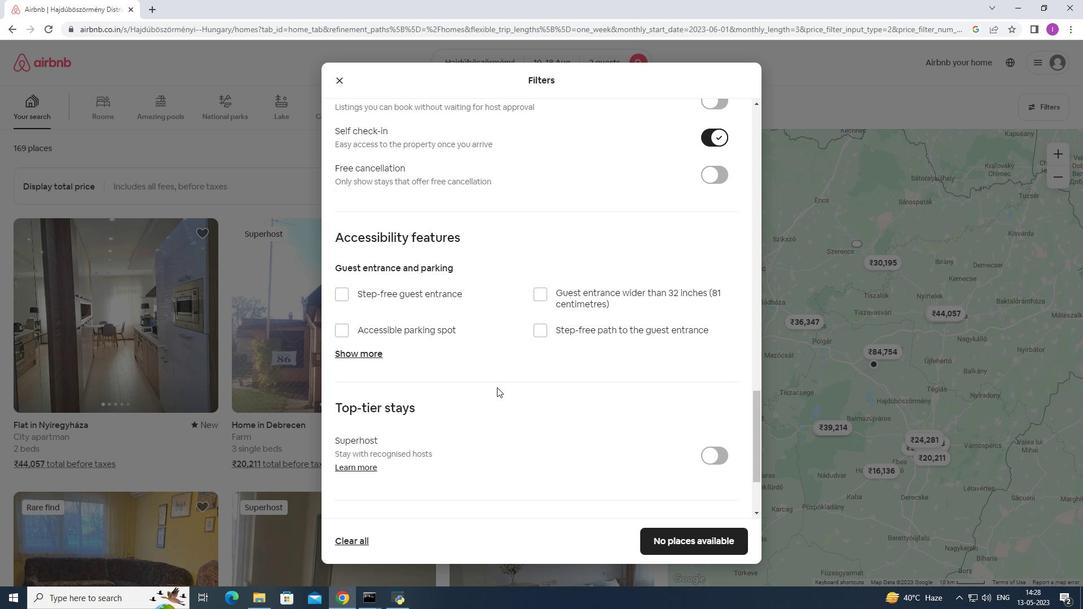 
Action: Mouse scrolled (497, 387) with delta (0, 0)
Screenshot: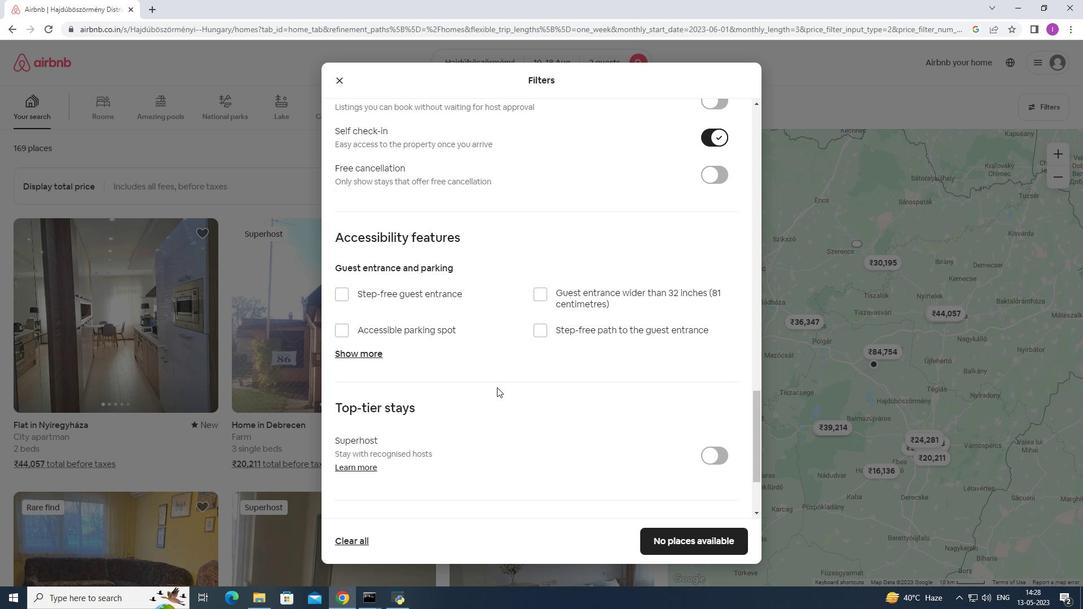 
Action: Mouse moved to (503, 384)
Screenshot: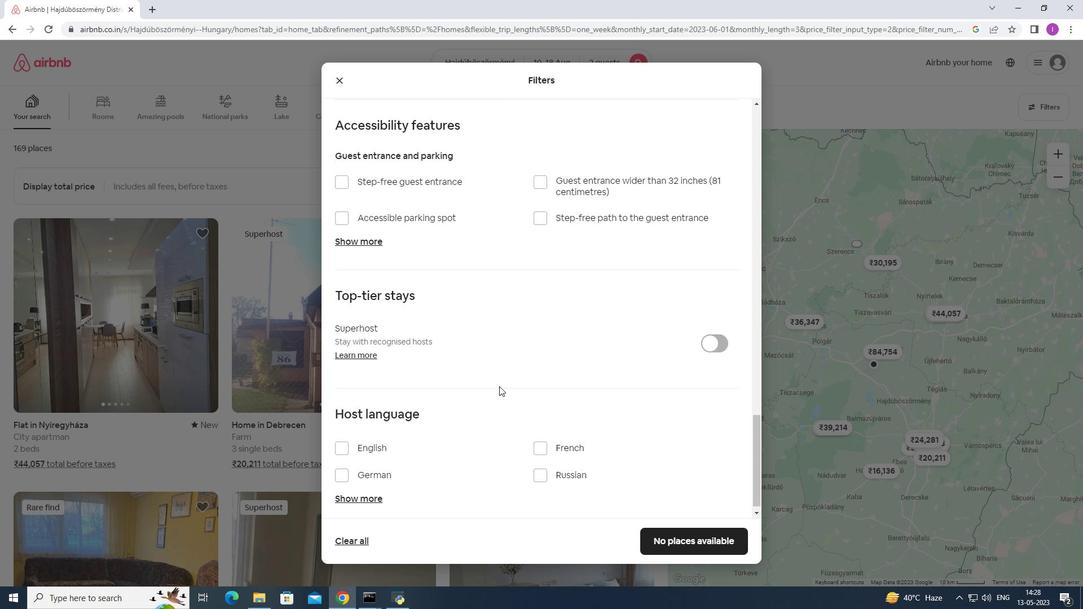 
Action: Mouse scrolled (503, 384) with delta (0, 0)
Screenshot: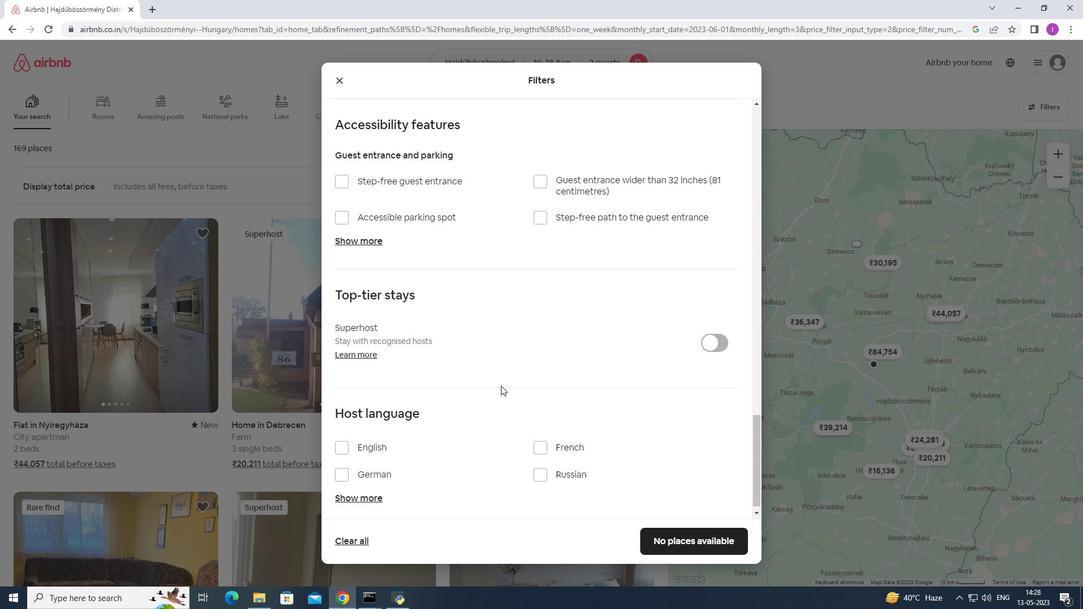 
Action: Mouse scrolled (503, 384) with delta (0, 0)
Screenshot: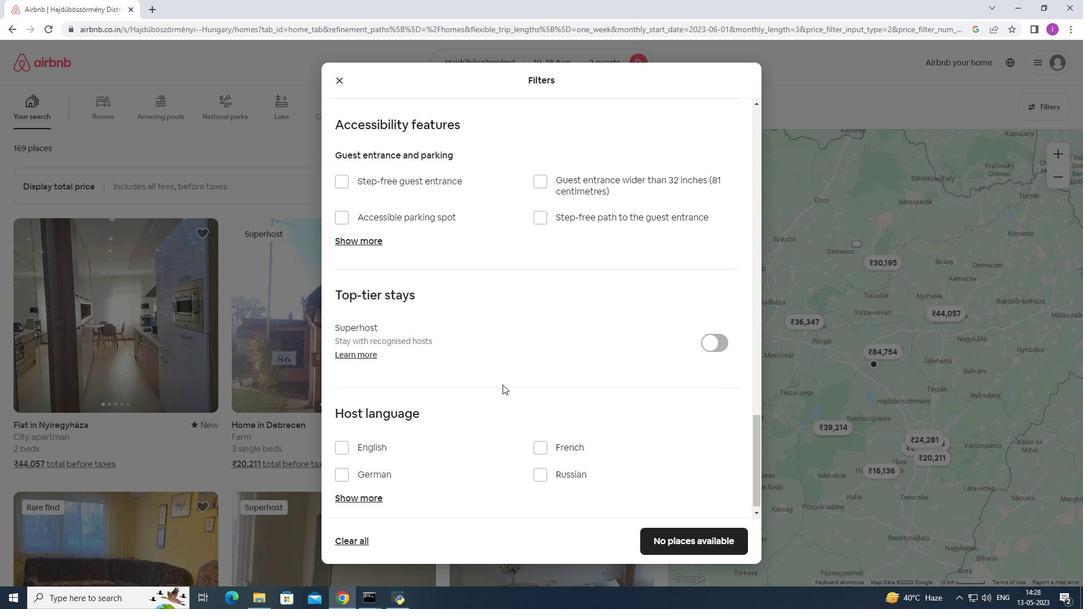 
Action: Mouse moved to (503, 384)
Screenshot: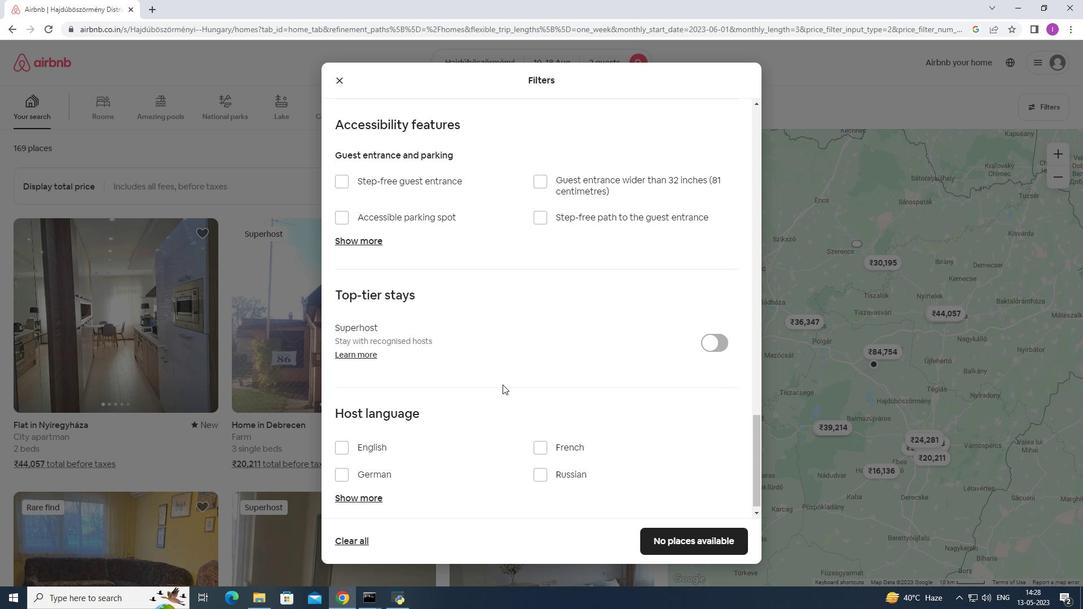 
Action: Mouse scrolled (503, 384) with delta (0, 0)
Screenshot: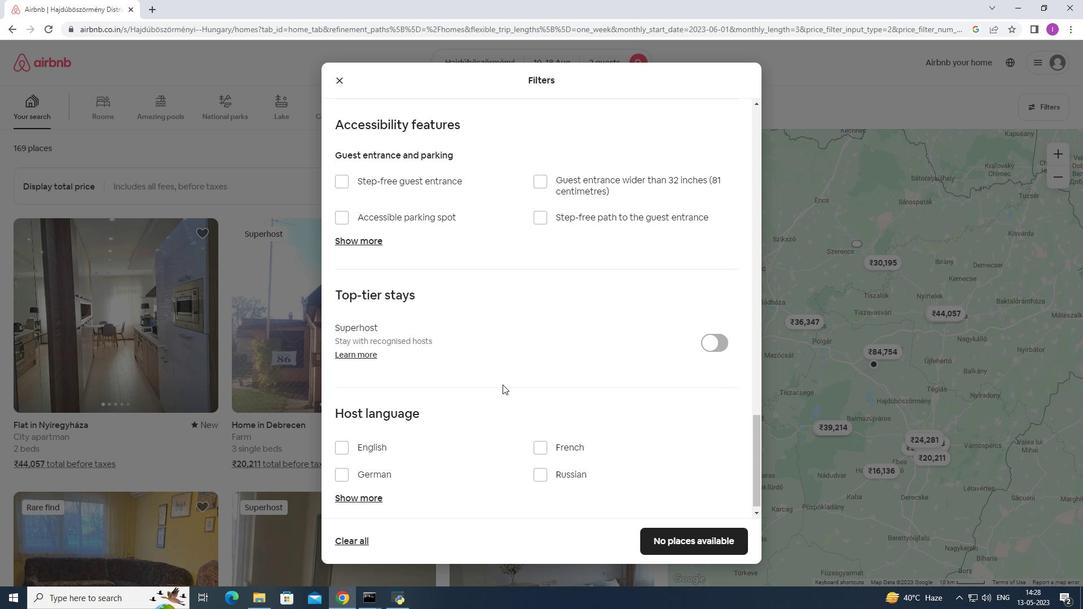 
Action: Mouse moved to (505, 384)
Screenshot: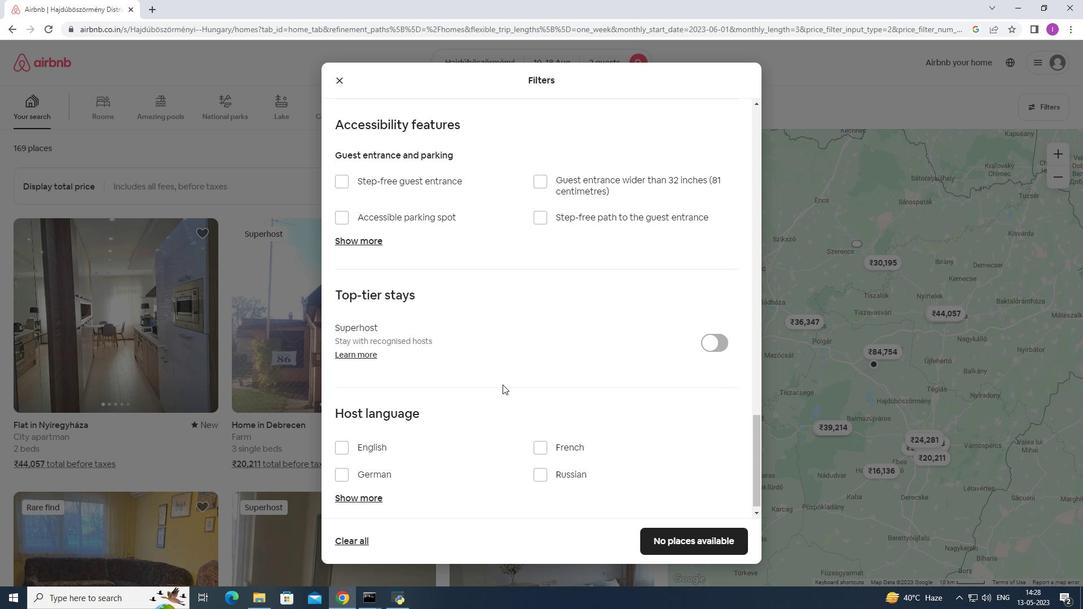 
Action: Mouse scrolled (505, 384) with delta (0, 0)
Screenshot: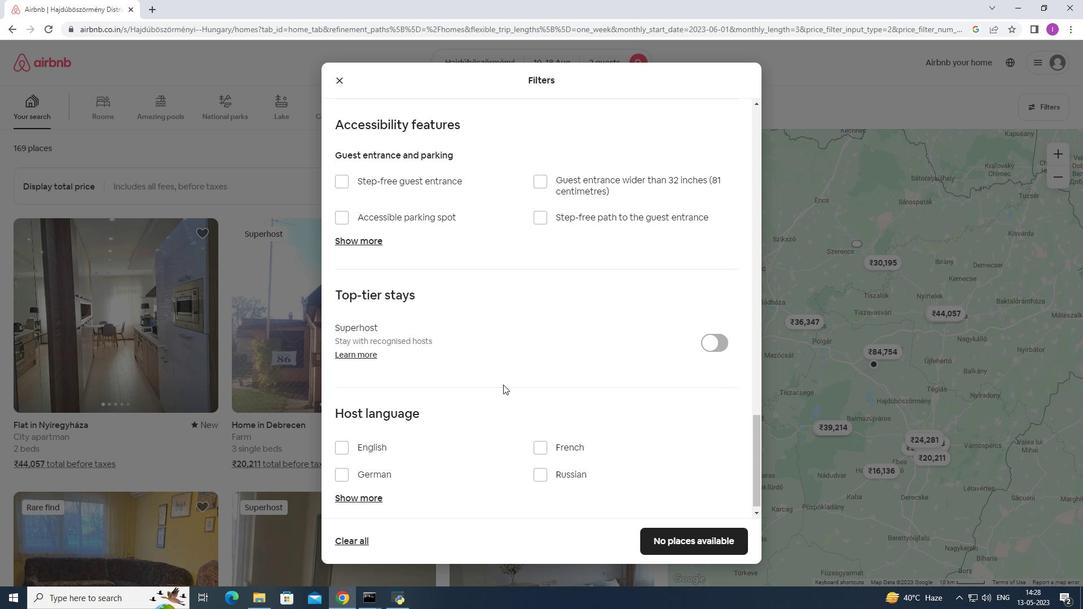 
Action: Mouse moved to (339, 433)
Screenshot: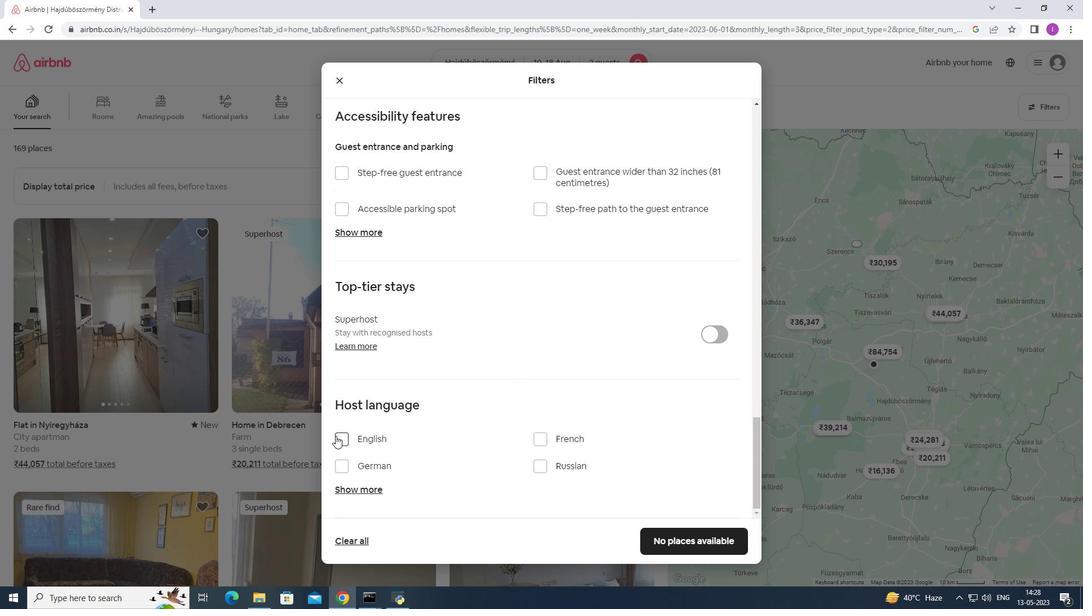
Action: Mouse pressed left at (339, 433)
Screenshot: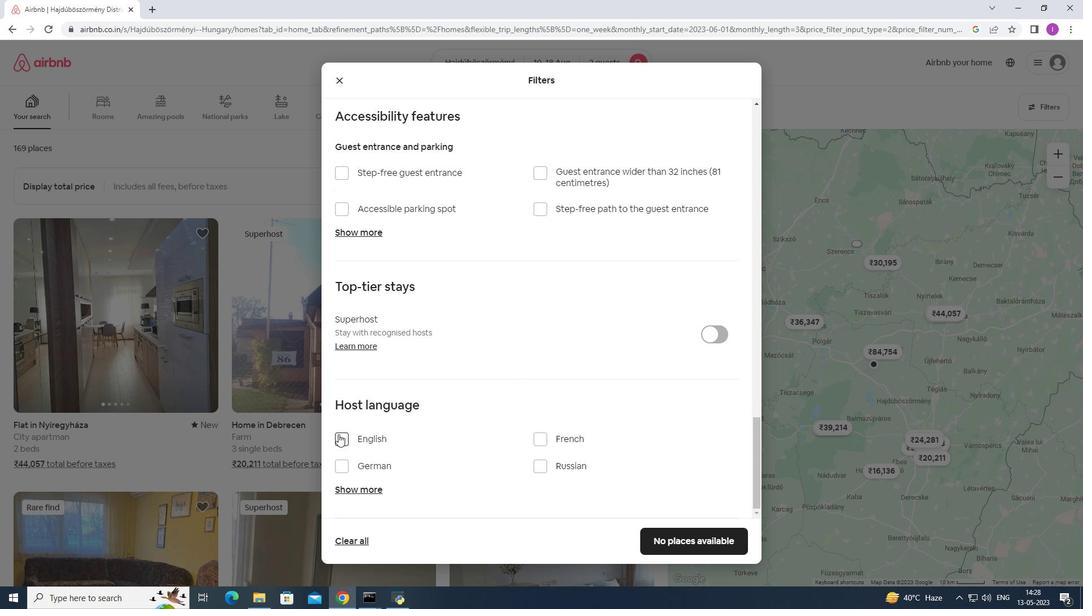 
Action: Mouse moved to (704, 548)
Screenshot: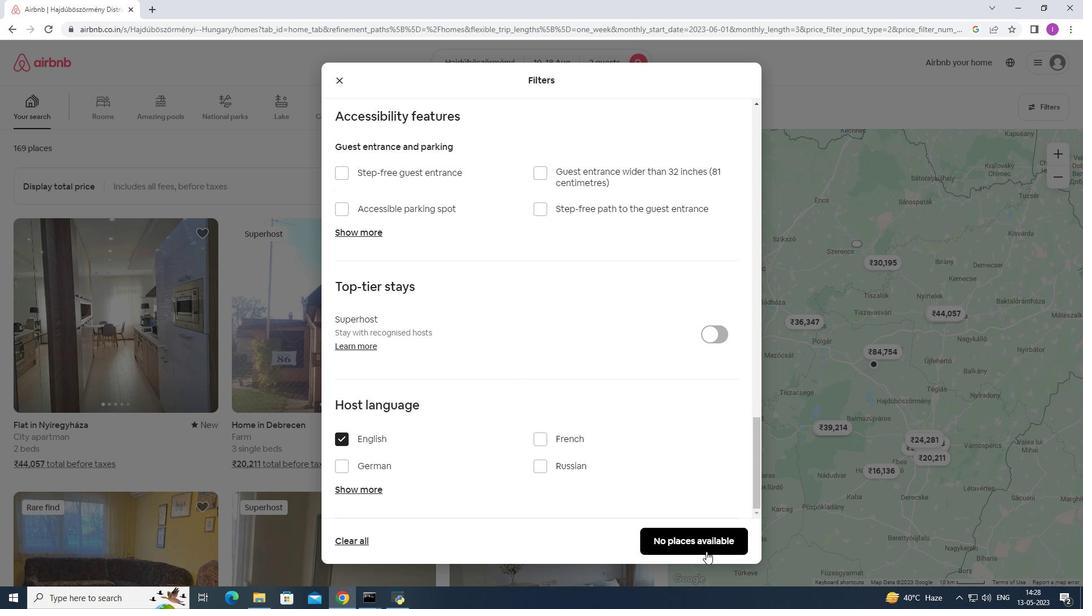 
Action: Mouse pressed left at (704, 548)
Screenshot: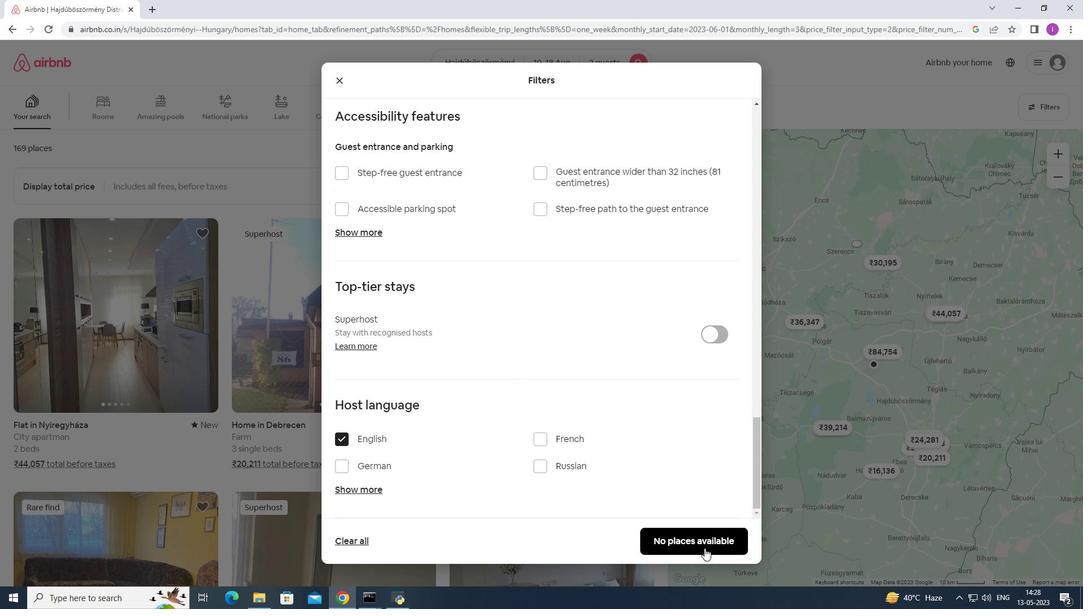 
Action: Mouse moved to (704, 551)
Screenshot: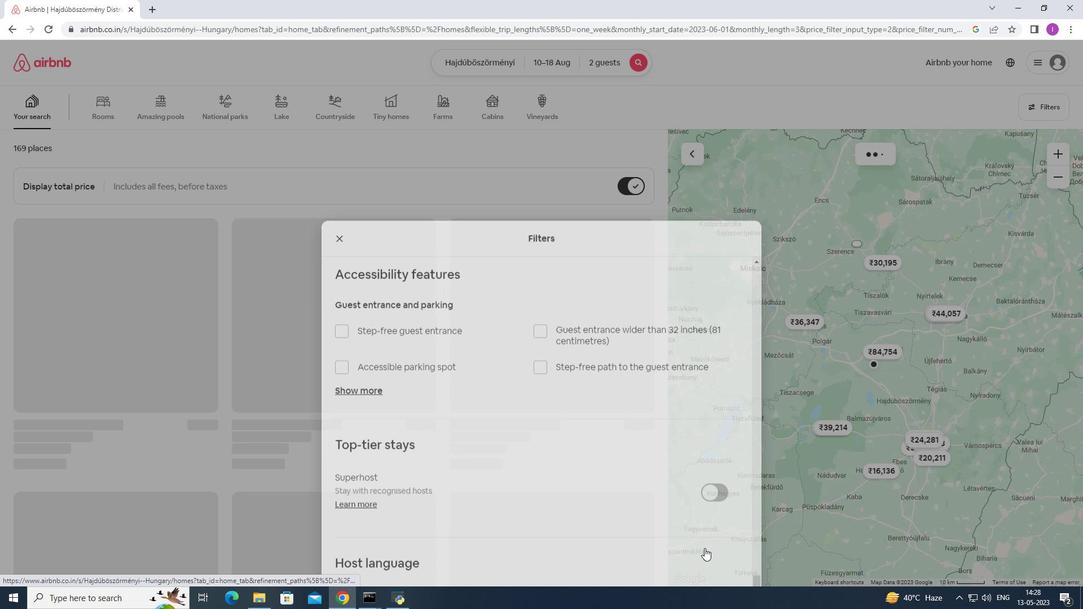 
